 Task: Find connections with filter location Sept-Îles with filter topic #Ideaswith filter profile language Potuguese with filter current company O9 Solutions, Inc. with filter school Careers for Engineering Students with filter industry Fossil Fuel Electric Power Generation with filter service category Coaching & Mentoring with filter keywords title Front Desk Manager
Action: Mouse moved to (579, 110)
Screenshot: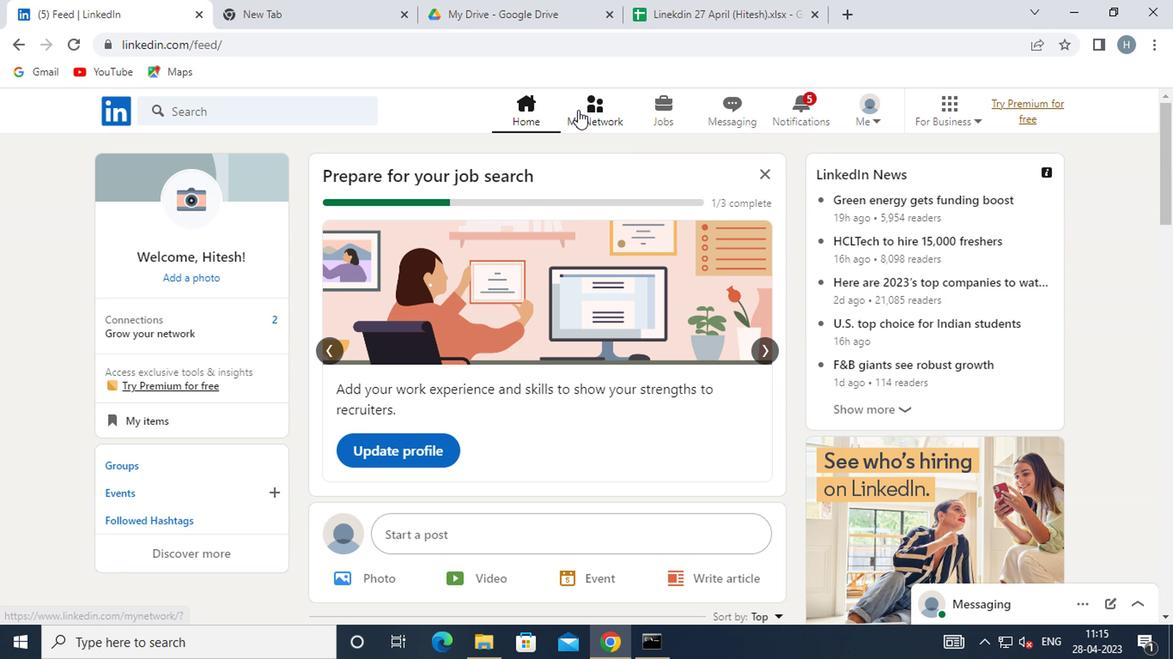 
Action: Mouse pressed left at (579, 110)
Screenshot: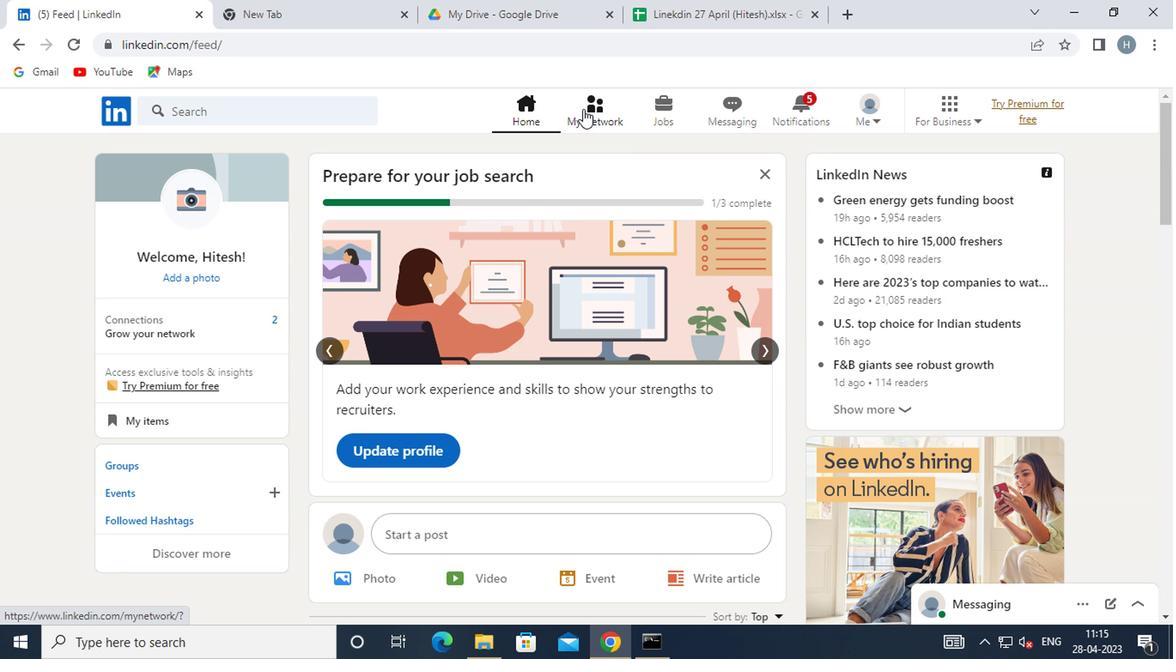 
Action: Mouse moved to (265, 203)
Screenshot: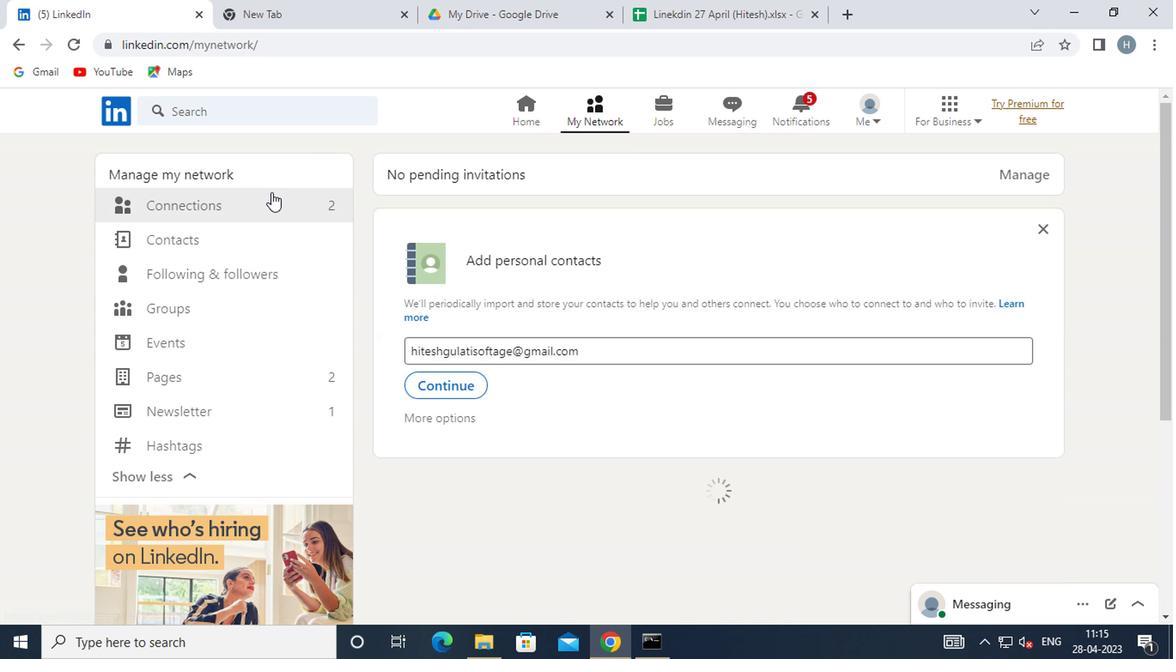 
Action: Mouse pressed left at (265, 203)
Screenshot: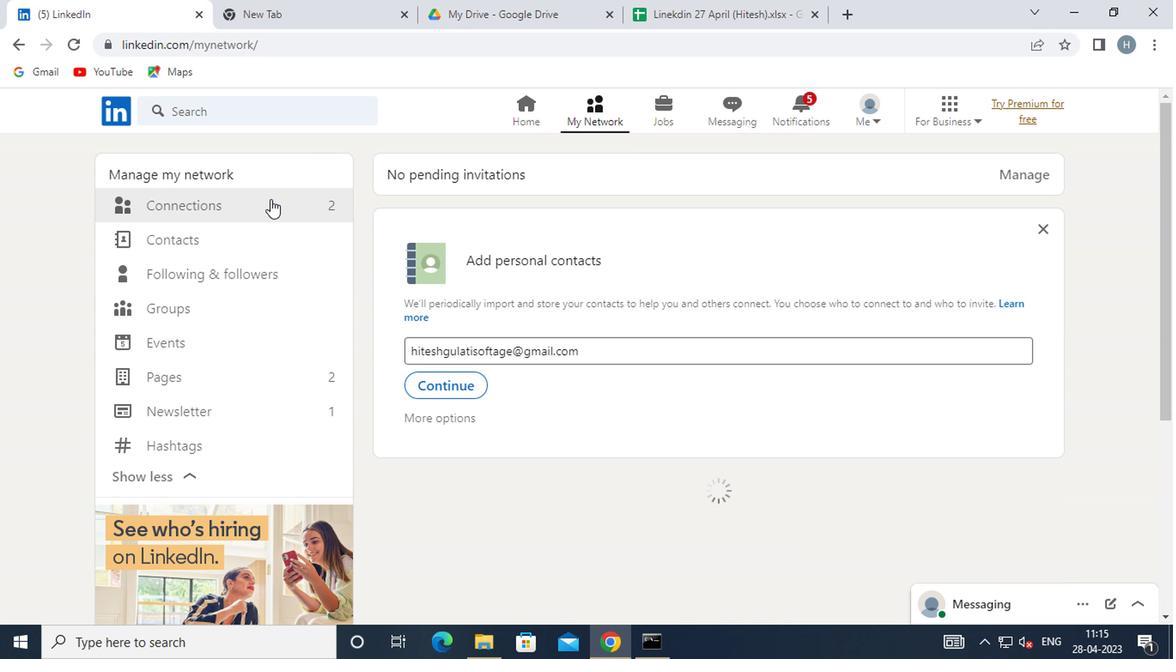
Action: Mouse moved to (687, 205)
Screenshot: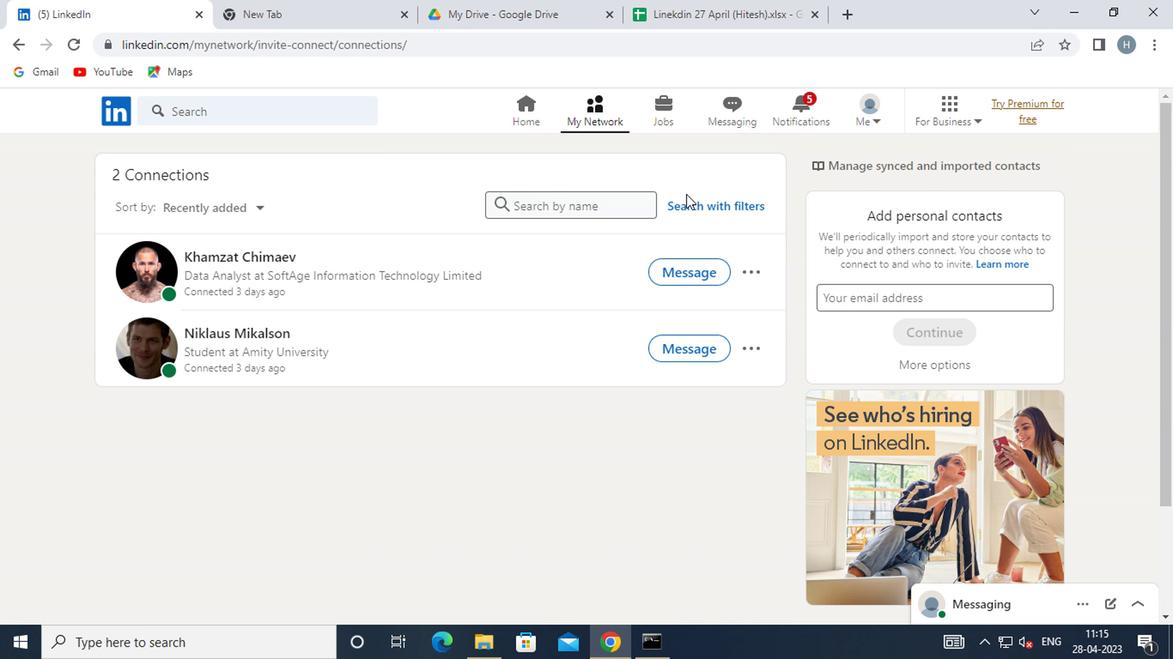 
Action: Mouse pressed left at (687, 205)
Screenshot: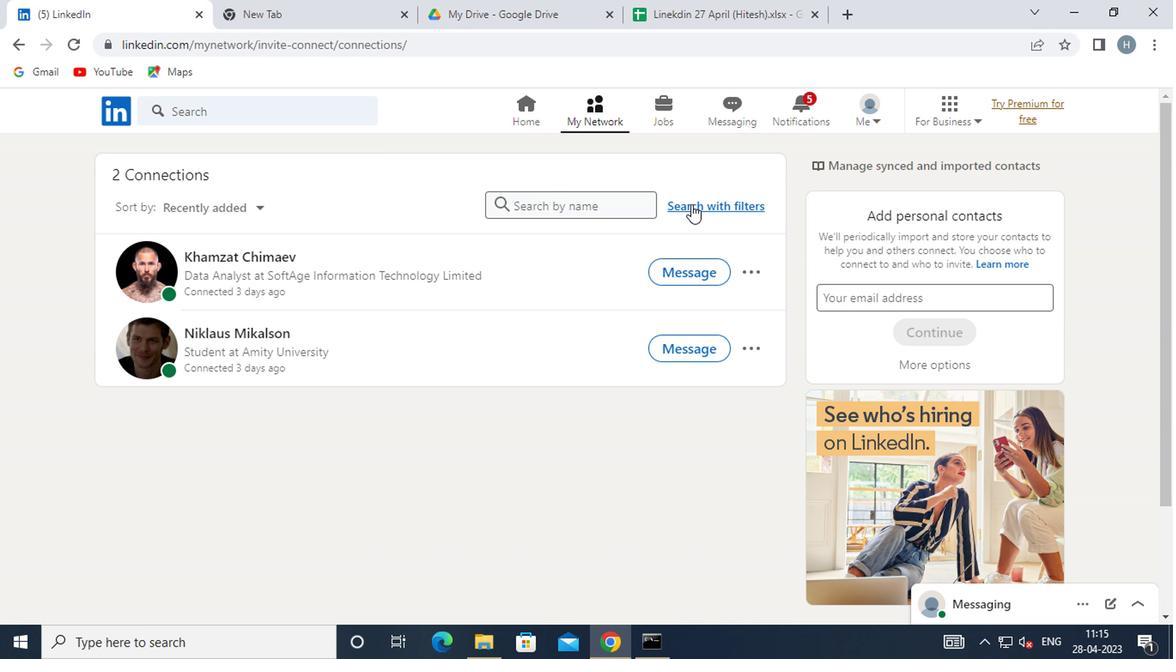 
Action: Mouse moved to (643, 164)
Screenshot: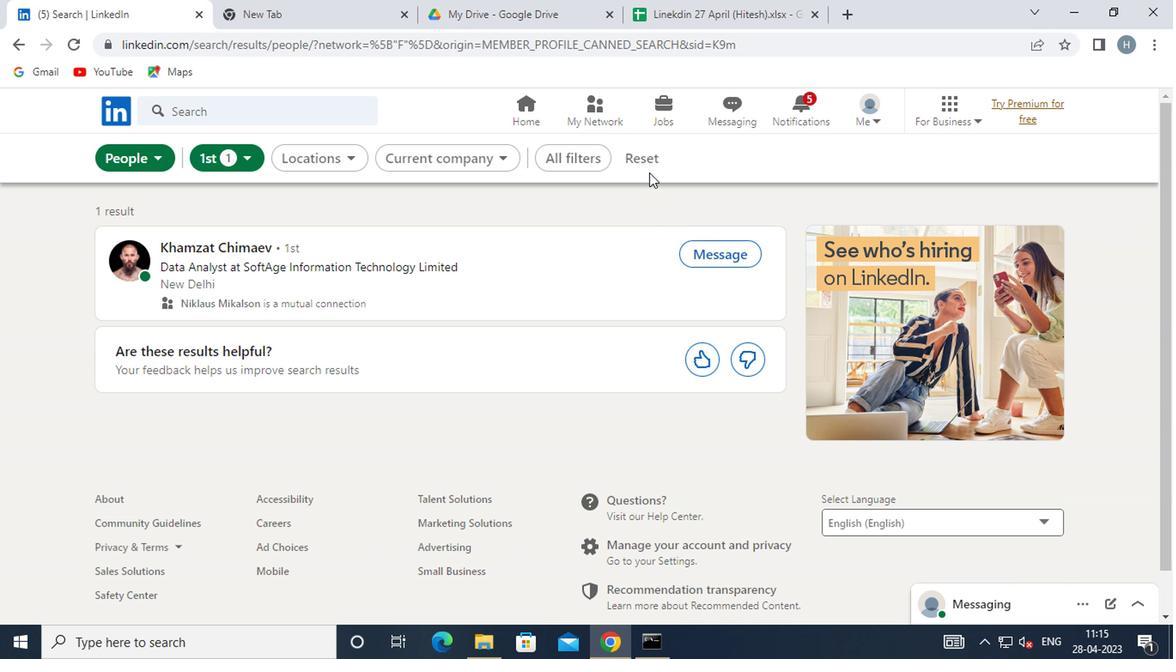 
Action: Mouse pressed left at (643, 164)
Screenshot: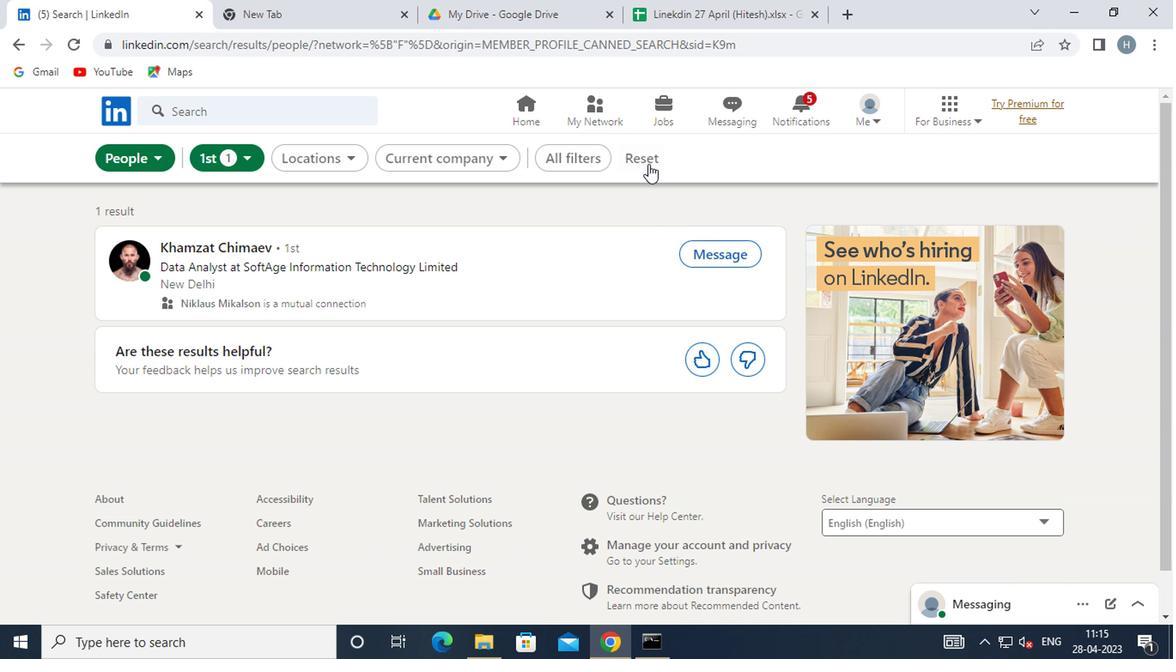 
Action: Mouse moved to (611, 161)
Screenshot: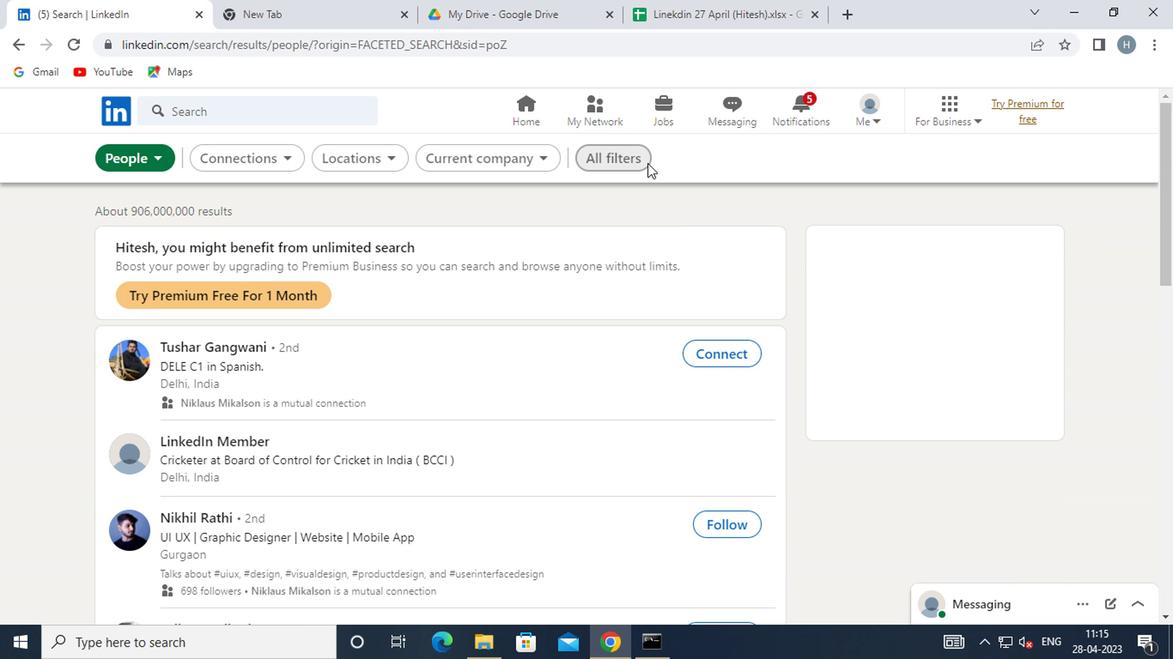 
Action: Mouse pressed left at (611, 161)
Screenshot: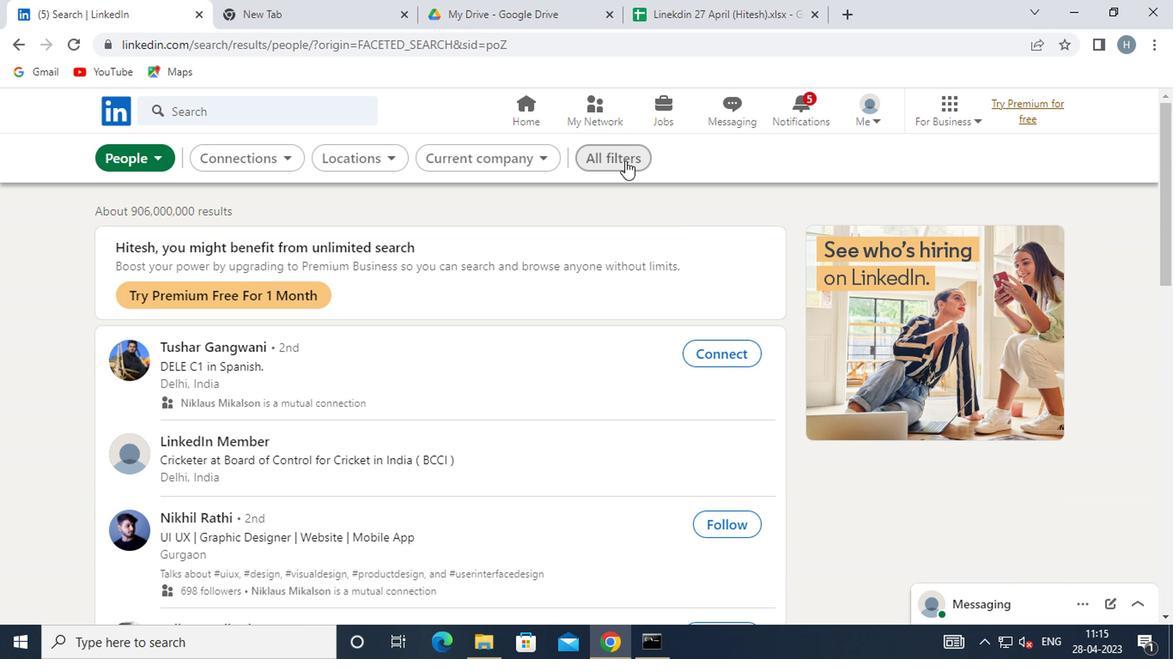 
Action: Mouse moved to (821, 281)
Screenshot: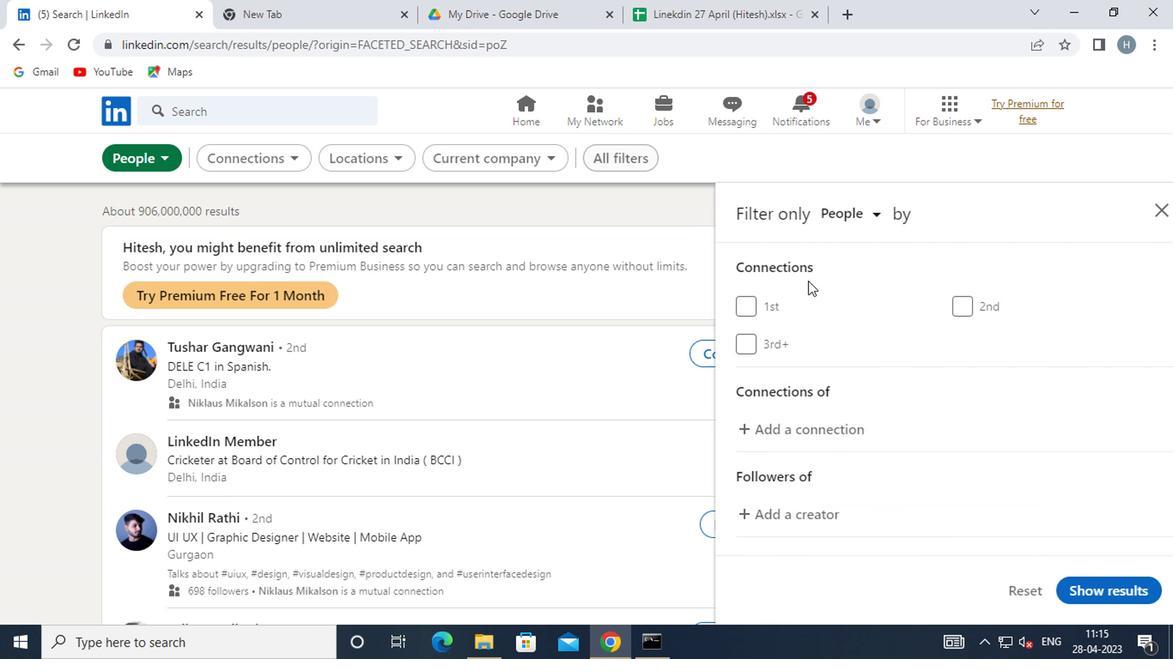 
Action: Mouse scrolled (821, 281) with delta (0, 0)
Screenshot: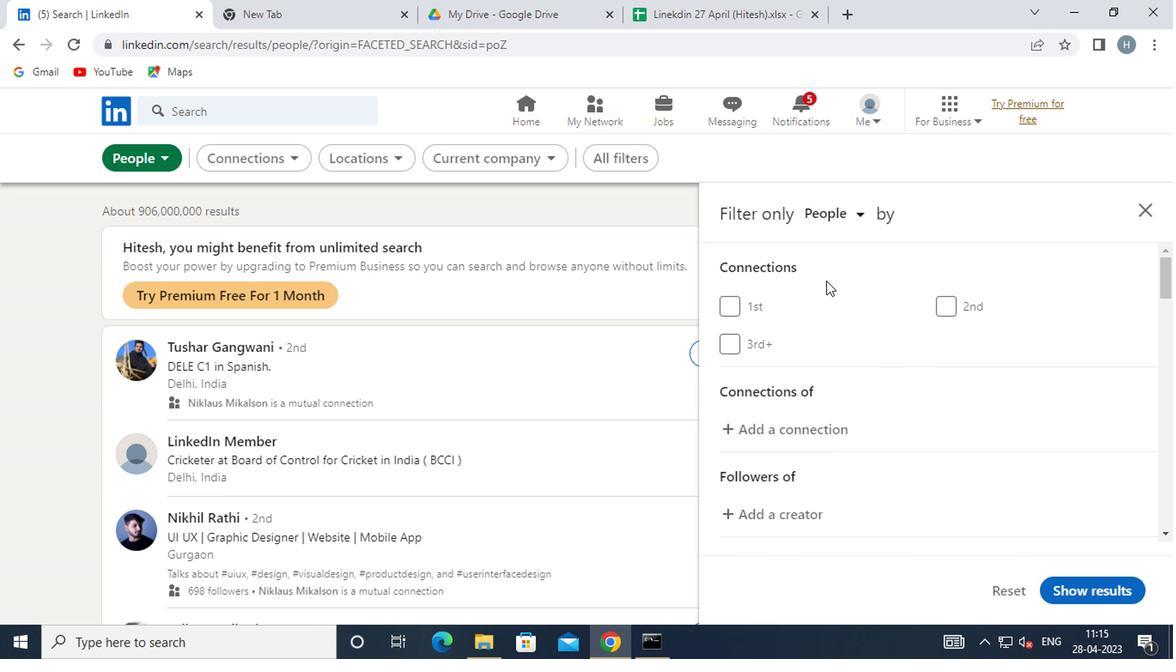 
Action: Mouse scrolled (821, 281) with delta (0, 0)
Screenshot: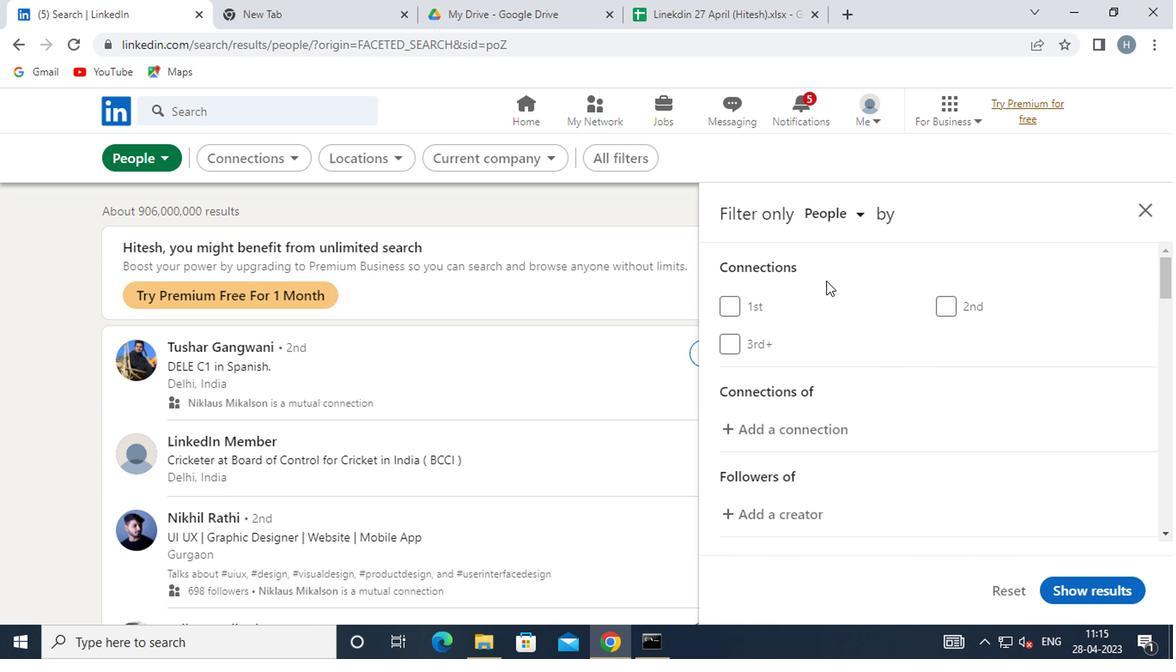 
Action: Mouse scrolled (821, 281) with delta (0, 0)
Screenshot: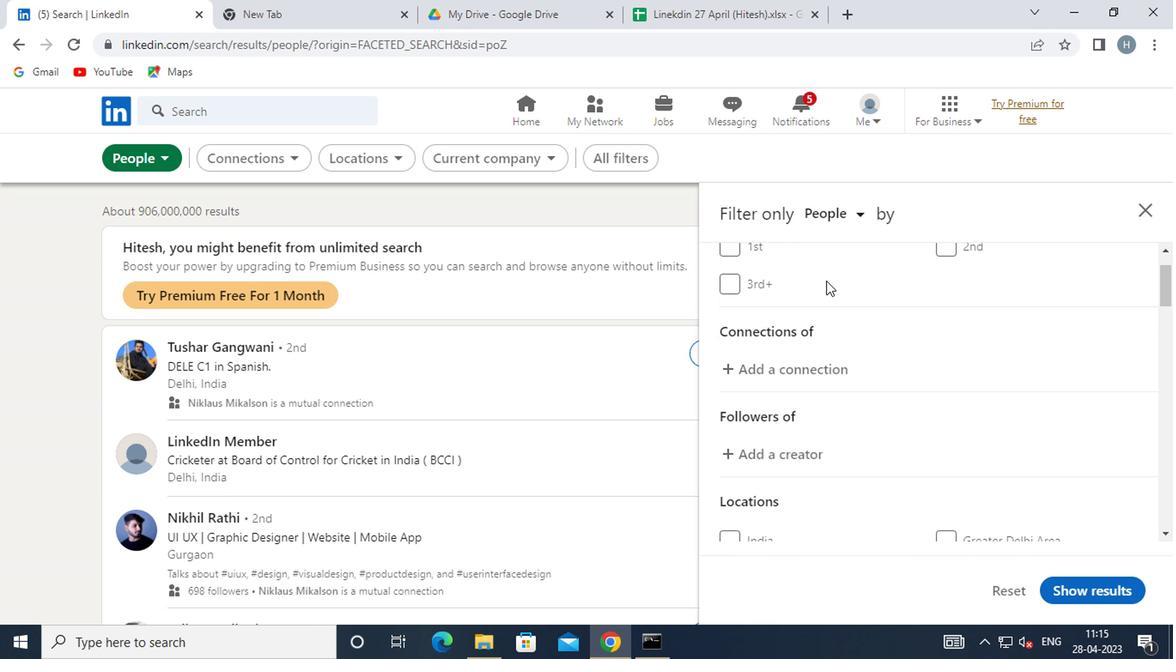 
Action: Mouse scrolled (821, 281) with delta (0, 0)
Screenshot: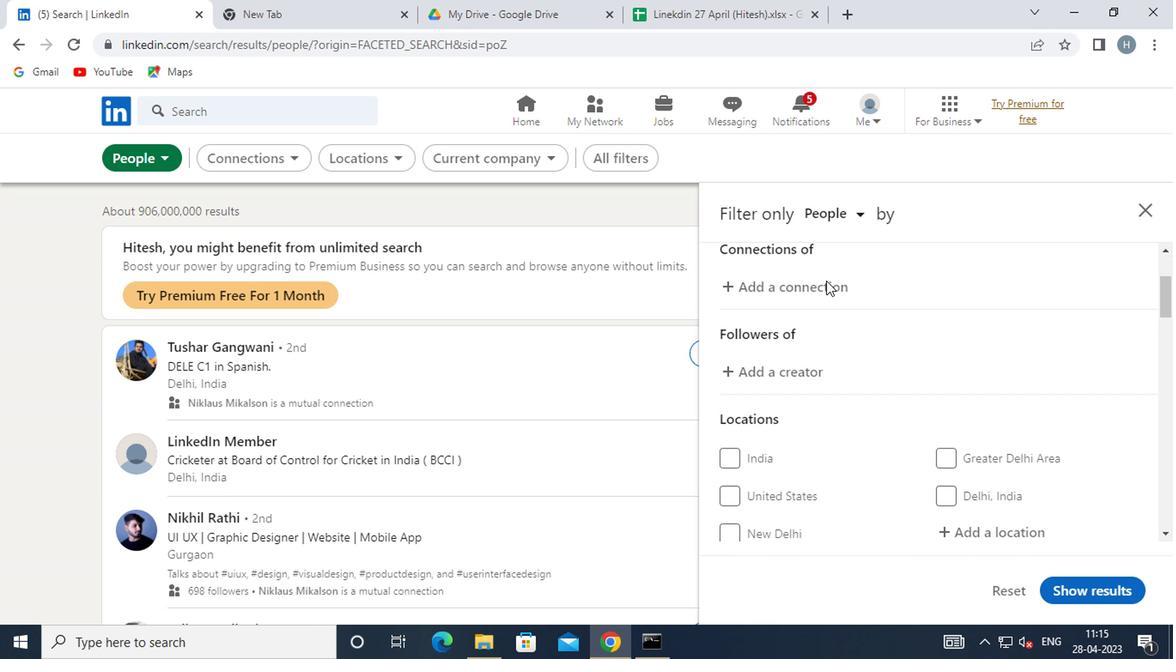 
Action: Mouse moved to (964, 325)
Screenshot: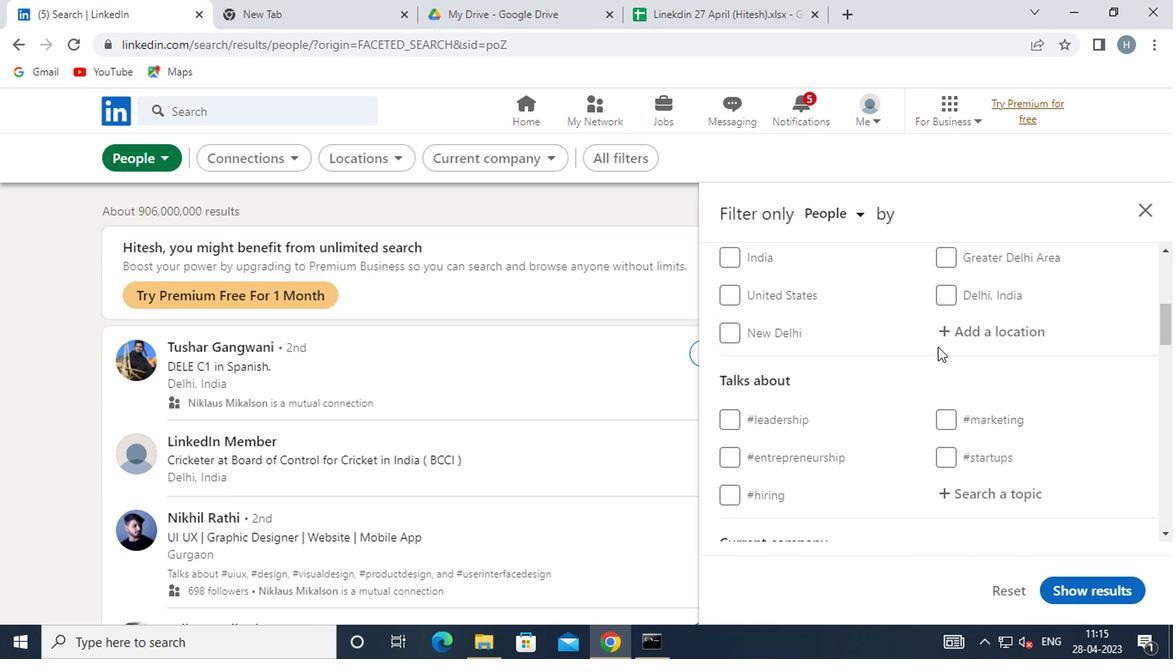 
Action: Mouse pressed left at (964, 325)
Screenshot: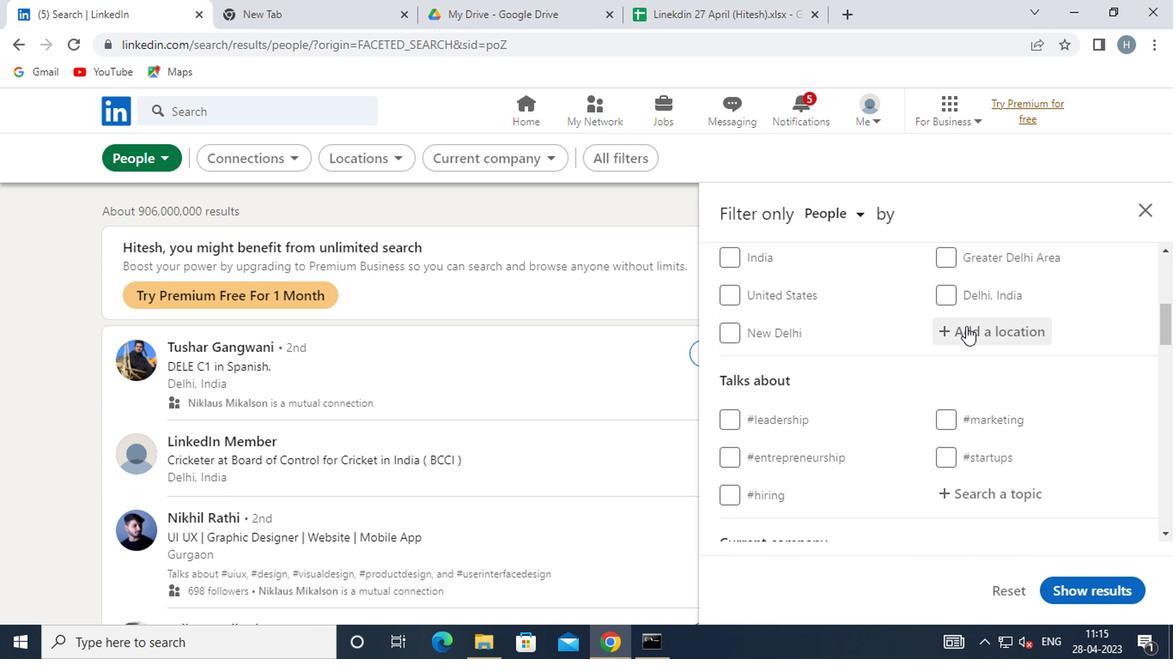 
Action: Key pressed <Key.shift>SEPT-<Key.shift><Key.shift><Key.shift><Key.shift><Key.shift>LL
Screenshot: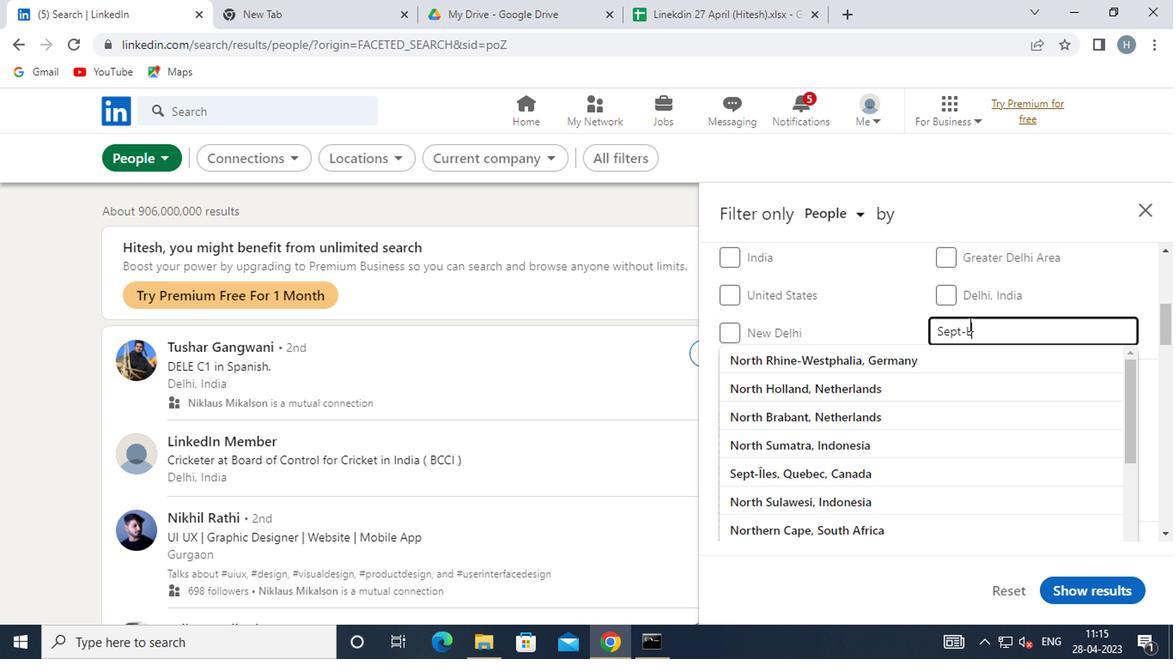 
Action: Mouse moved to (939, 344)
Screenshot: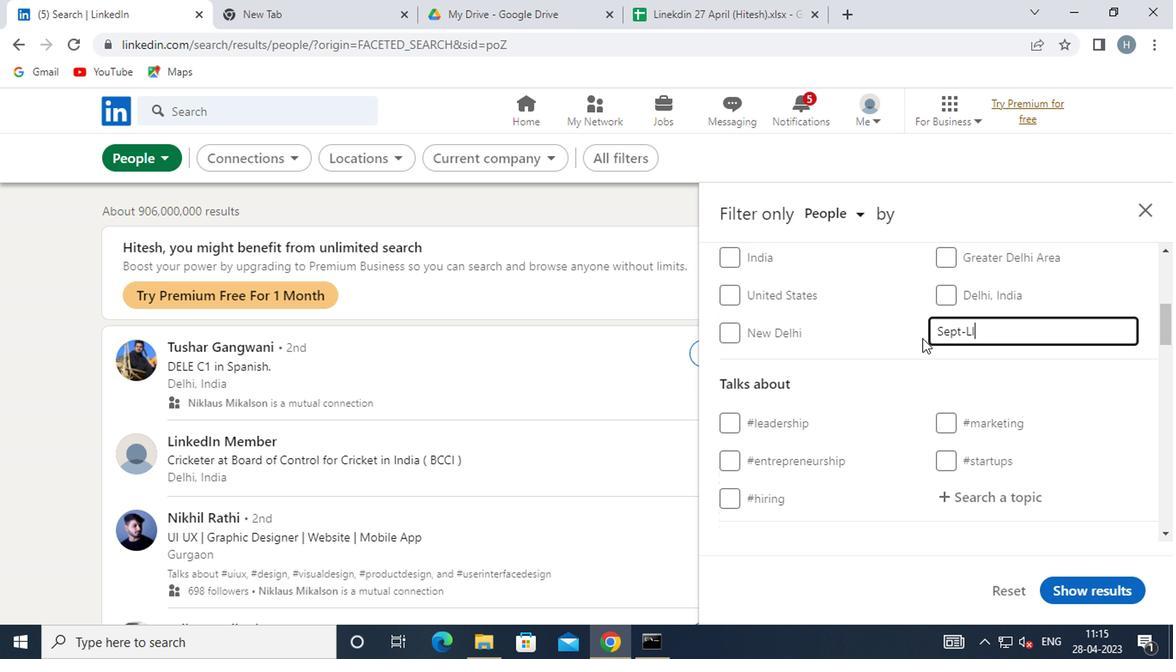
Action: Key pressed <Key.backspace>
Screenshot: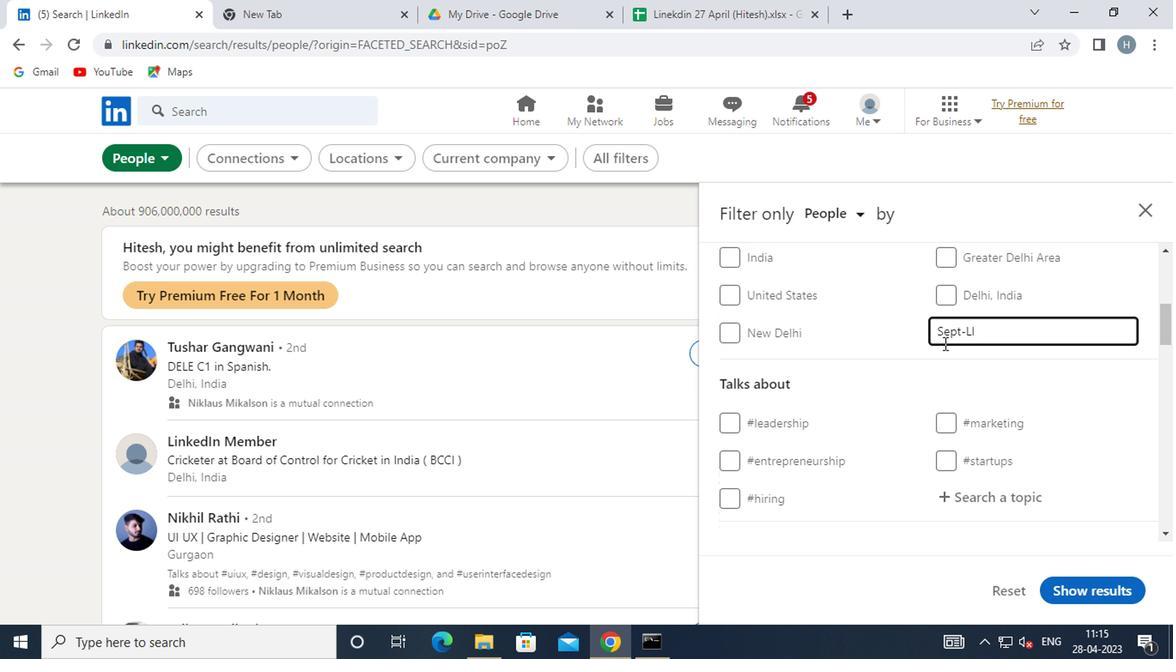 
Action: Mouse moved to (911, 356)
Screenshot: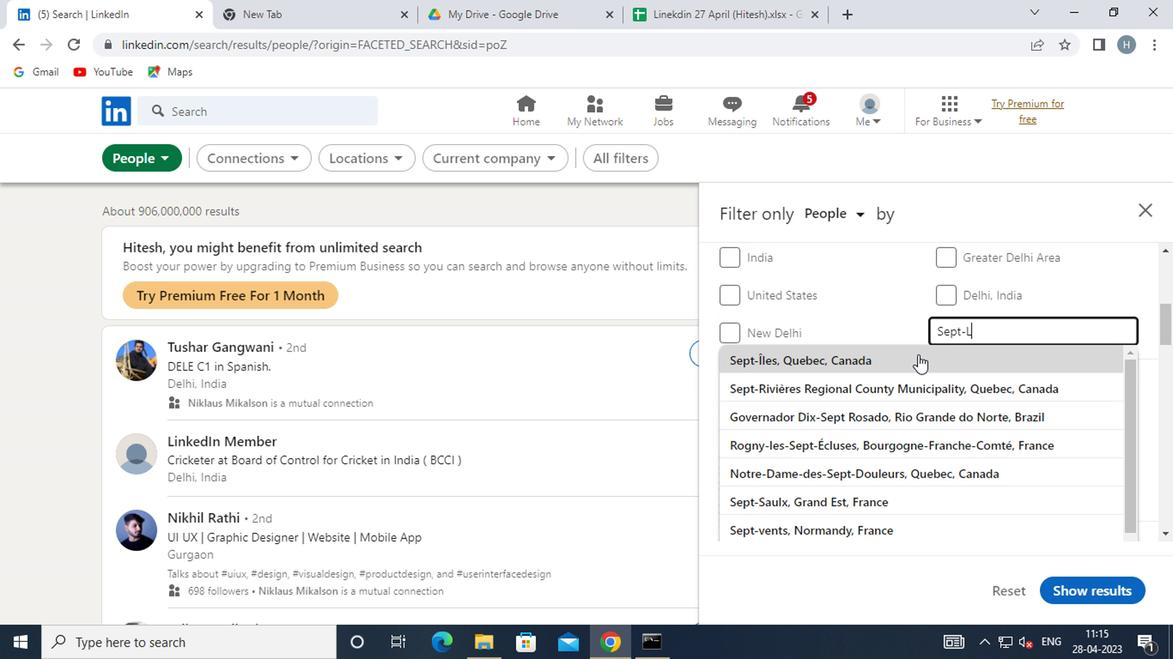 
Action: Mouse pressed left at (911, 356)
Screenshot: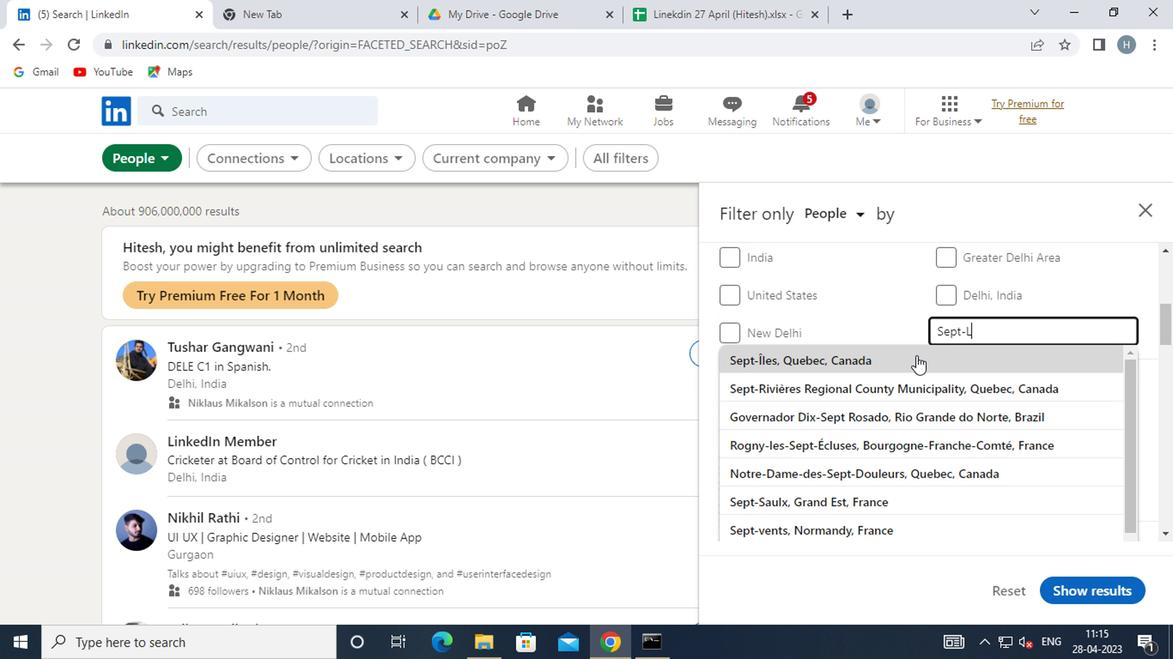 
Action: Mouse moved to (895, 345)
Screenshot: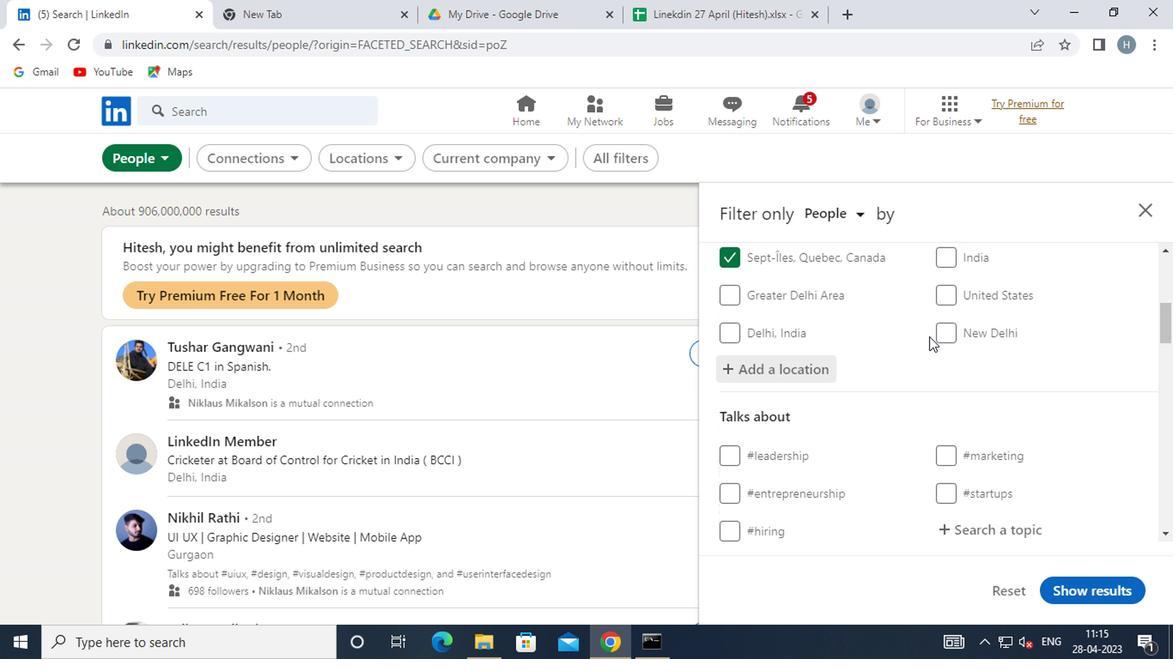 
Action: Mouse scrolled (895, 344) with delta (0, -1)
Screenshot: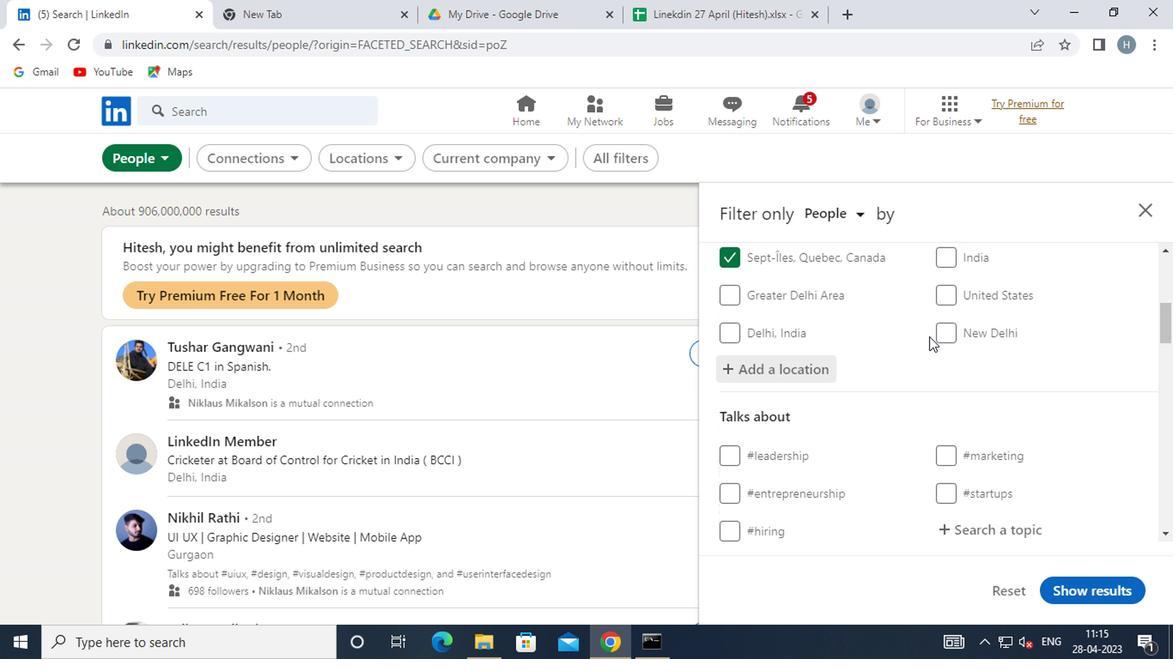 
Action: Mouse moved to (890, 351)
Screenshot: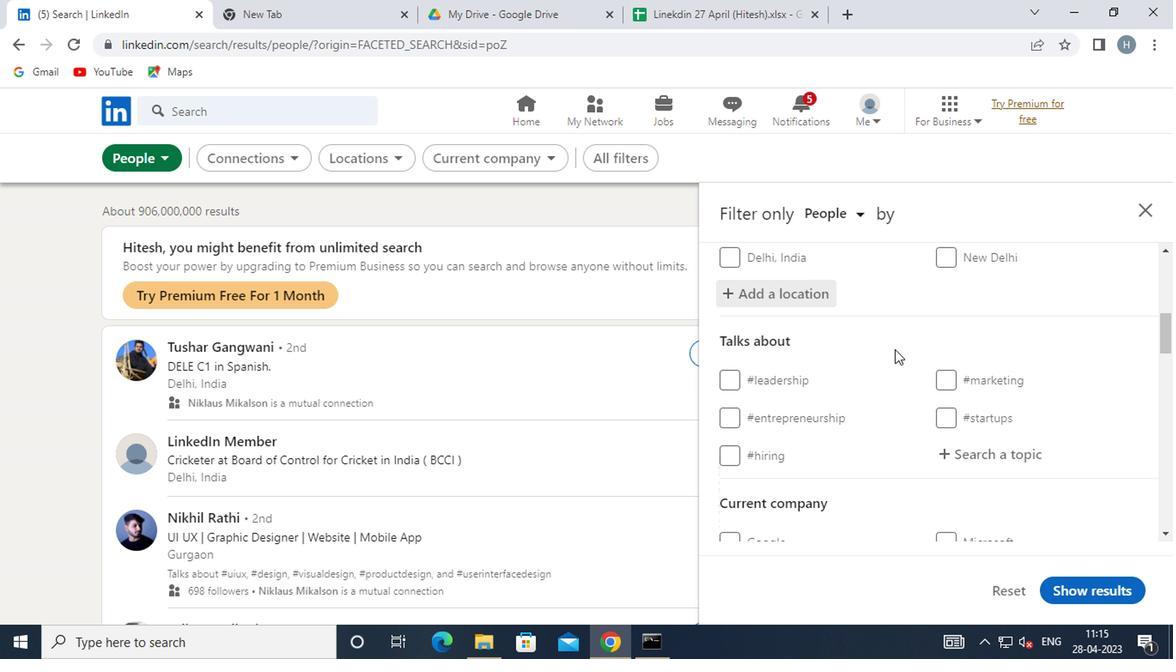 
Action: Mouse scrolled (890, 350) with delta (0, -1)
Screenshot: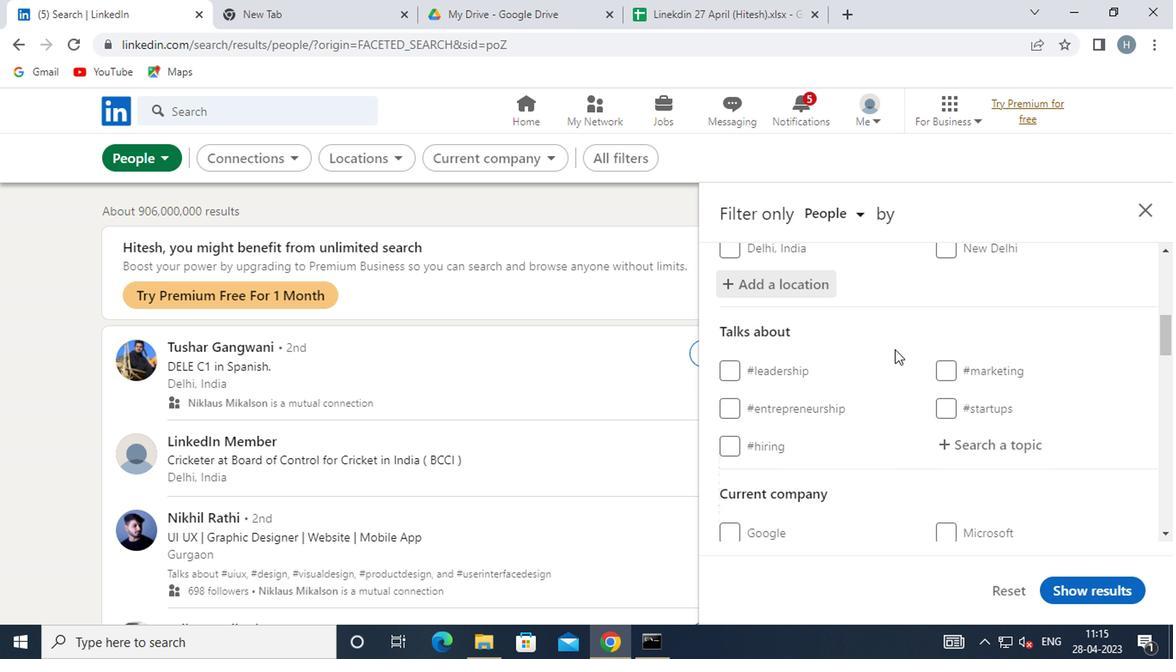 
Action: Mouse moved to (963, 352)
Screenshot: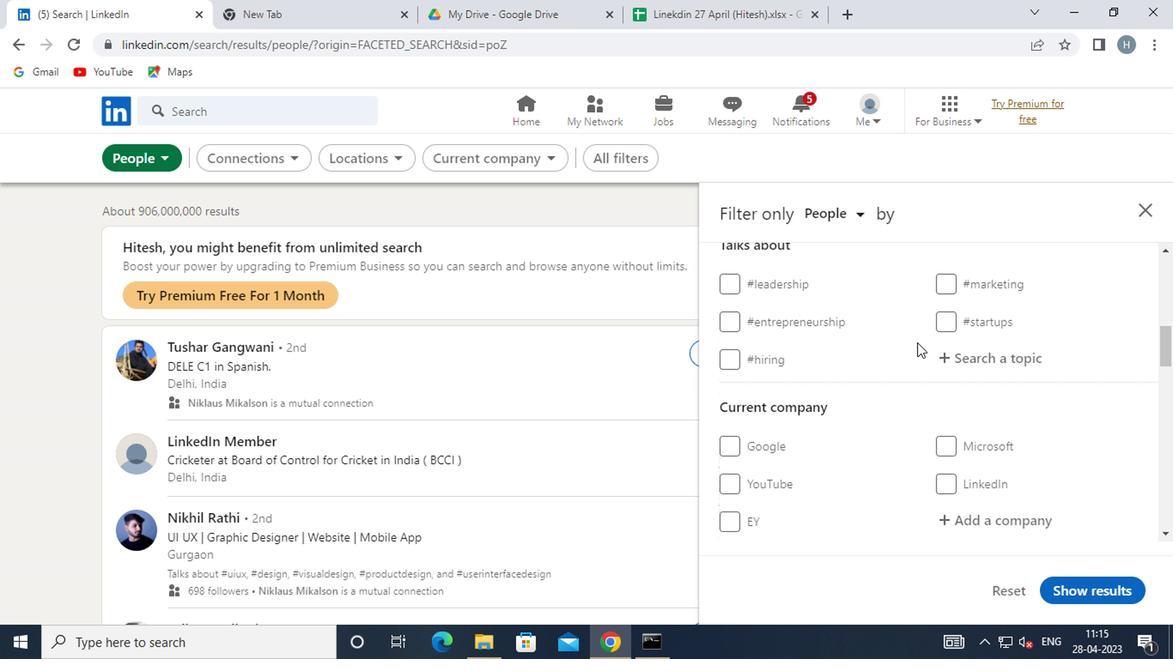 
Action: Mouse pressed left at (963, 352)
Screenshot: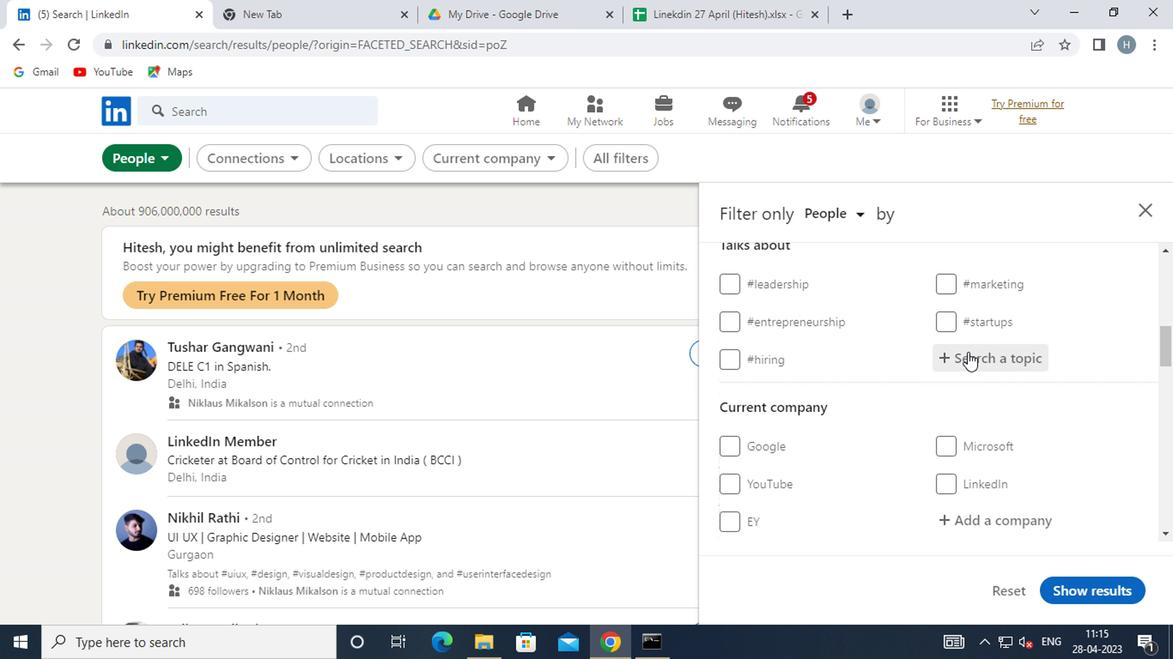 
Action: Key pressed <Key.shift><Key.shift><Key.shift><Key.shift><Key.shift><Key.shift><Key.shift><Key.shift><Key.shift><Key.shift><Key.shift><Key.shift><Key.shift><Key.shift><Key.shift><Key.shift><Key.shift><Key.shift><Key.shift><Key.shift><Key.shift>#<Key.shift>IS<Key.backspace>DEAS
Screenshot: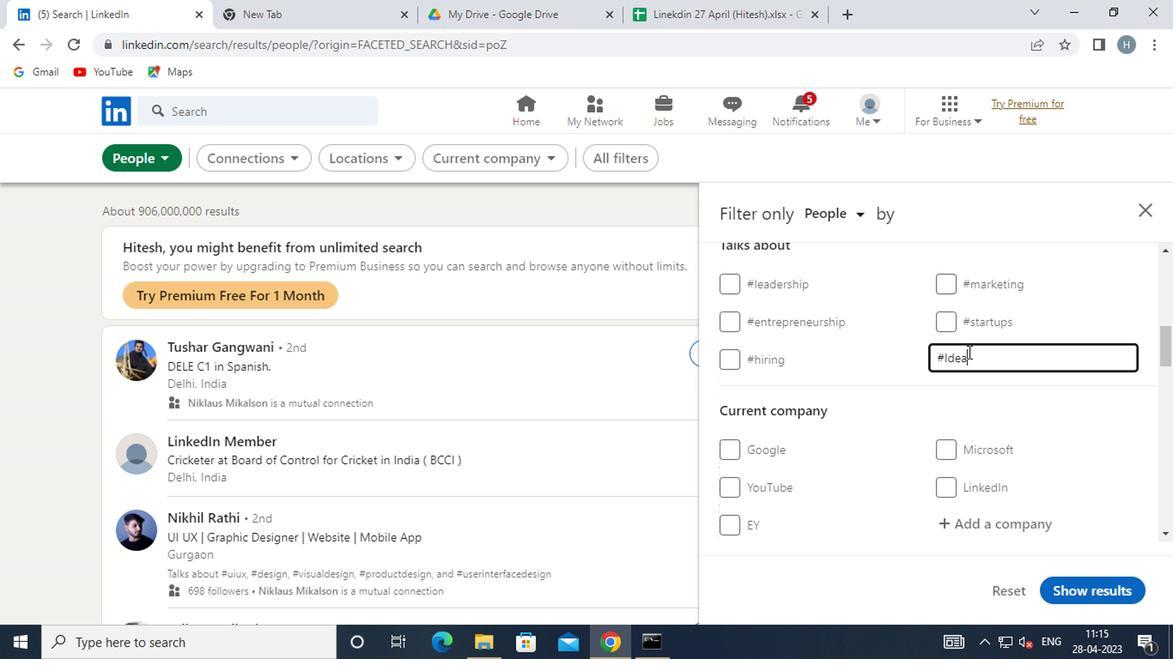 
Action: Mouse moved to (1004, 377)
Screenshot: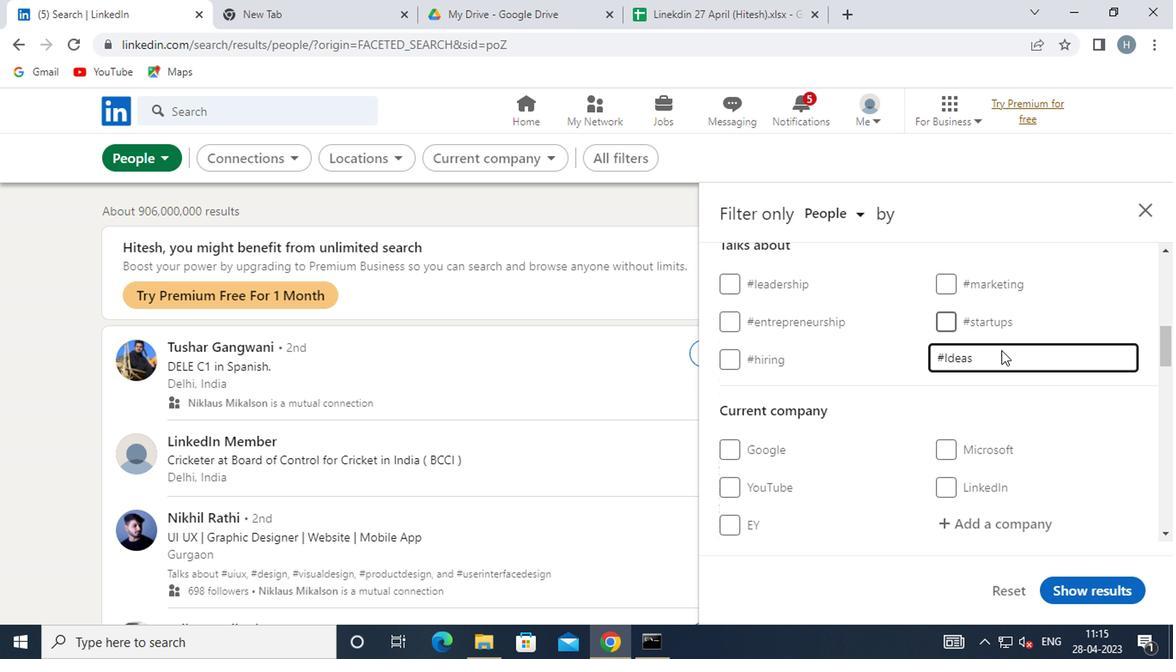 
Action: Mouse pressed left at (1004, 377)
Screenshot: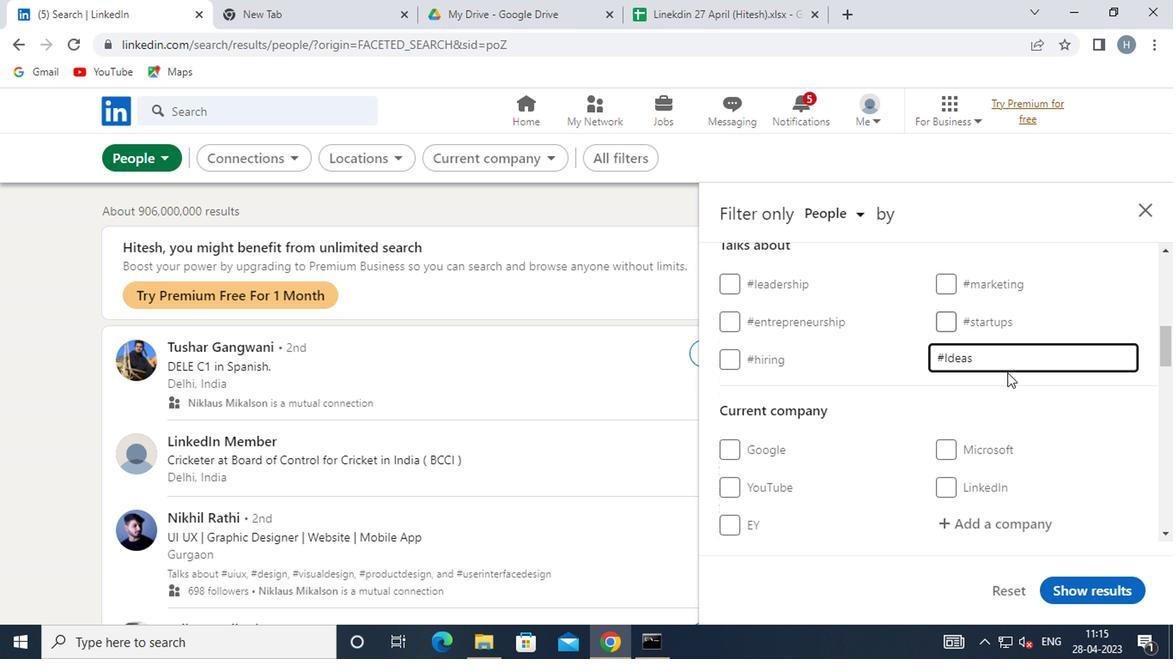 
Action: Mouse moved to (1004, 377)
Screenshot: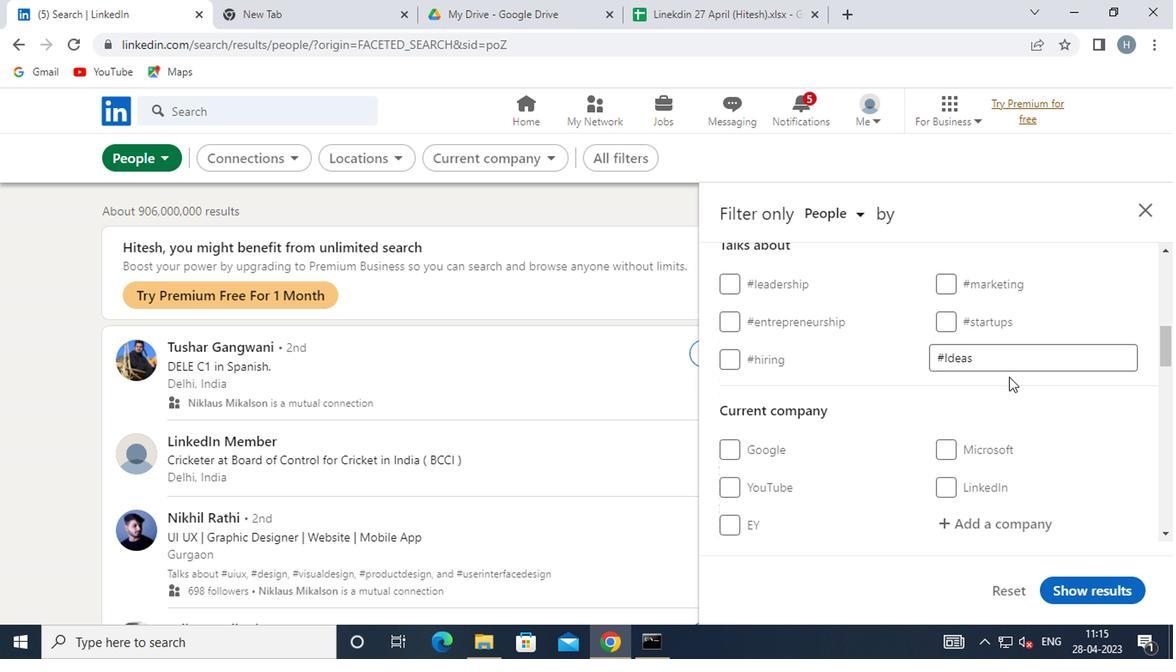 
Action: Mouse scrolled (1004, 377) with delta (0, 0)
Screenshot: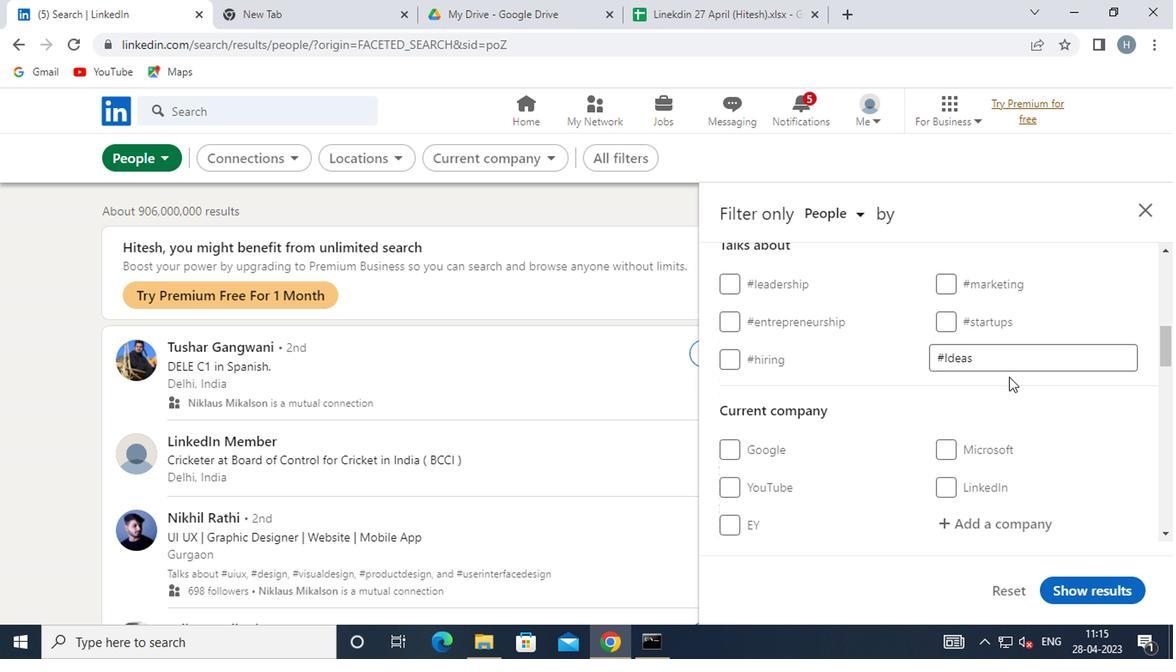 
Action: Mouse moved to (1004, 377)
Screenshot: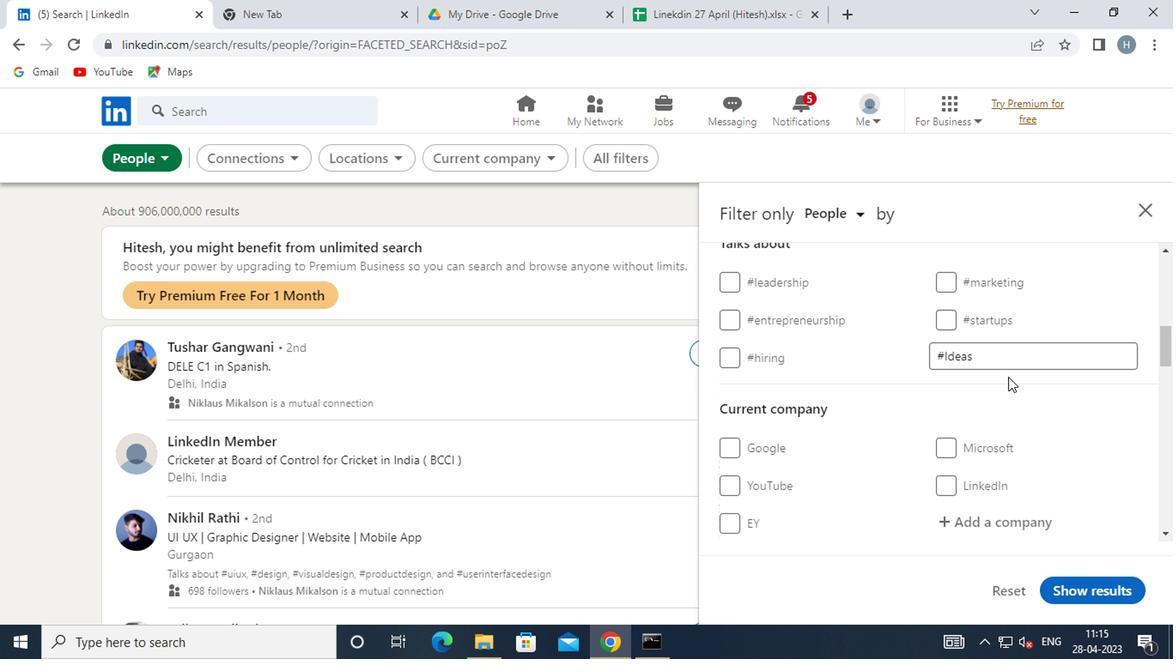 
Action: Mouse scrolled (1004, 377) with delta (0, 0)
Screenshot: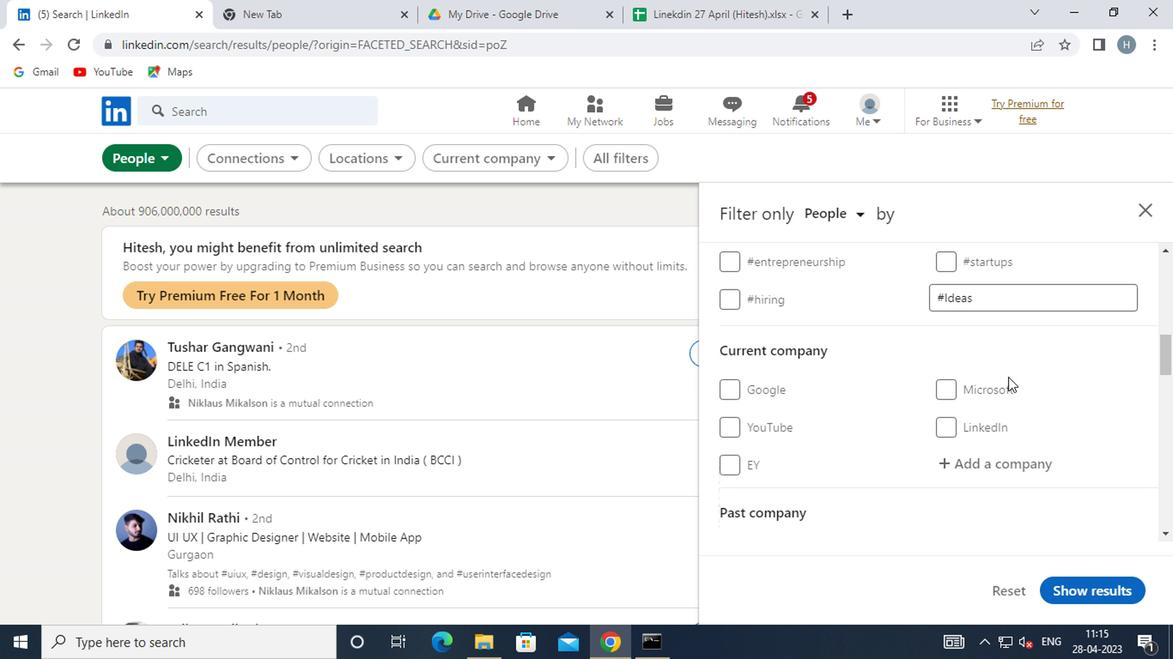 
Action: Mouse moved to (1001, 365)
Screenshot: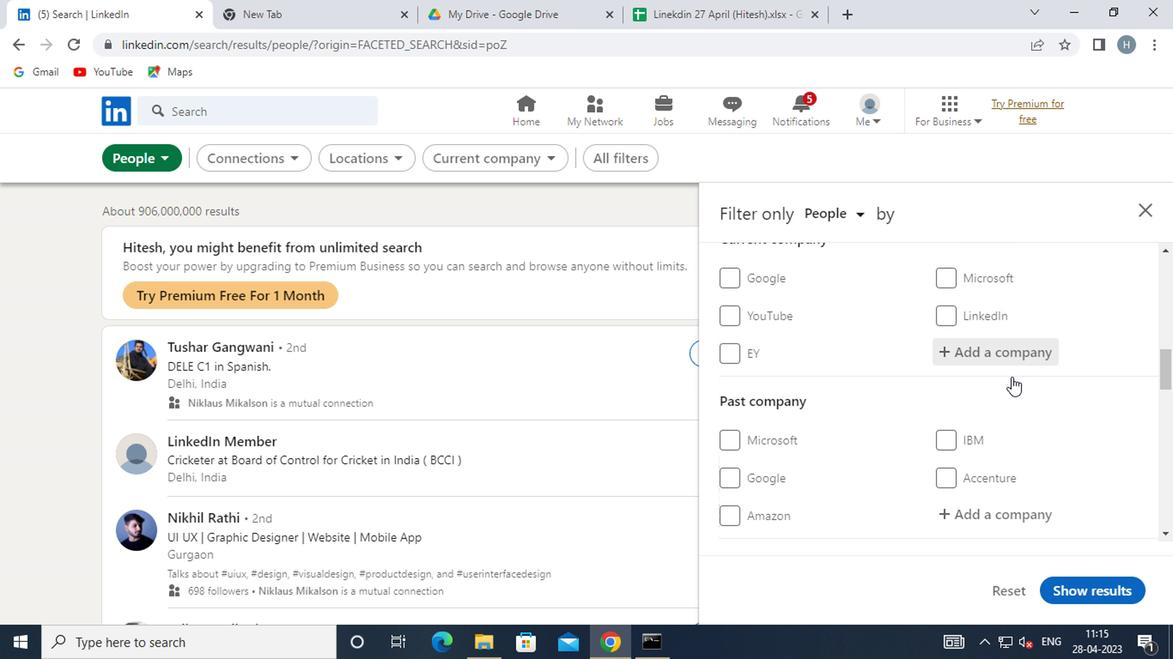 
Action: Mouse scrolled (1001, 364) with delta (0, 0)
Screenshot: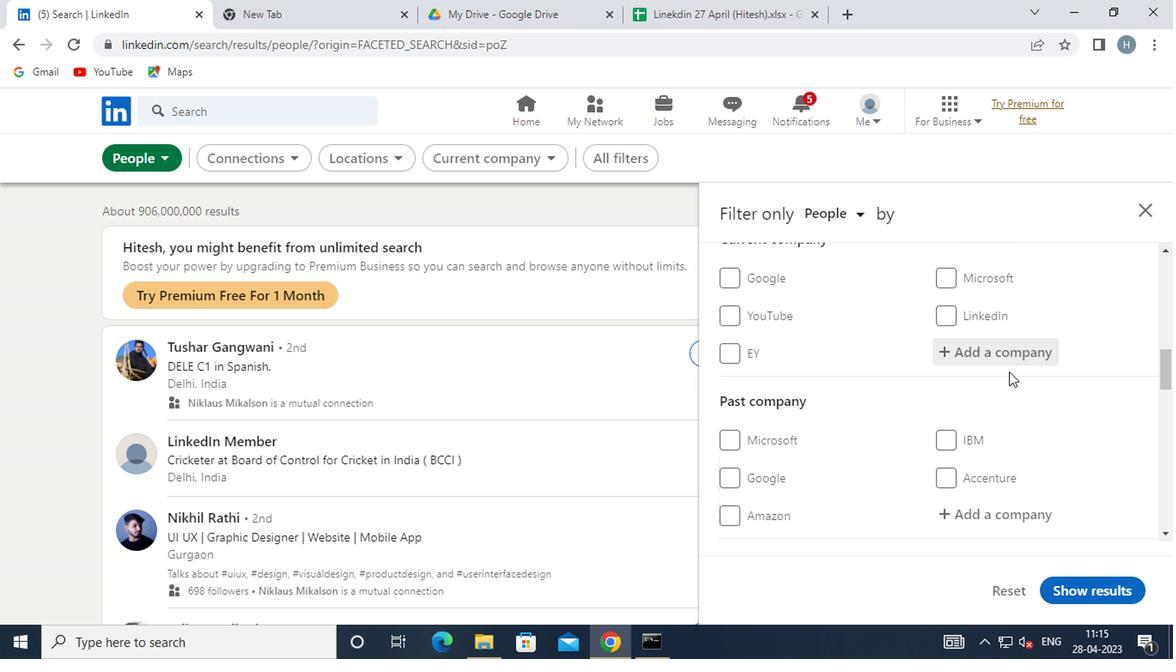 
Action: Mouse scrolled (1001, 364) with delta (0, 0)
Screenshot: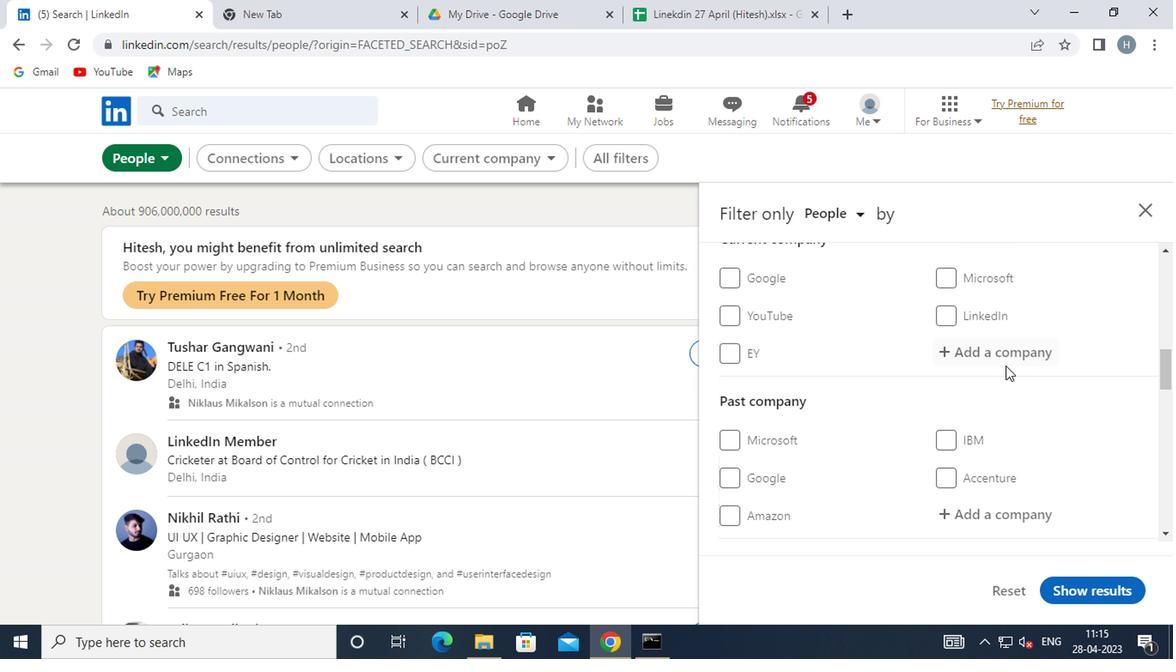 
Action: Mouse scrolled (1001, 364) with delta (0, 0)
Screenshot: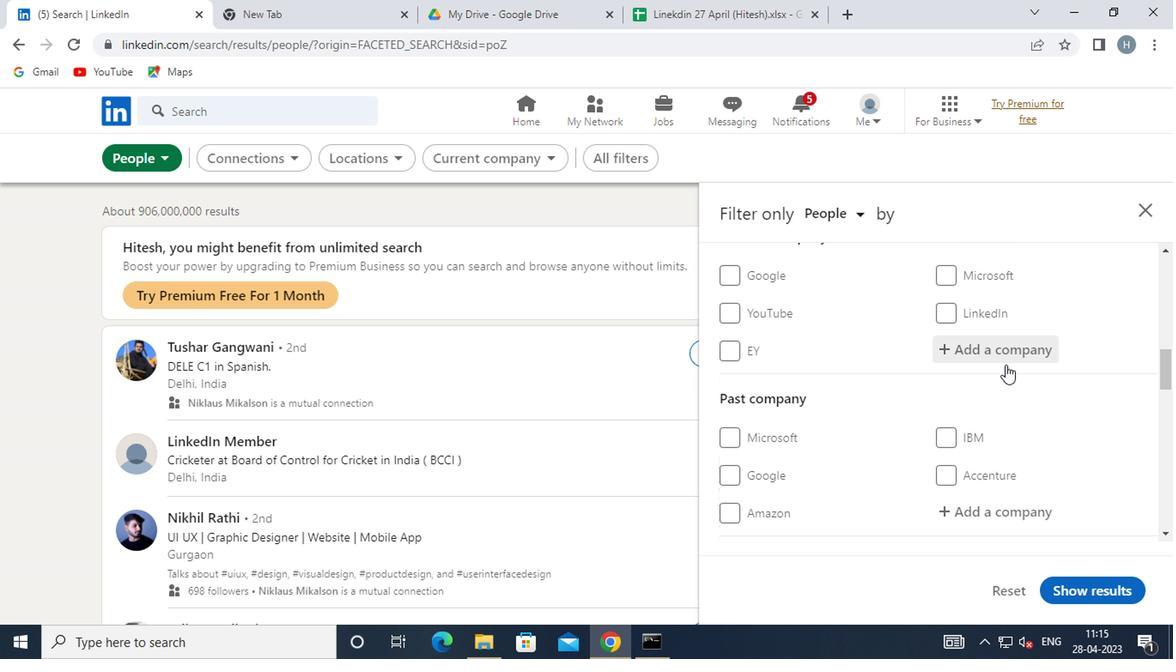 
Action: Mouse scrolled (1001, 364) with delta (0, 0)
Screenshot: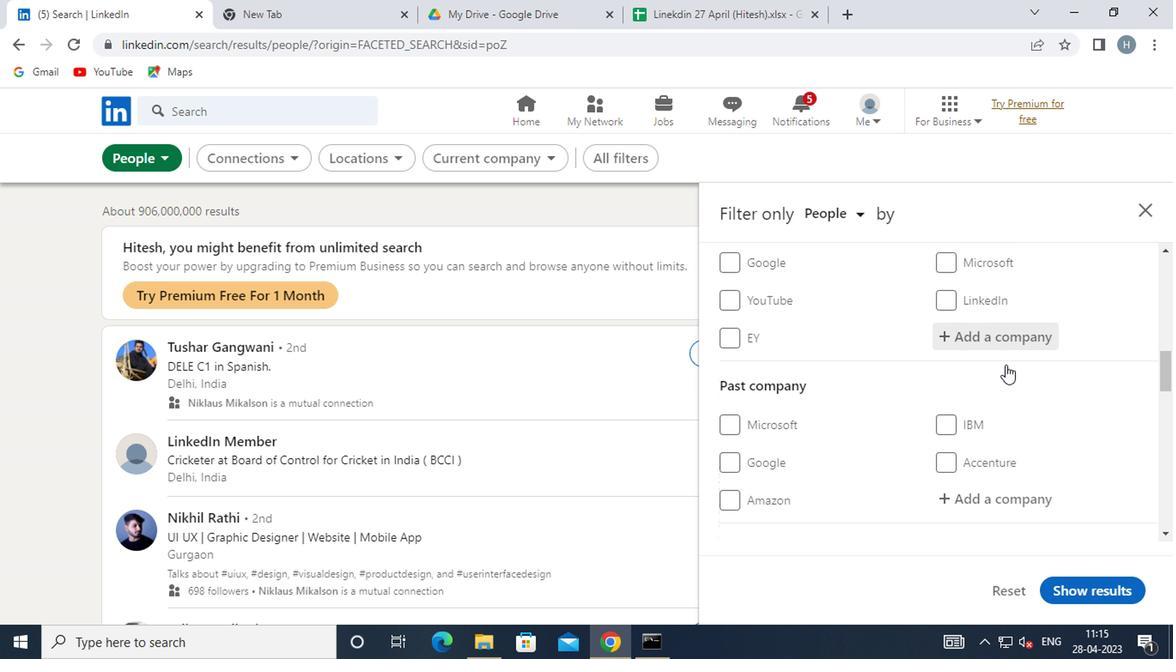 
Action: Mouse moved to (999, 364)
Screenshot: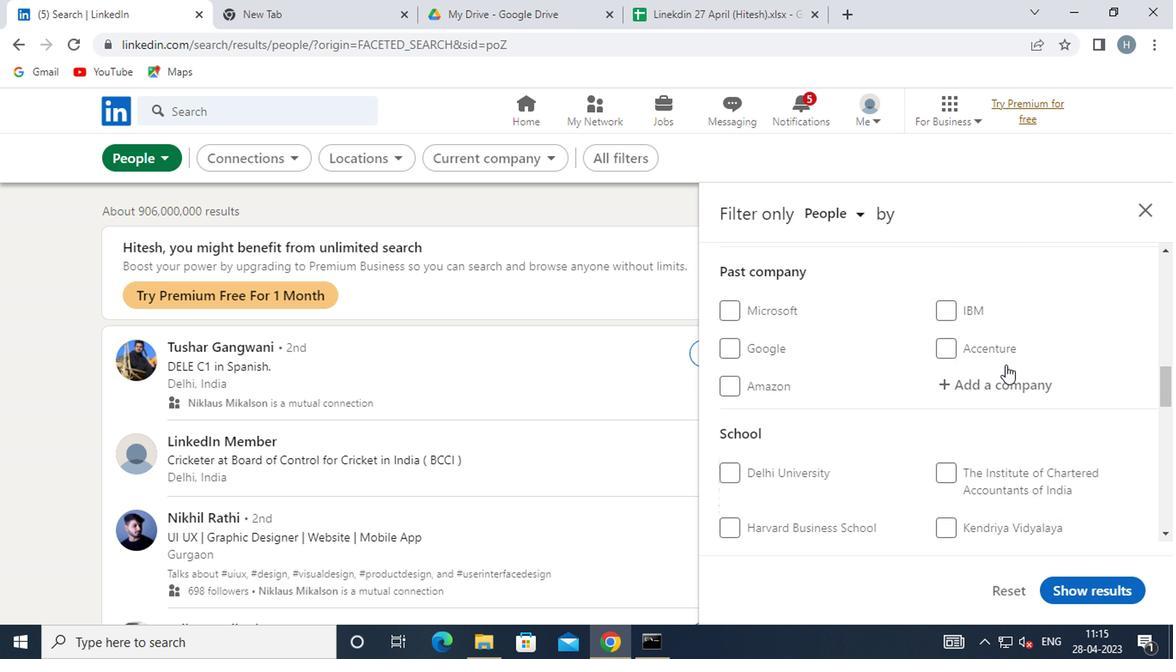 
Action: Mouse scrolled (999, 364) with delta (0, 0)
Screenshot: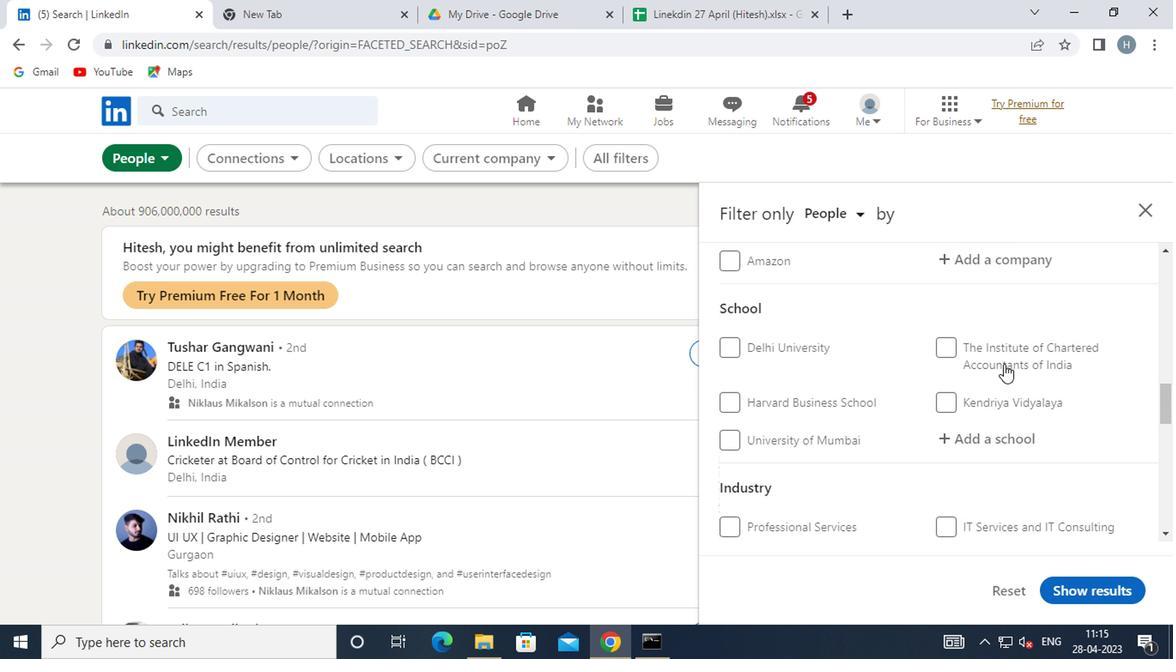 
Action: Mouse moved to (994, 354)
Screenshot: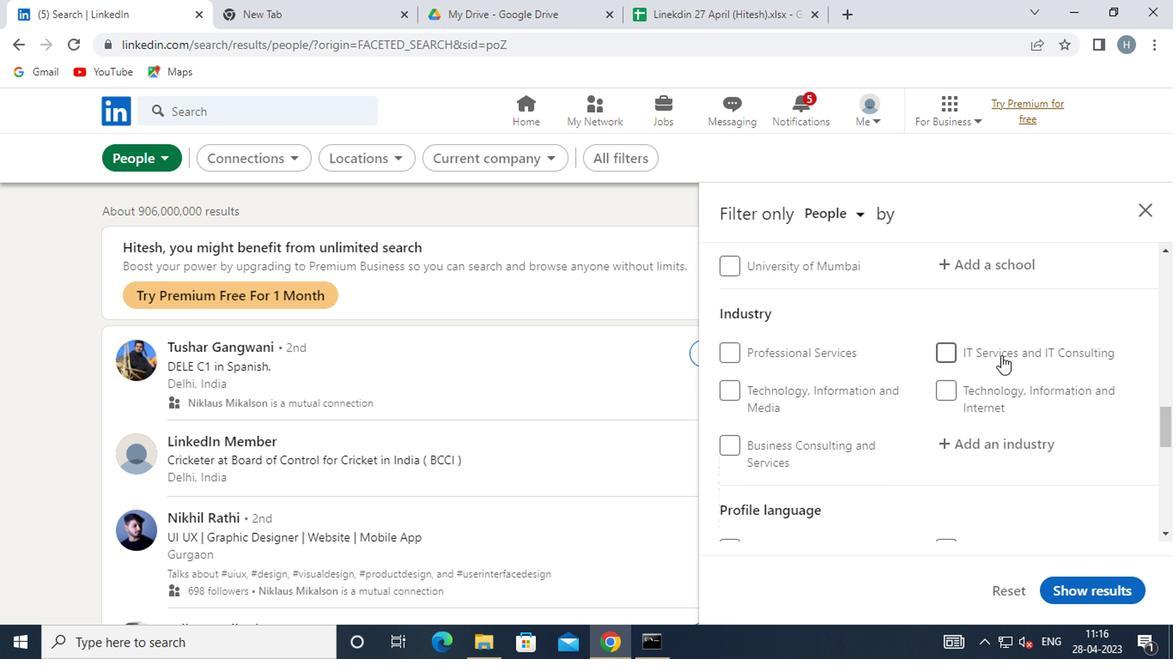 
Action: Mouse scrolled (994, 353) with delta (0, 0)
Screenshot: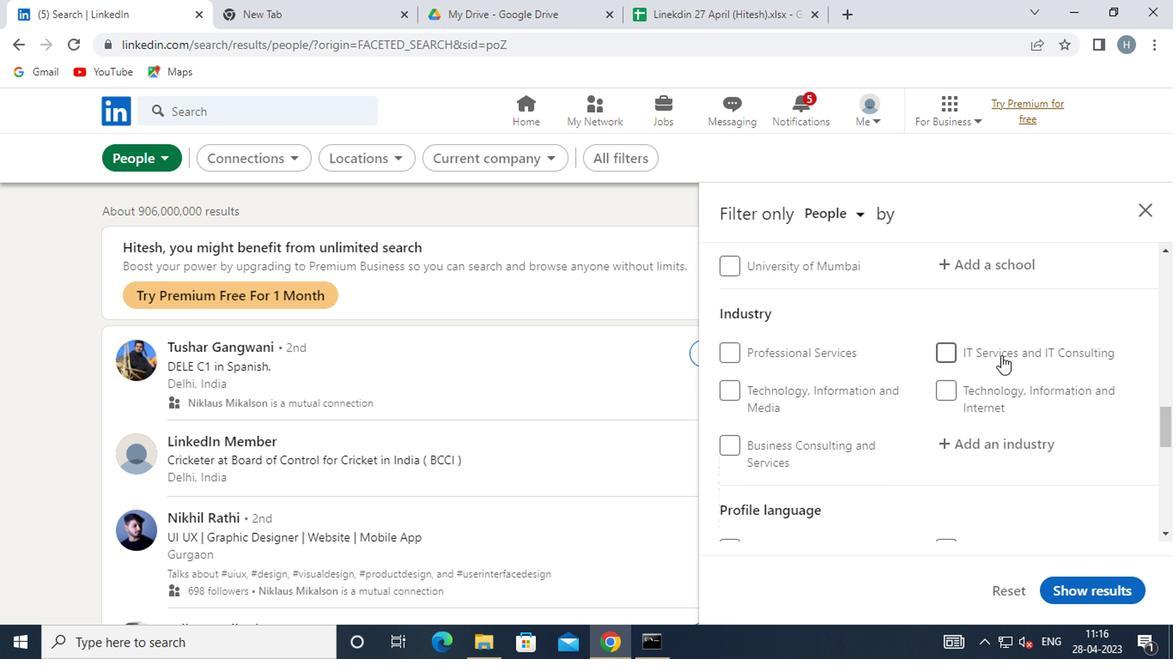 
Action: Mouse moved to (993, 354)
Screenshot: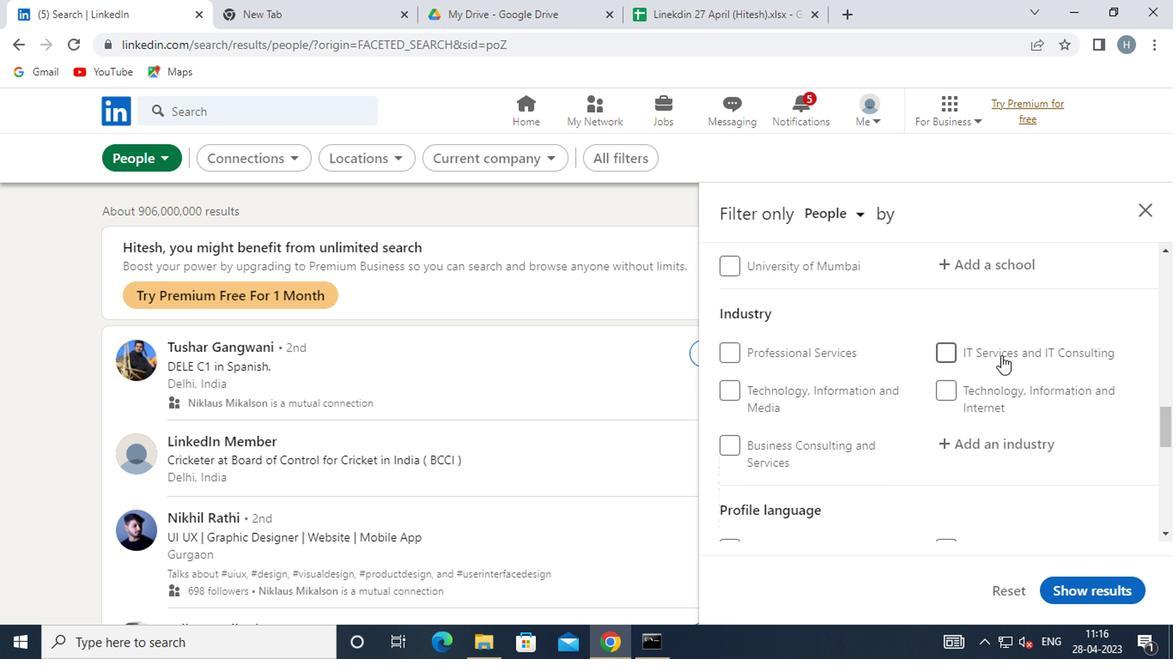
Action: Mouse scrolled (993, 353) with delta (0, 0)
Screenshot: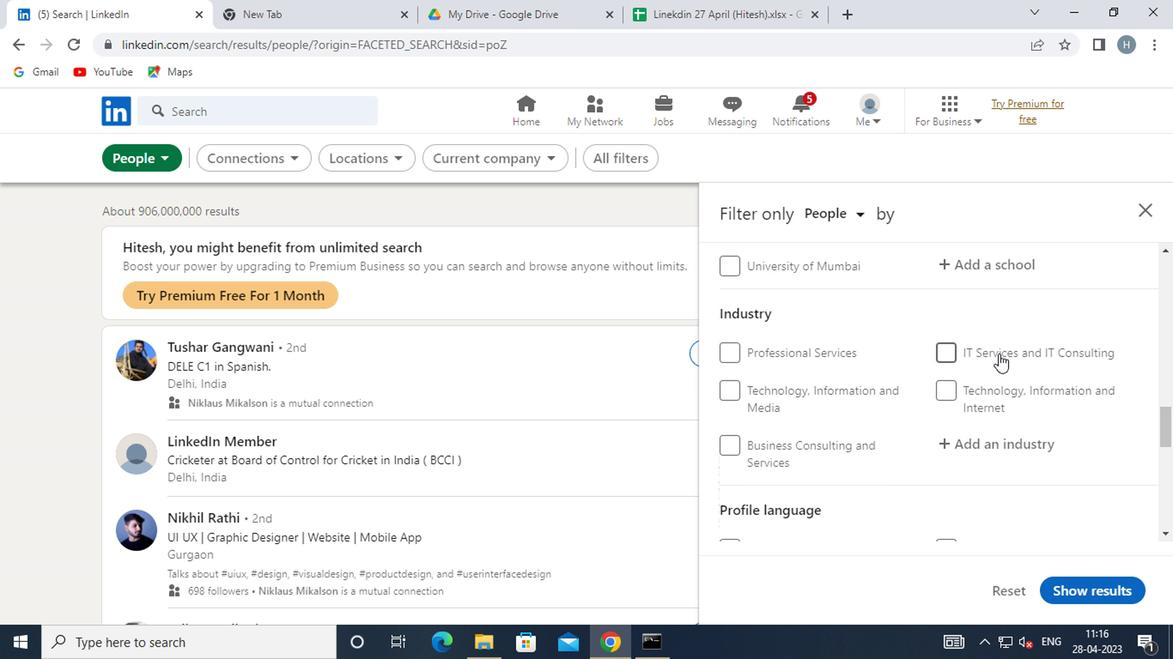 
Action: Mouse scrolled (993, 353) with delta (0, 0)
Screenshot: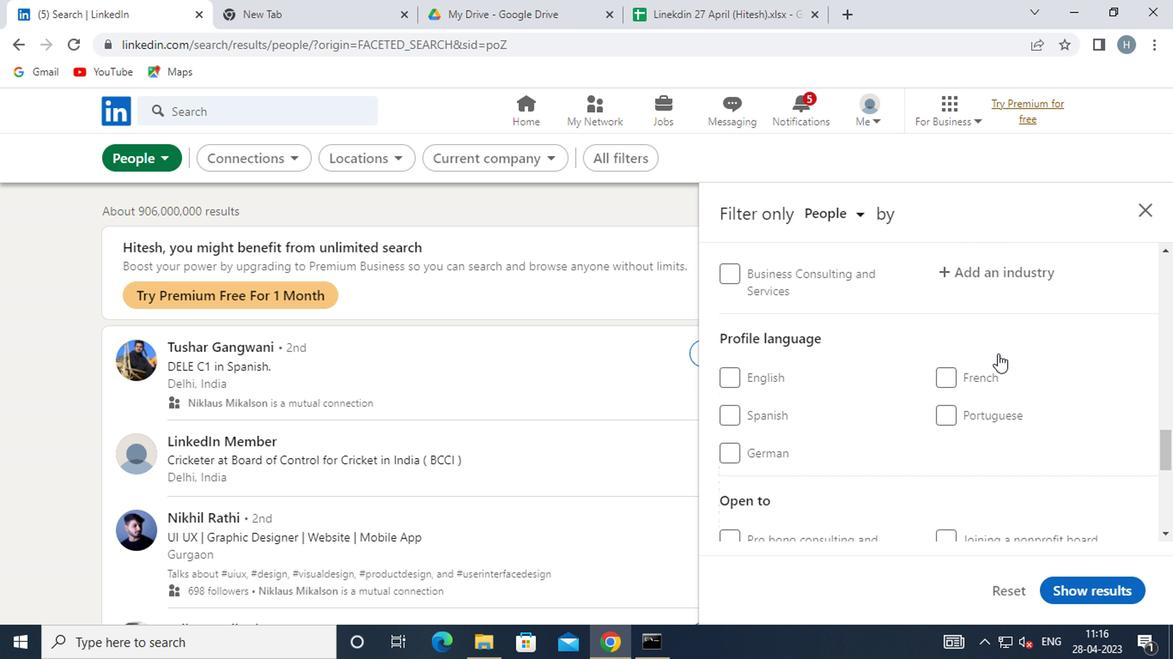 
Action: Mouse moved to (977, 325)
Screenshot: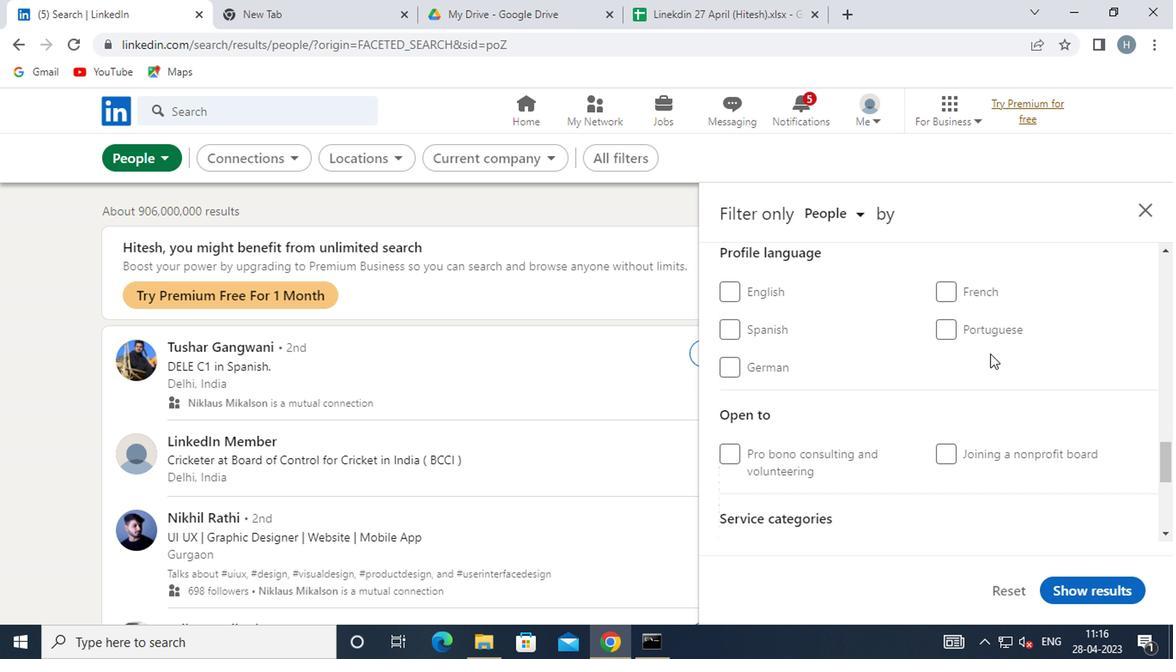 
Action: Mouse pressed left at (977, 325)
Screenshot: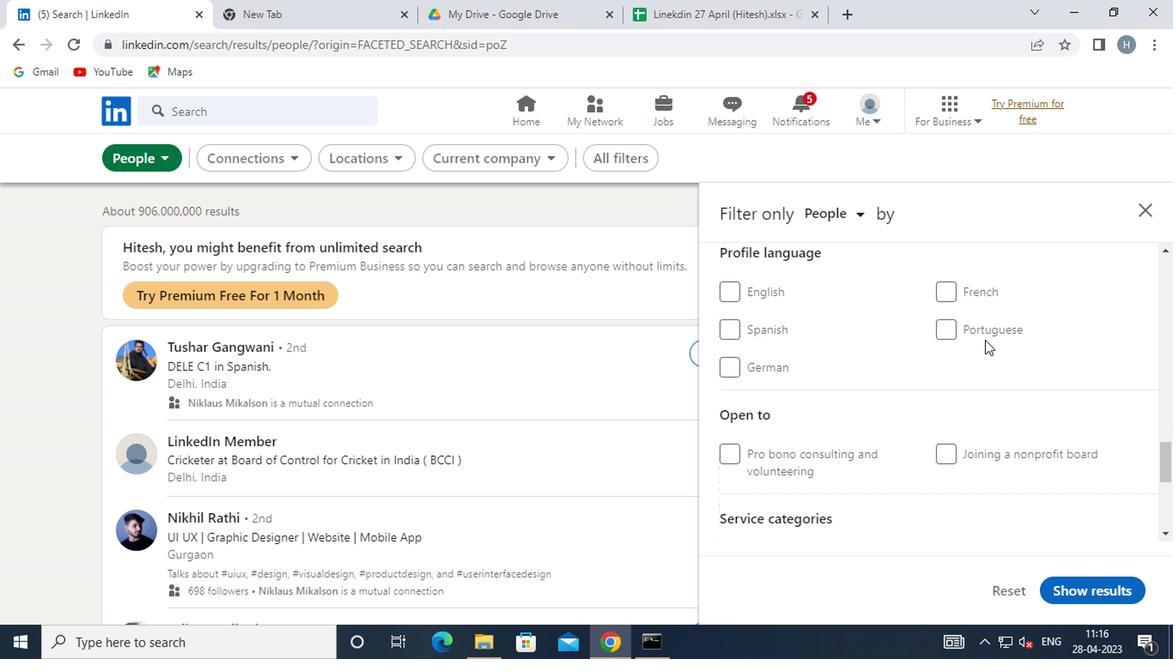 
Action: Mouse moved to (980, 338)
Screenshot: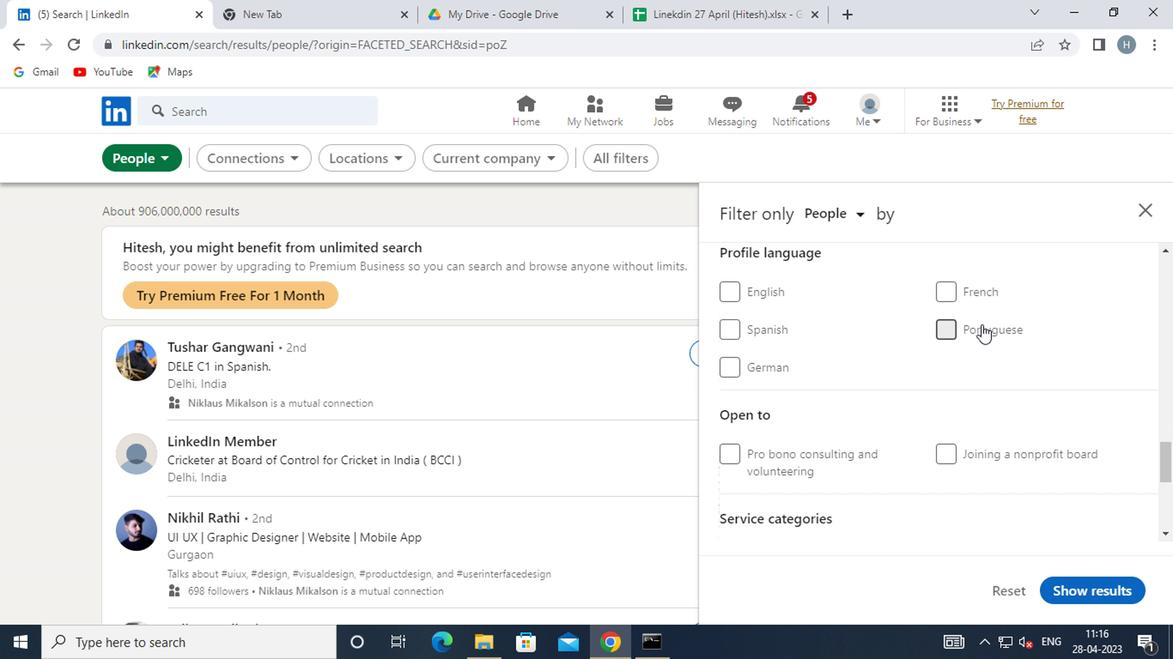 
Action: Mouse scrolled (980, 339) with delta (0, 0)
Screenshot: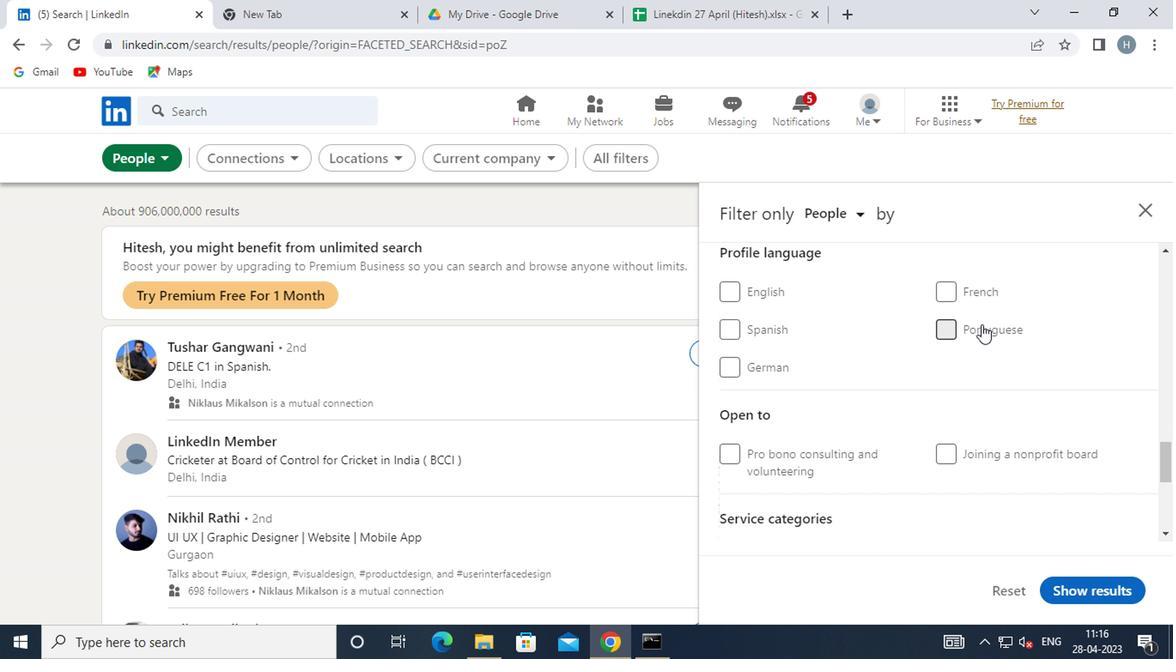 
Action: Mouse scrolled (980, 339) with delta (0, 0)
Screenshot: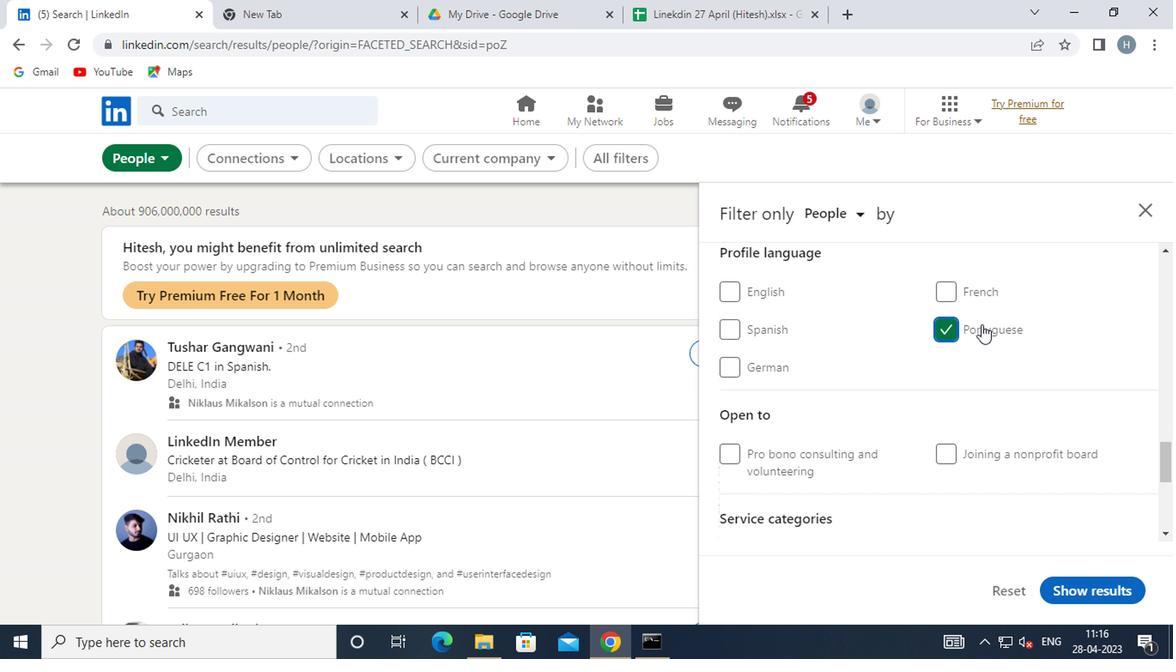 
Action: Mouse scrolled (980, 339) with delta (0, 0)
Screenshot: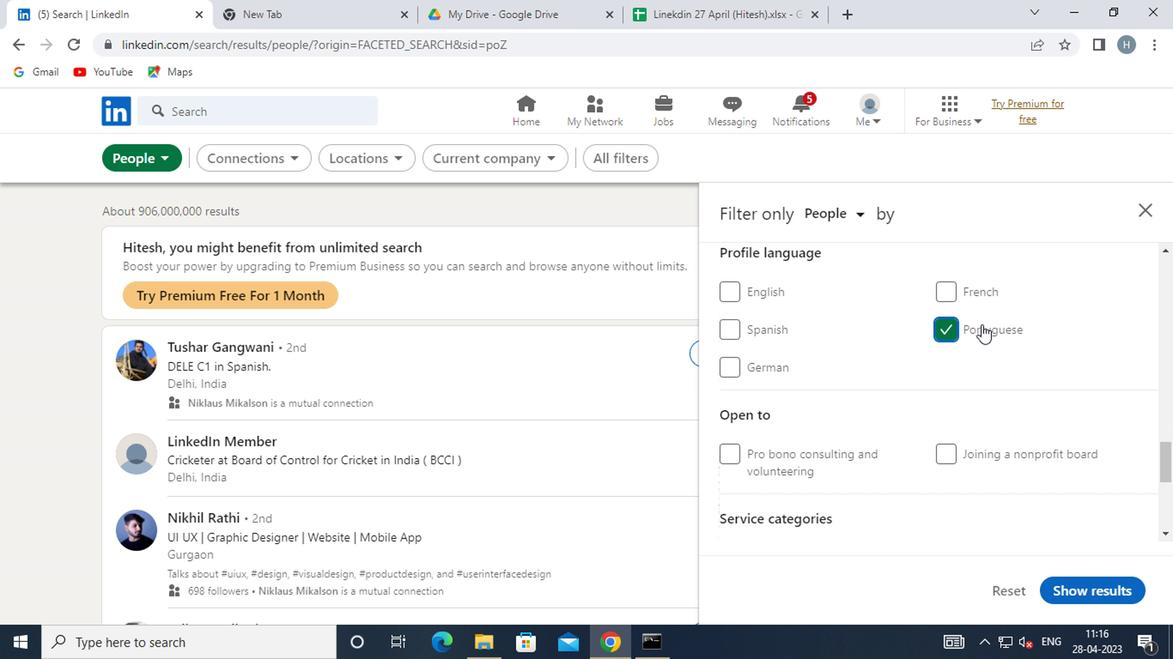 
Action: Mouse scrolled (980, 339) with delta (0, 0)
Screenshot: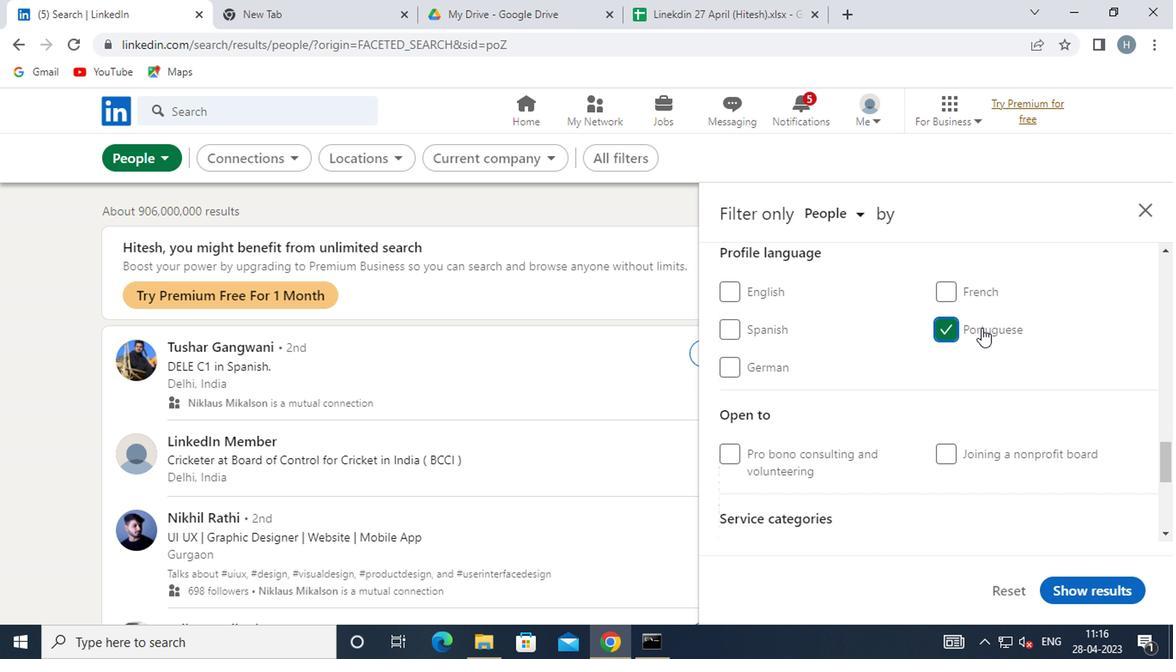 
Action: Mouse scrolled (980, 339) with delta (0, 0)
Screenshot: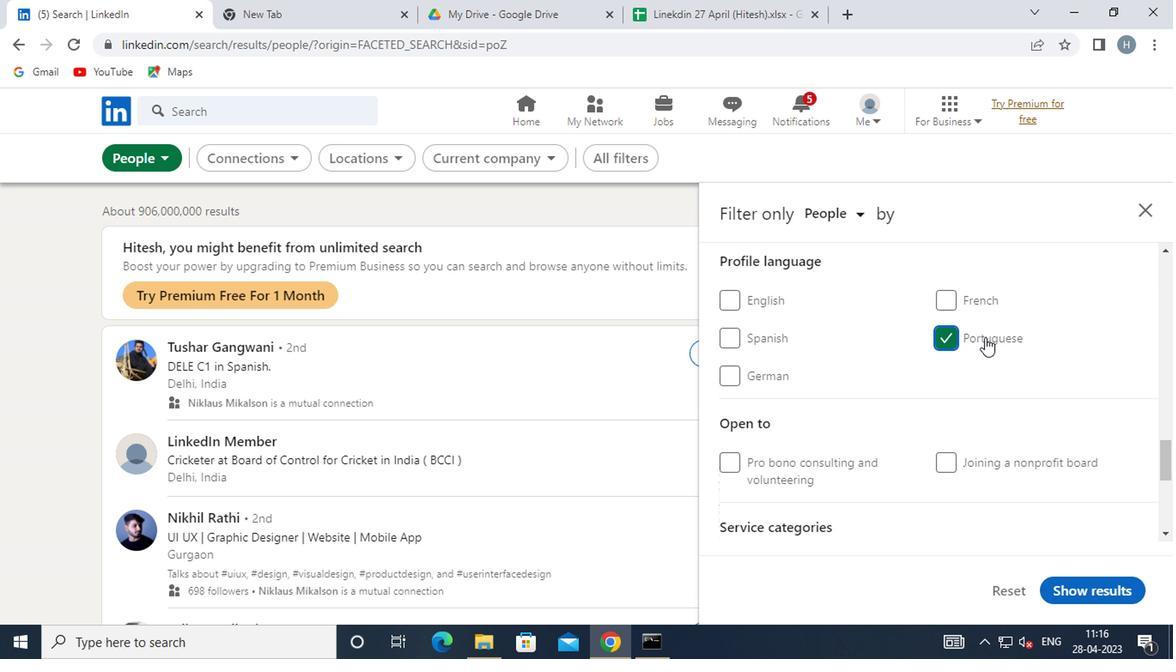 
Action: Mouse scrolled (980, 339) with delta (0, 0)
Screenshot: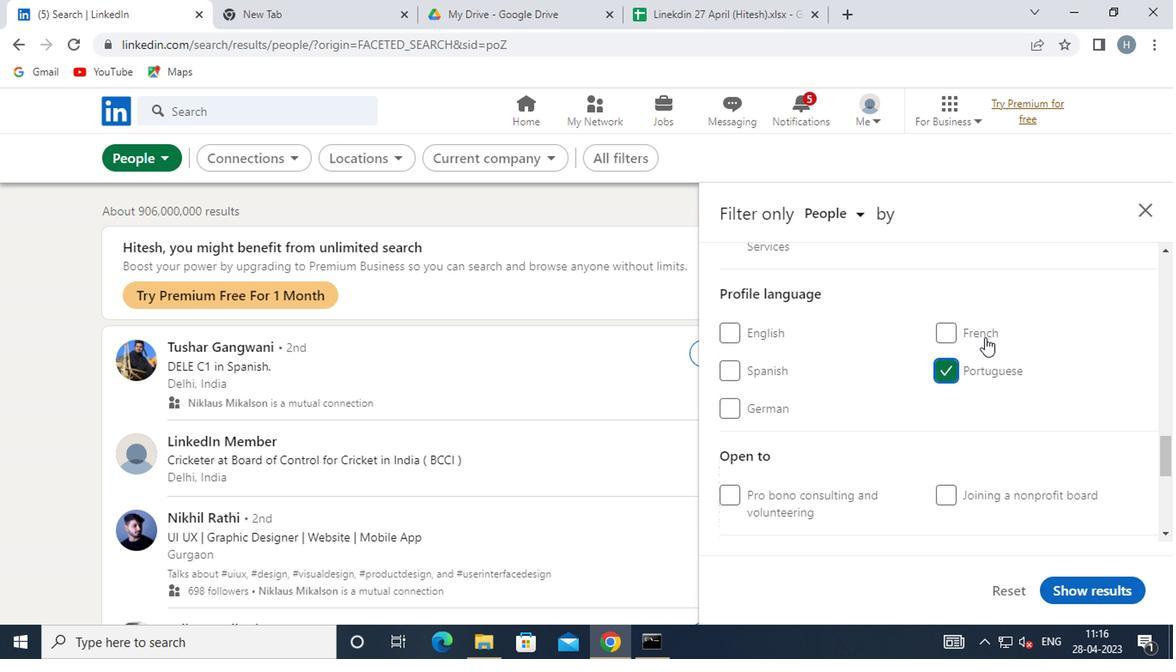 
Action: Mouse scrolled (980, 339) with delta (0, 0)
Screenshot: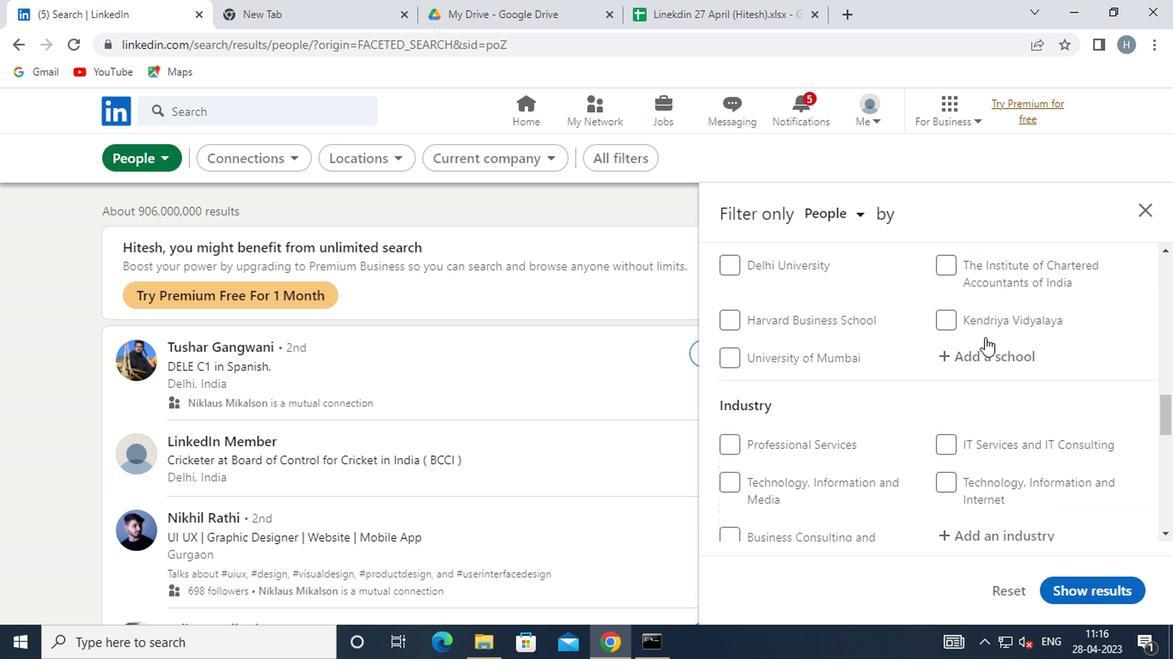 
Action: Mouse moved to (982, 338)
Screenshot: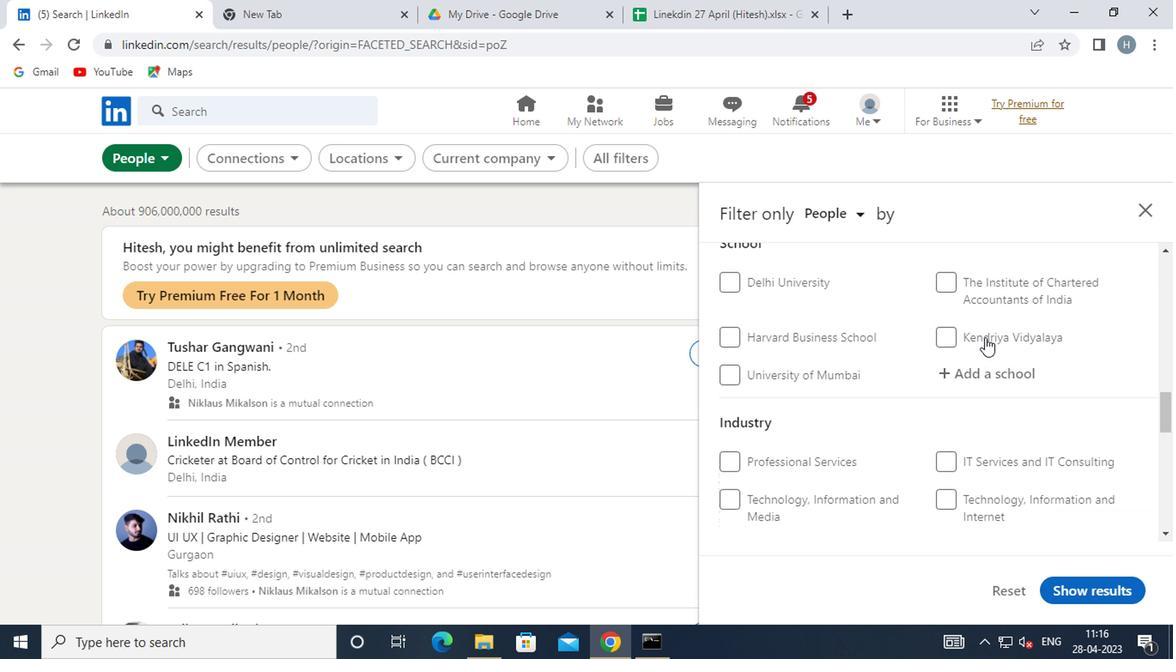 
Action: Mouse scrolled (982, 339) with delta (0, 0)
Screenshot: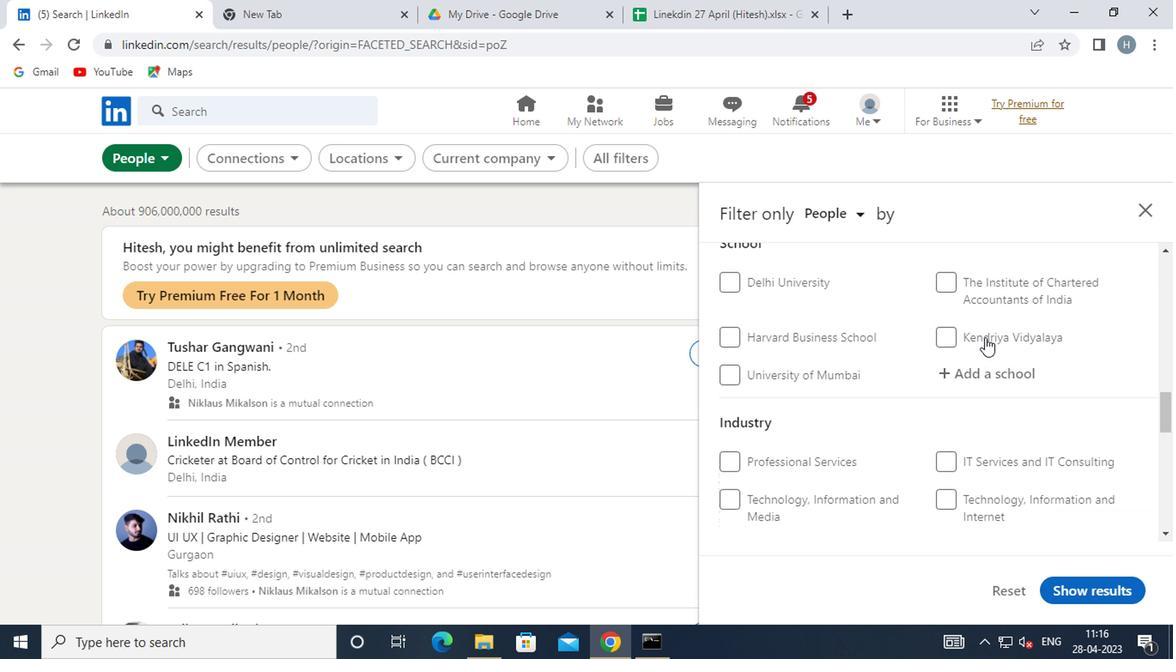 
Action: Mouse moved to (985, 336)
Screenshot: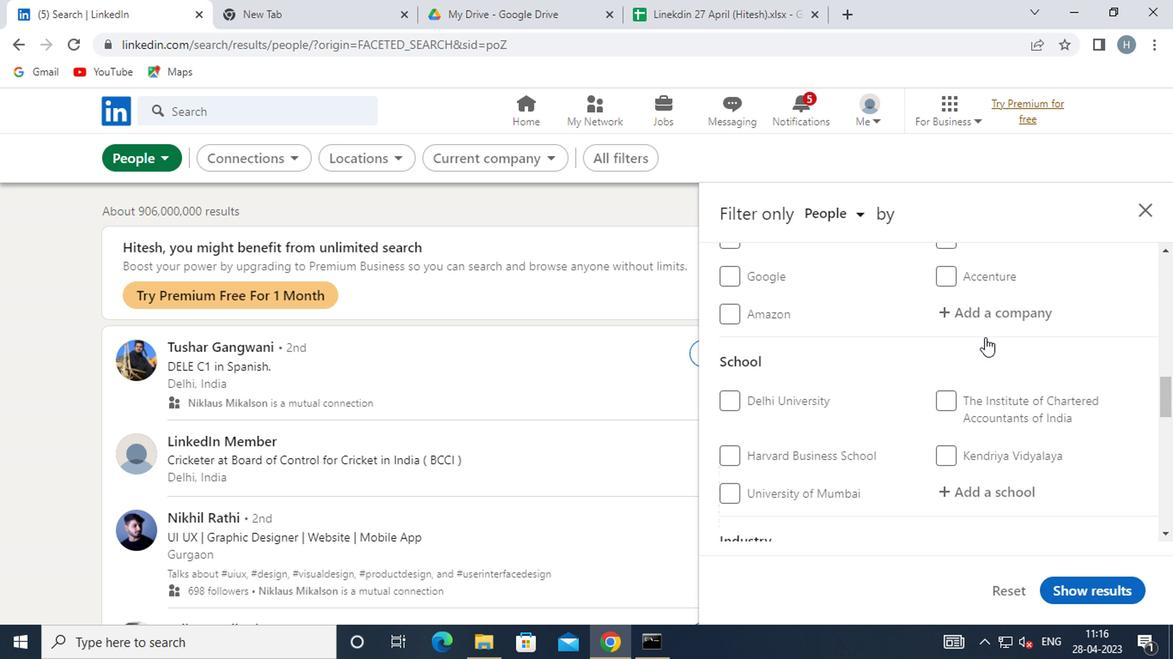 
Action: Mouse scrolled (985, 336) with delta (0, 0)
Screenshot: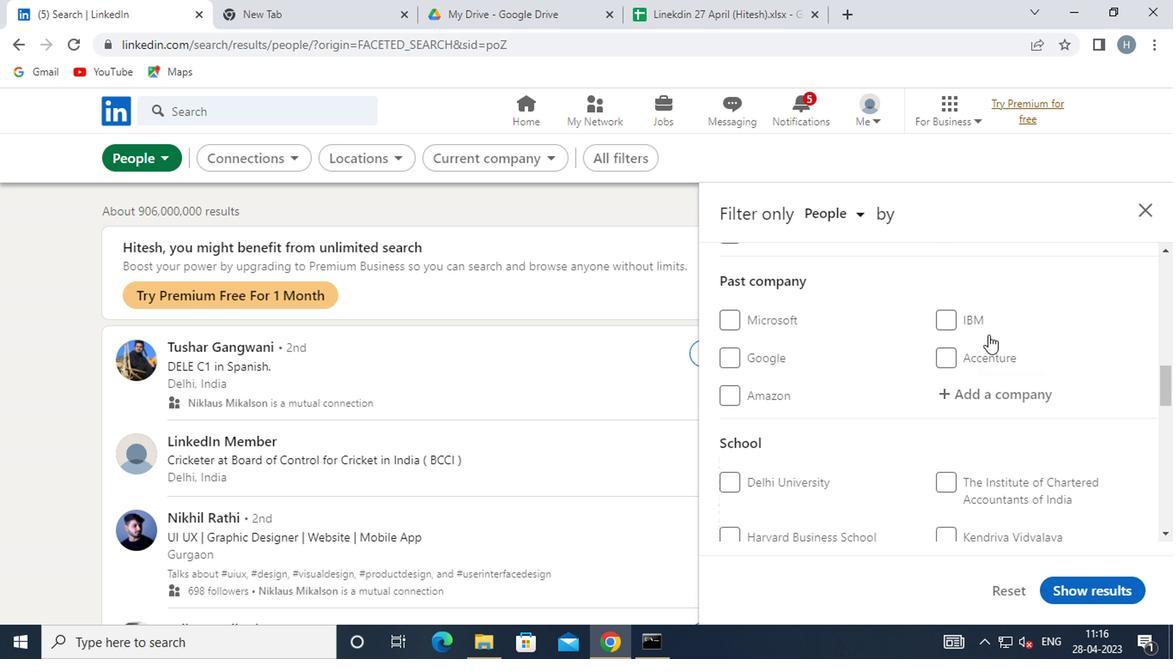 
Action: Mouse moved to (988, 429)
Screenshot: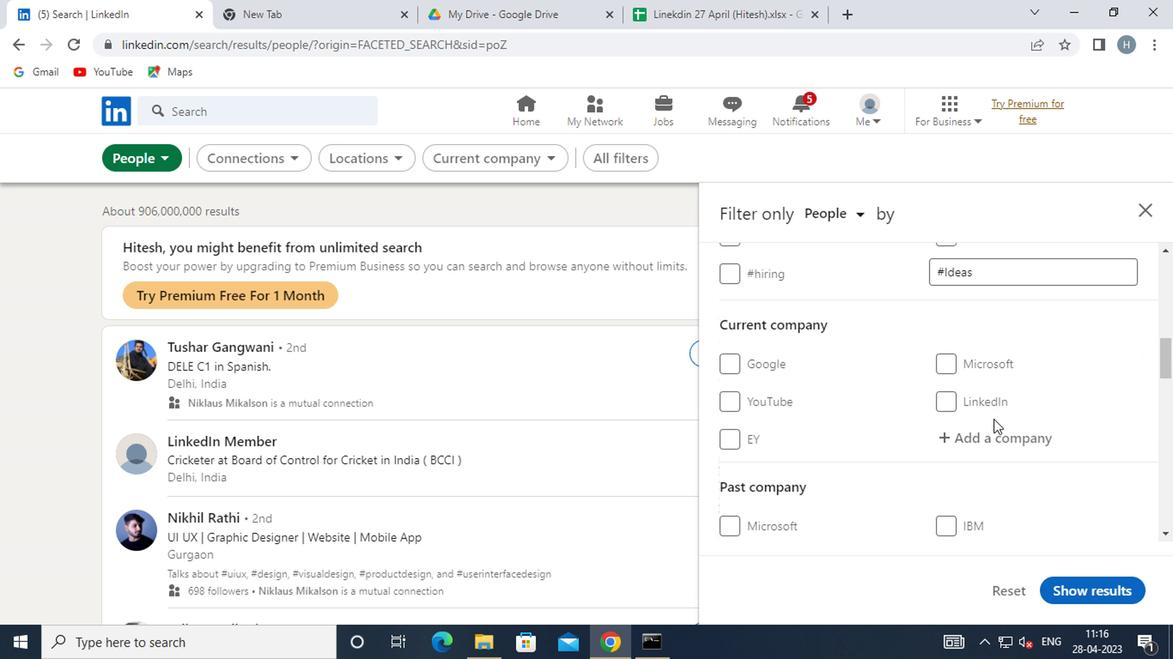 
Action: Mouse pressed left at (988, 429)
Screenshot: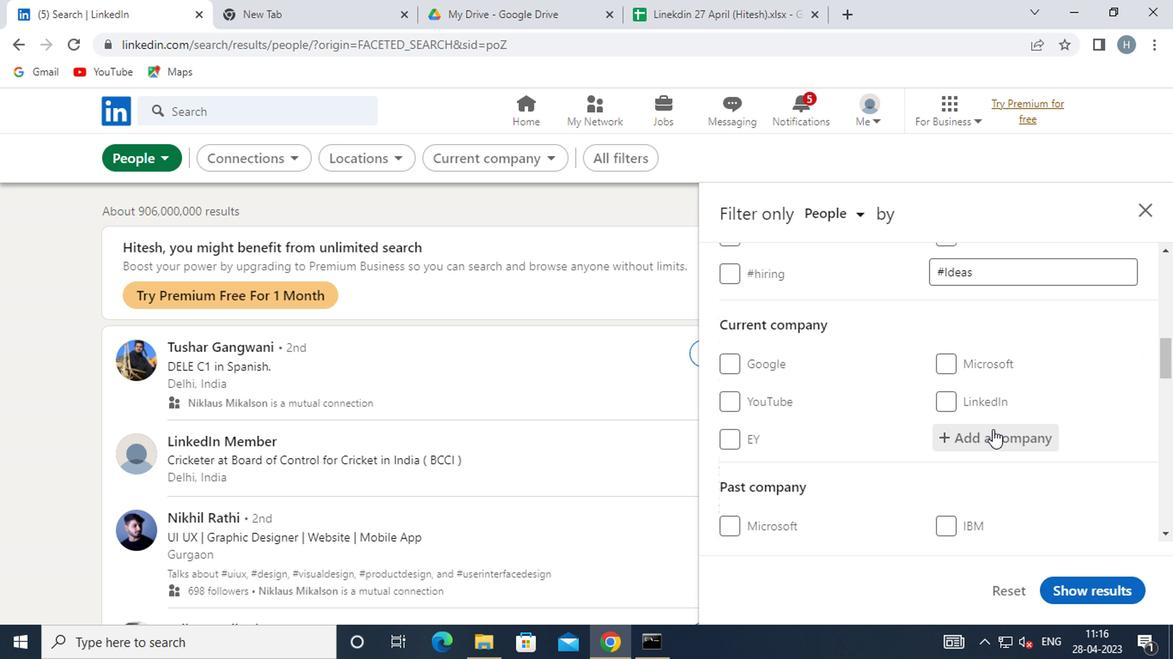 
Action: Mouse moved to (982, 429)
Screenshot: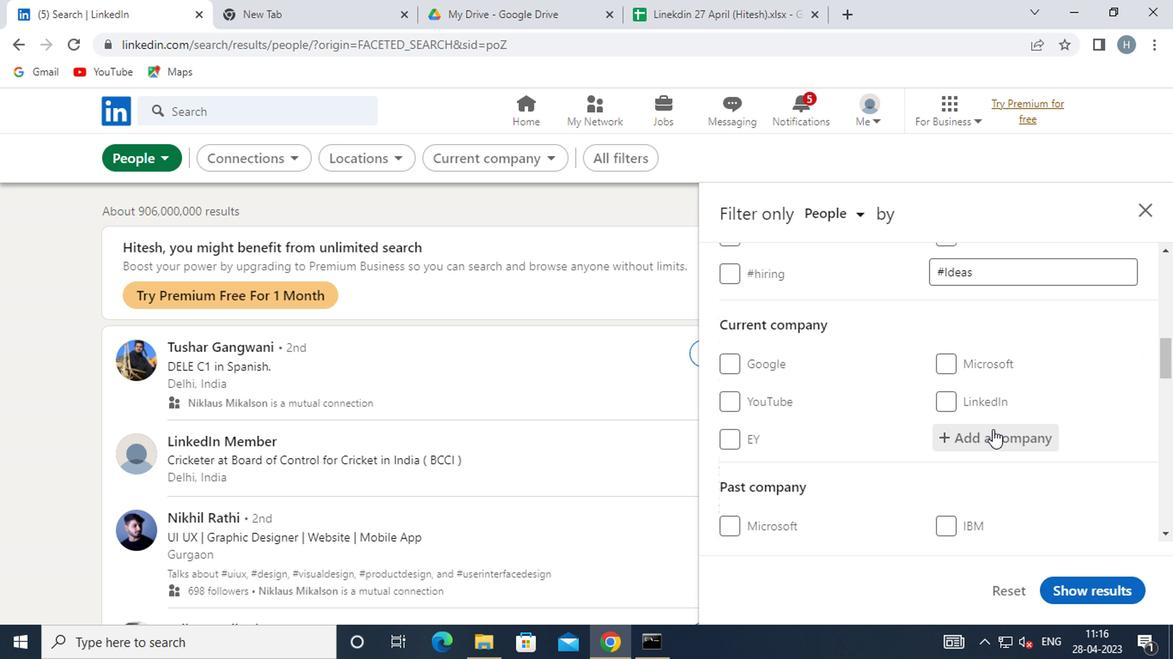 
Action: Key pressed 09<Key.space><Key.shift>SOLUTIONS,<Key.space><Key.shift>IN
Screenshot: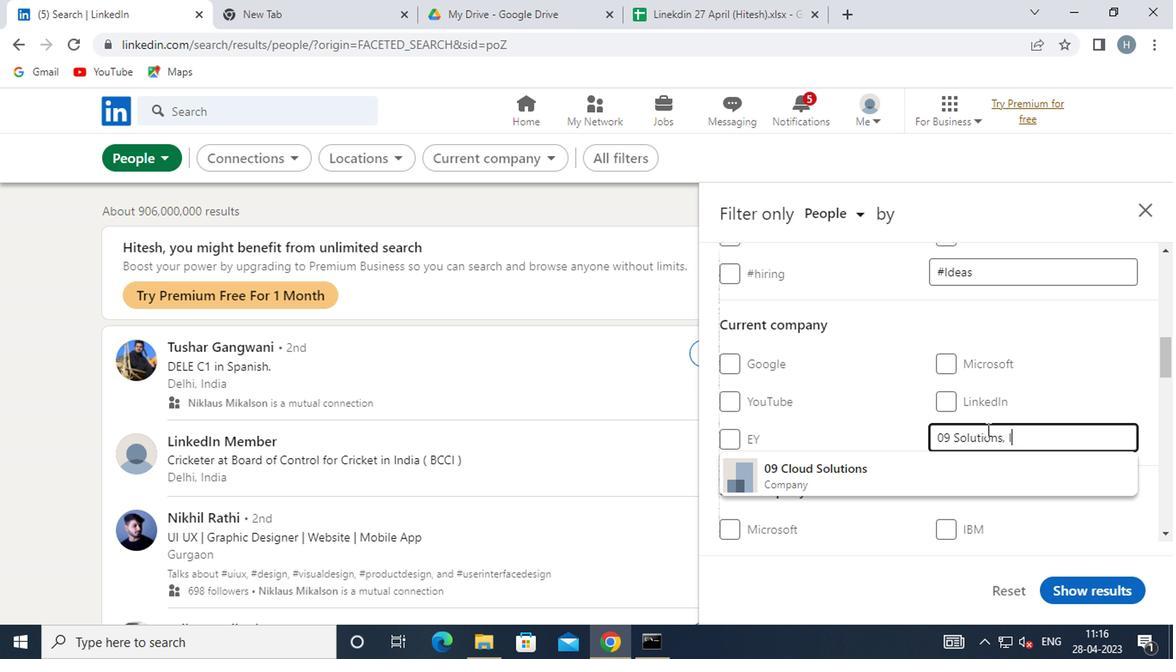 
Action: Mouse moved to (982, 428)
Screenshot: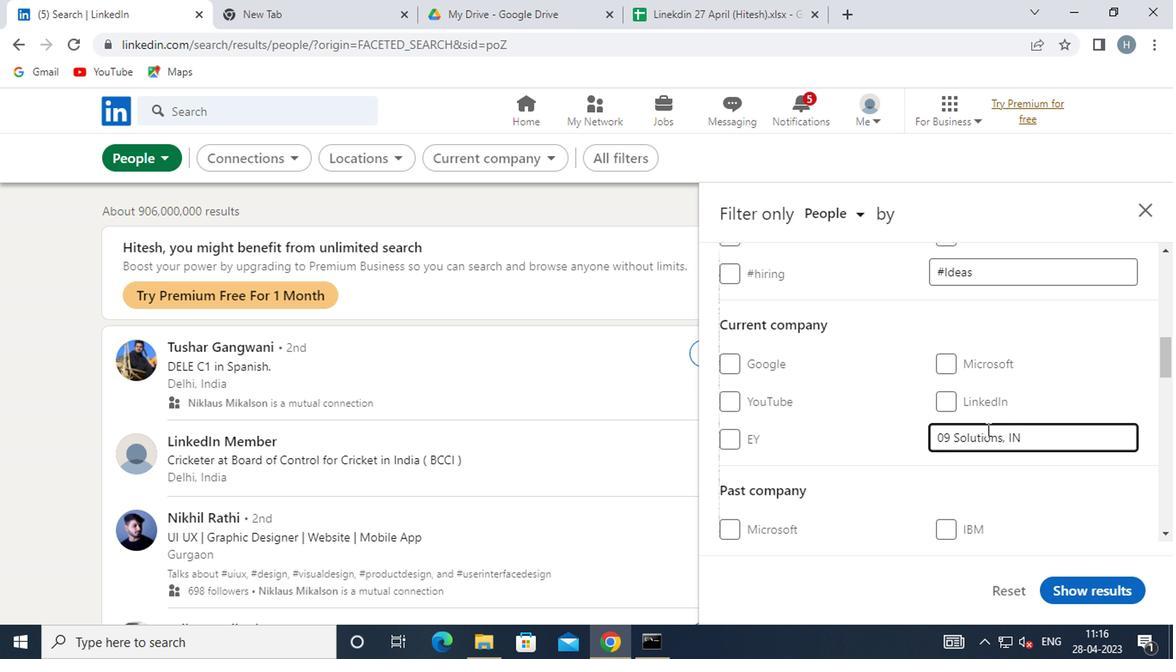
Action: Key pressed <Key.backspace>N
Screenshot: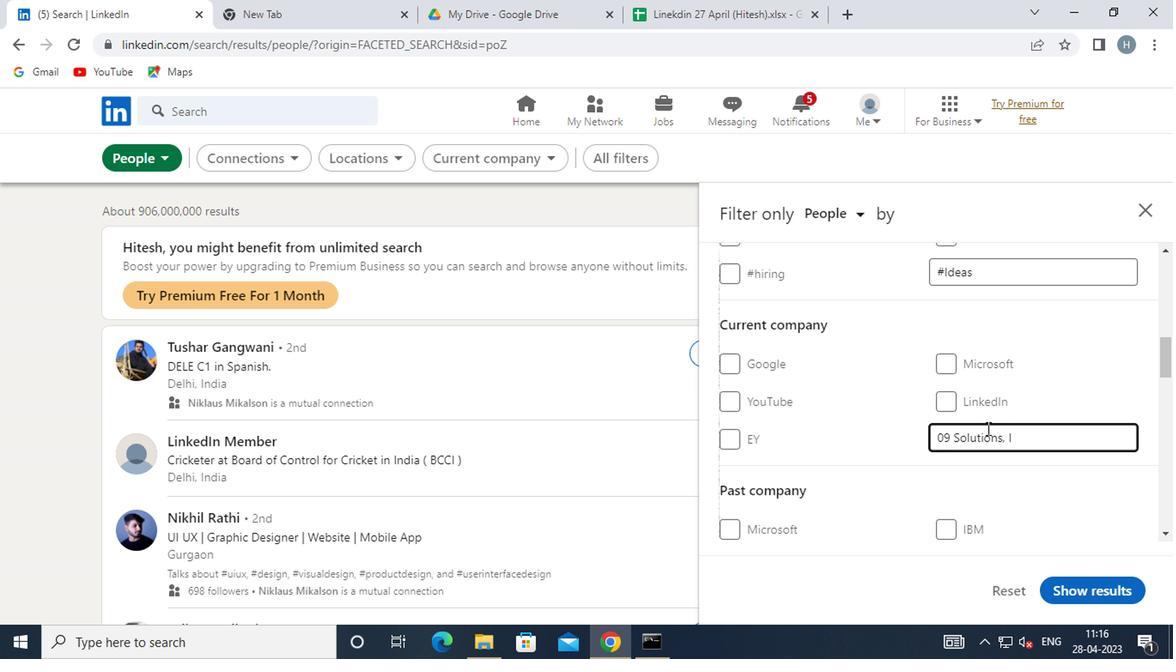 
Action: Mouse moved to (960, 416)
Screenshot: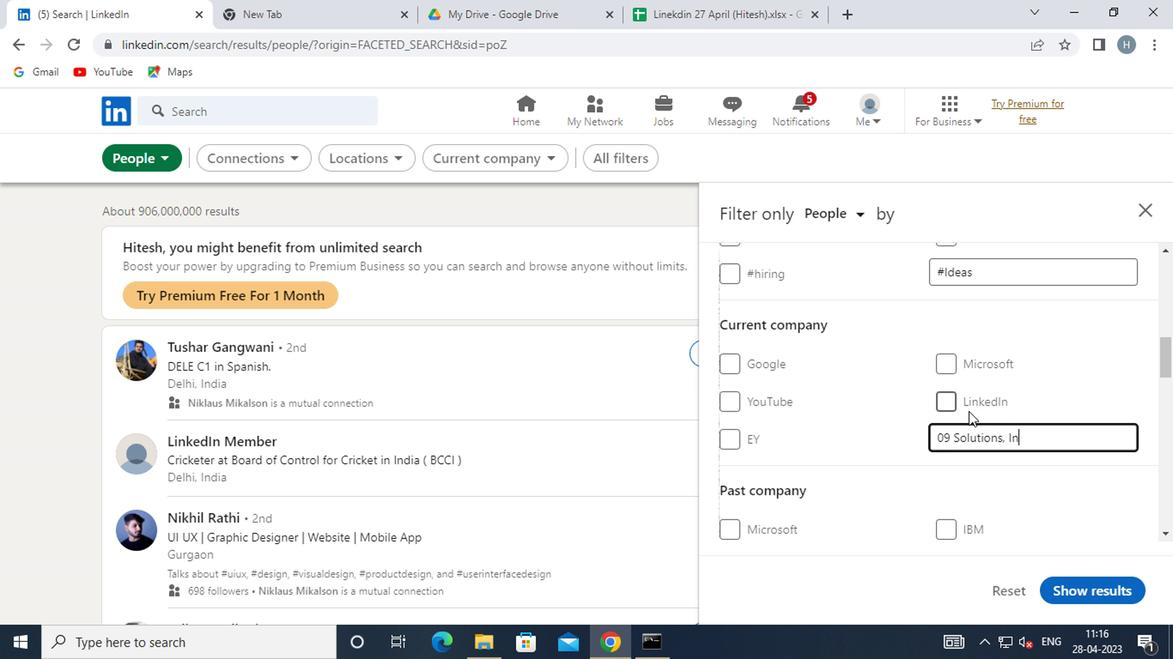 
Action: Key pressed C
Screenshot: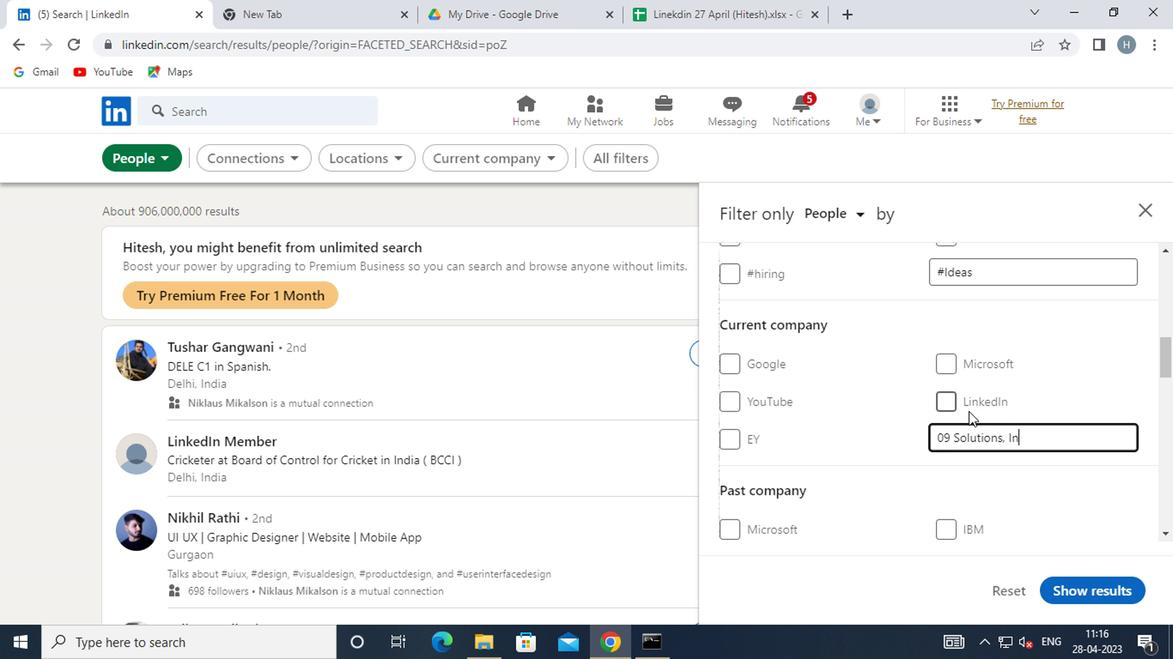 
Action: Mouse moved to (1078, 380)
Screenshot: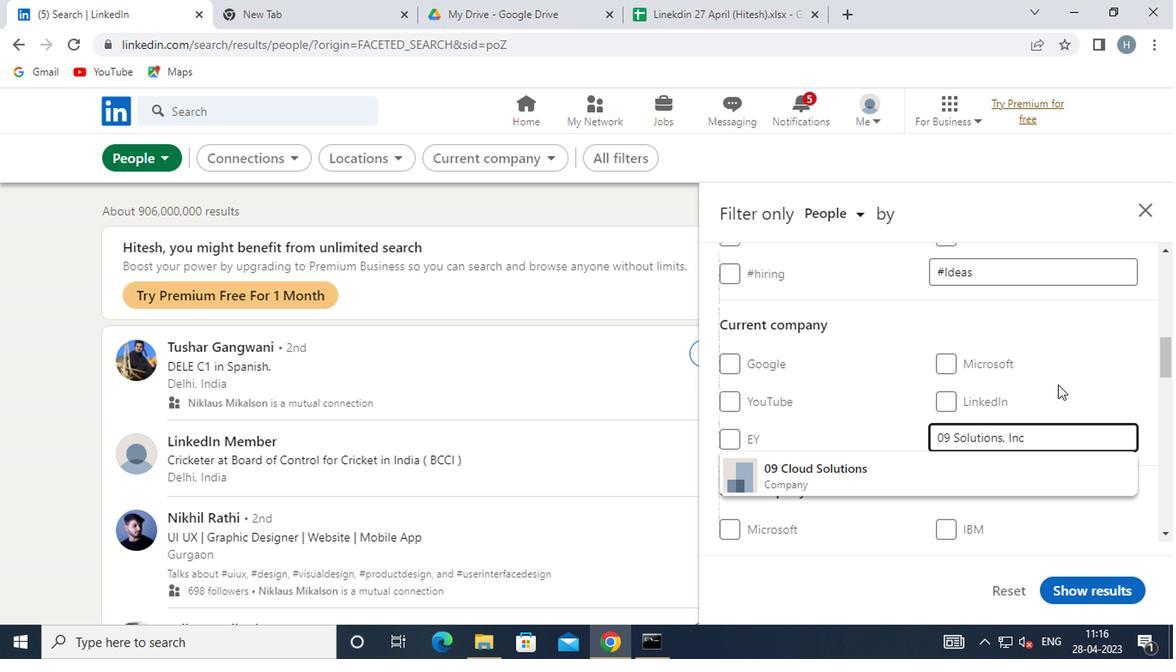 
Action: Mouse pressed left at (1078, 380)
Screenshot: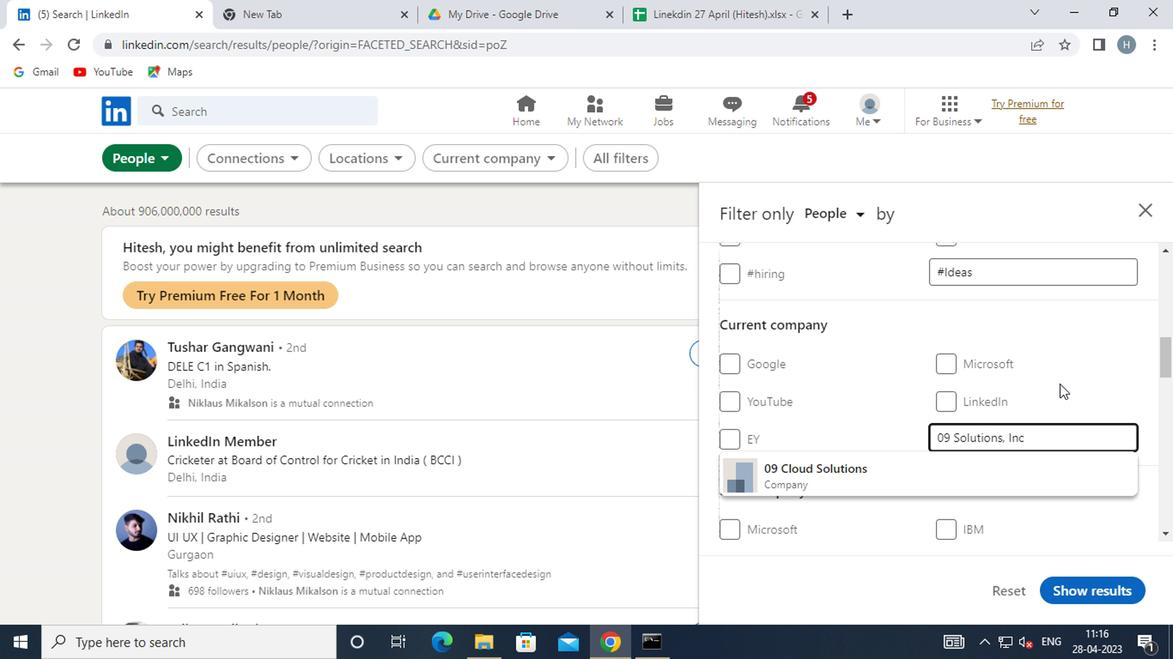 
Action: Mouse scrolled (1078, 379) with delta (0, 0)
Screenshot: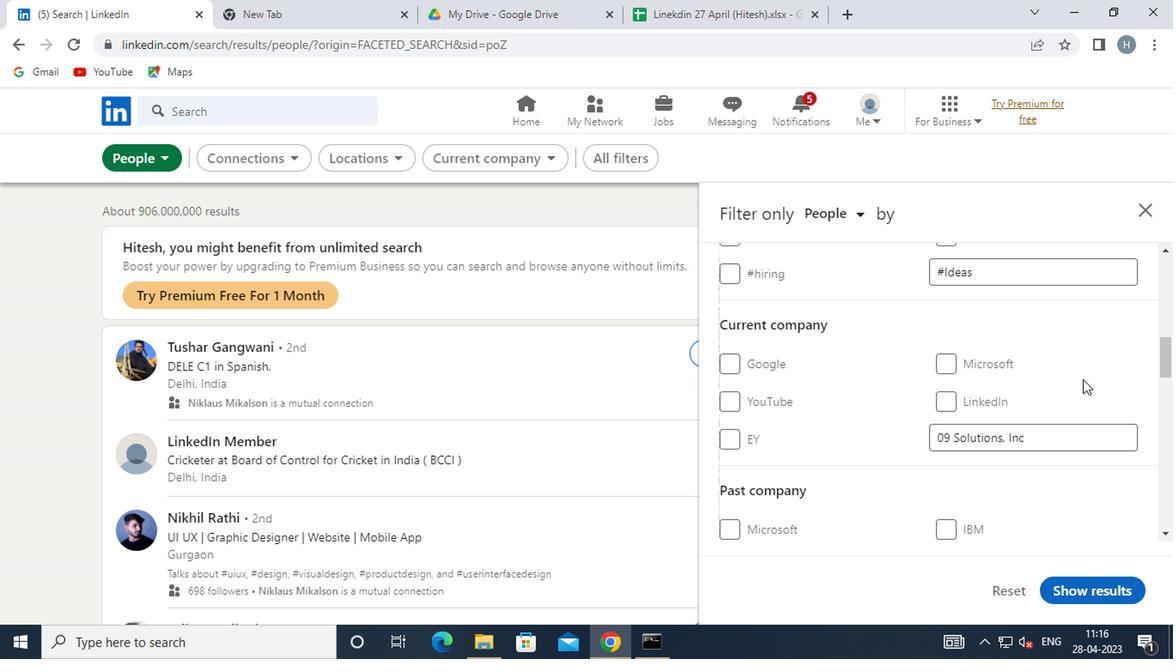 
Action: Mouse moved to (1059, 368)
Screenshot: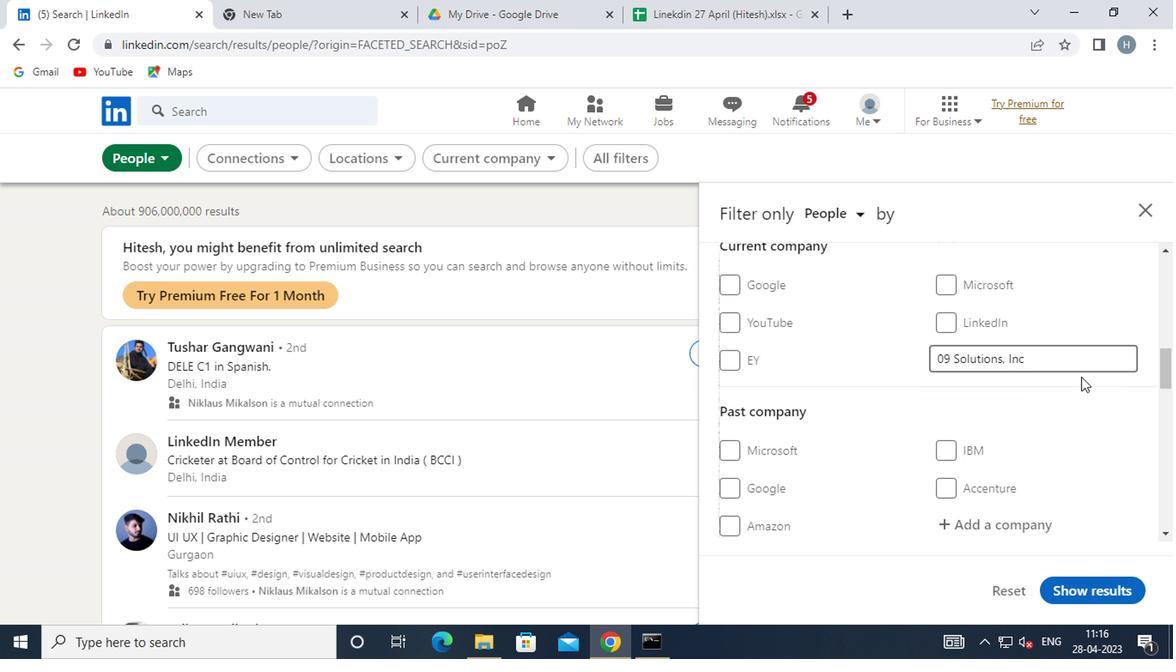 
Action: Mouse scrolled (1059, 367) with delta (0, -1)
Screenshot: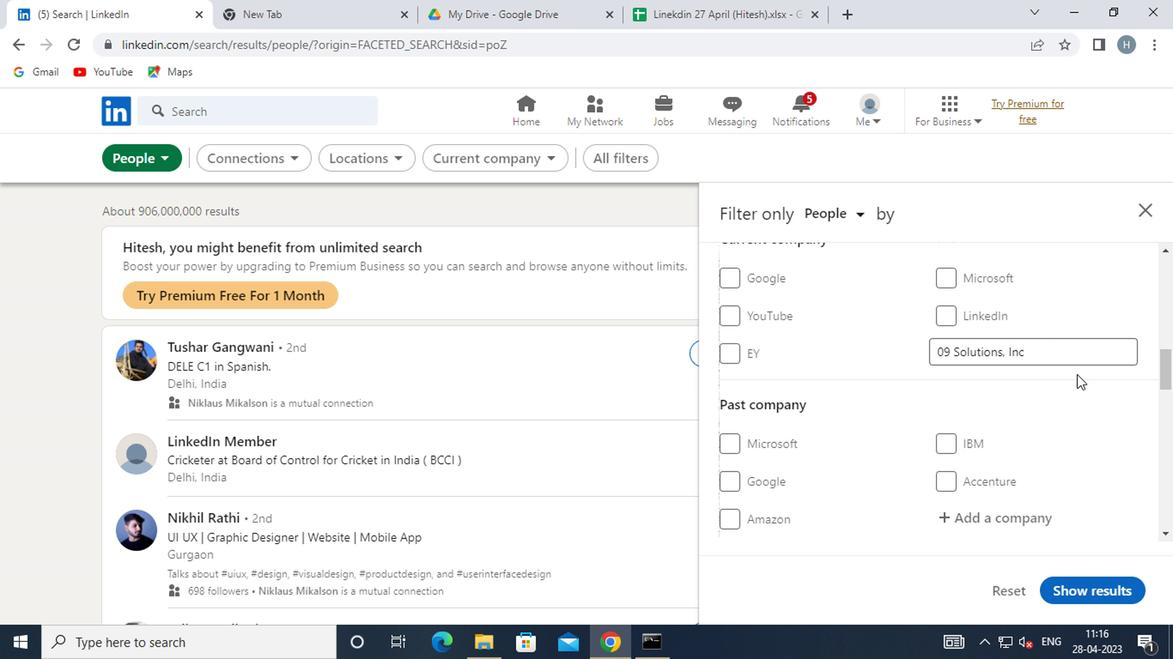 
Action: Mouse moved to (1024, 362)
Screenshot: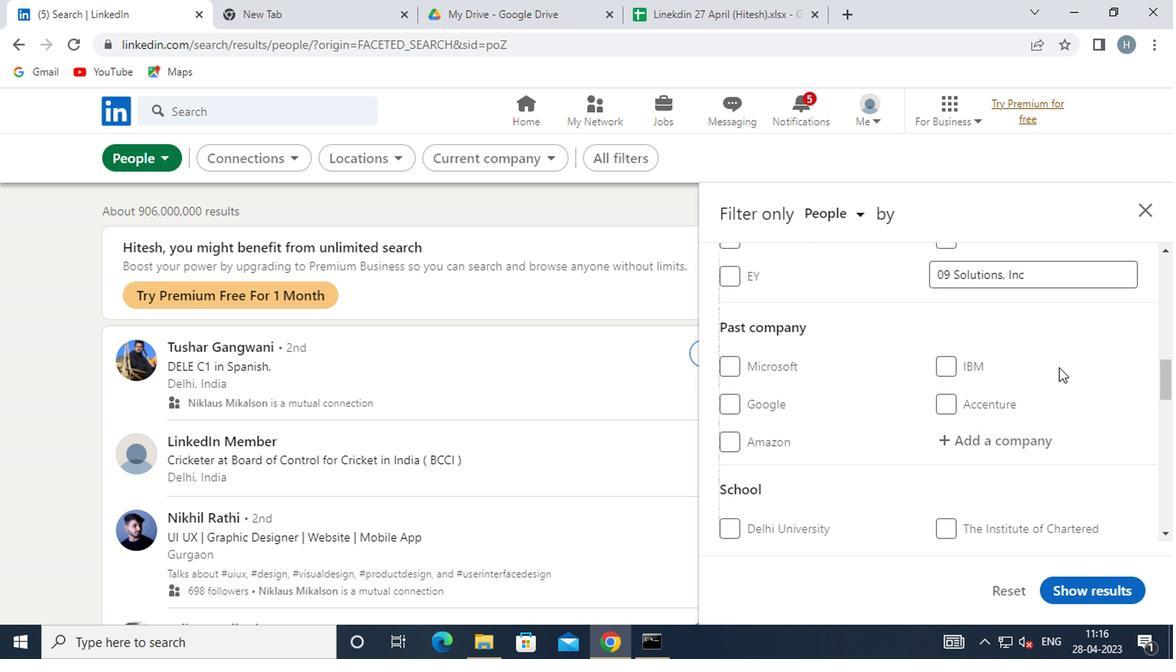 
Action: Mouse scrolled (1024, 362) with delta (0, 0)
Screenshot: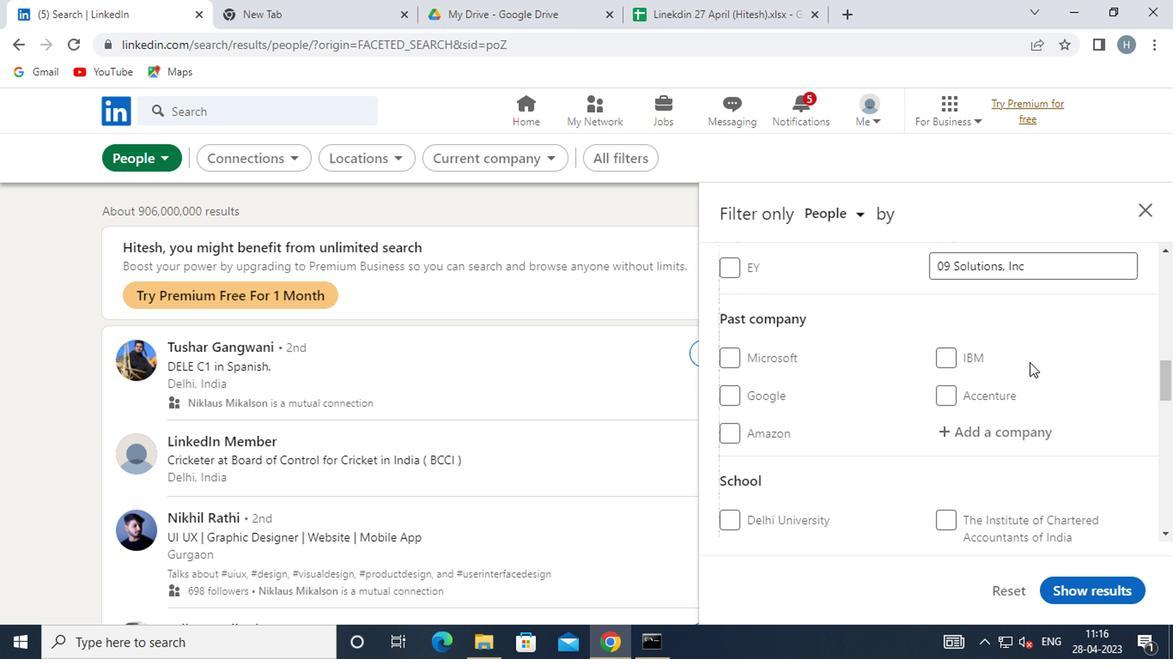 
Action: Mouse scrolled (1024, 362) with delta (0, 0)
Screenshot: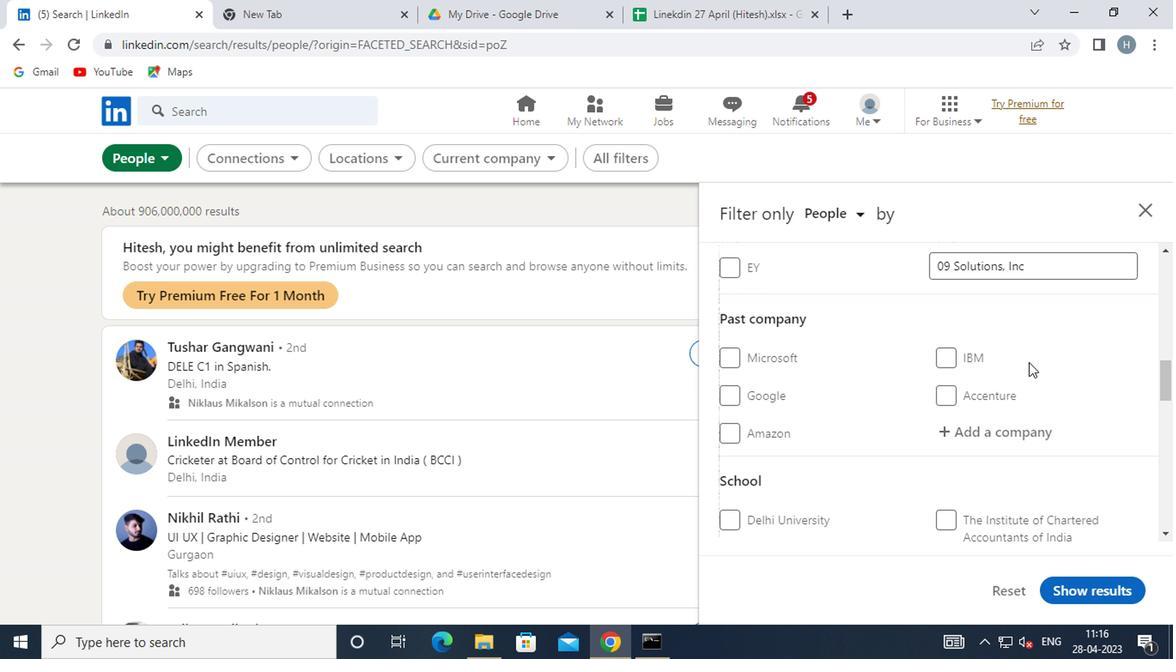 
Action: Mouse scrolled (1024, 364) with delta (0, 1)
Screenshot: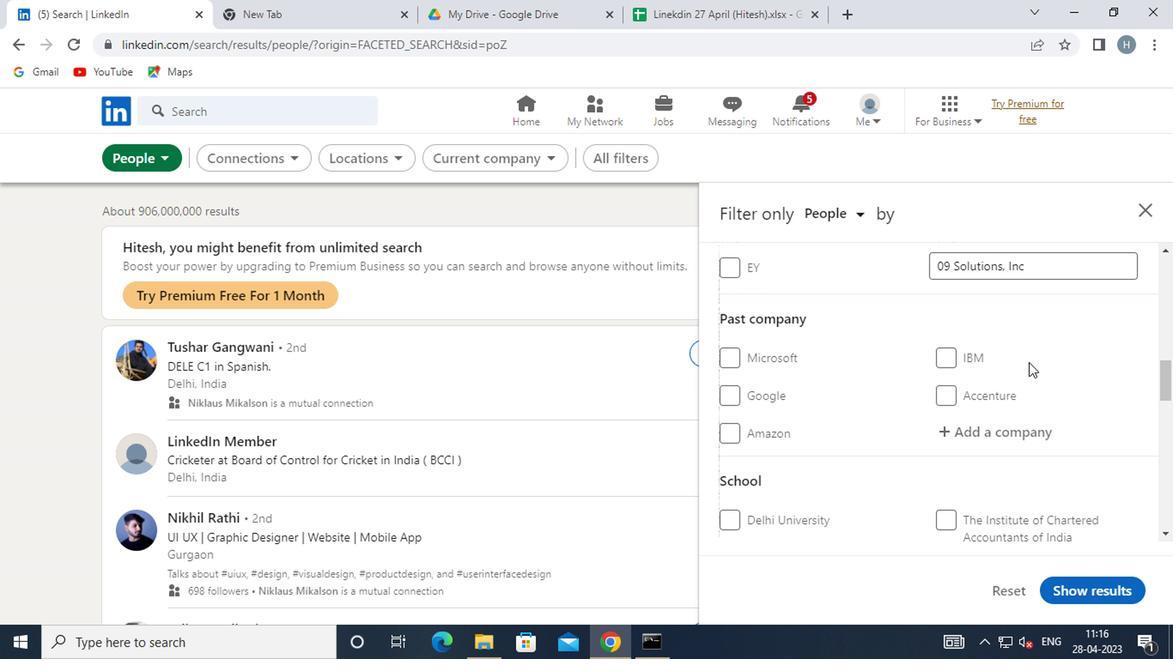 
Action: Mouse scrolled (1024, 362) with delta (0, 0)
Screenshot: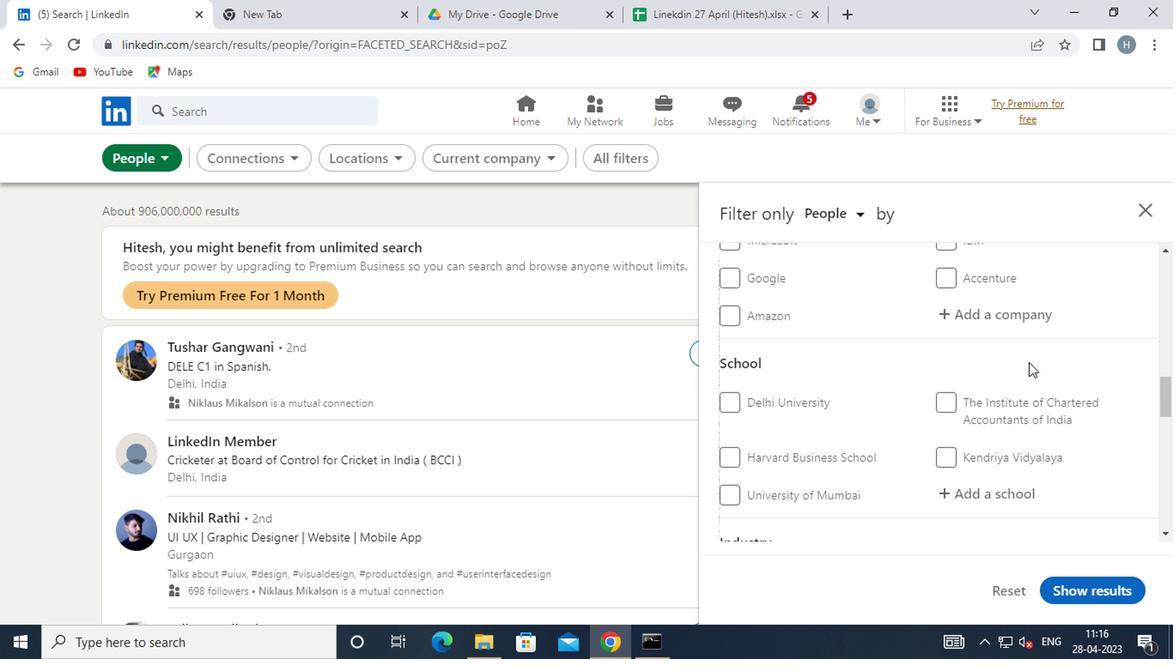 
Action: Mouse moved to (1024, 364)
Screenshot: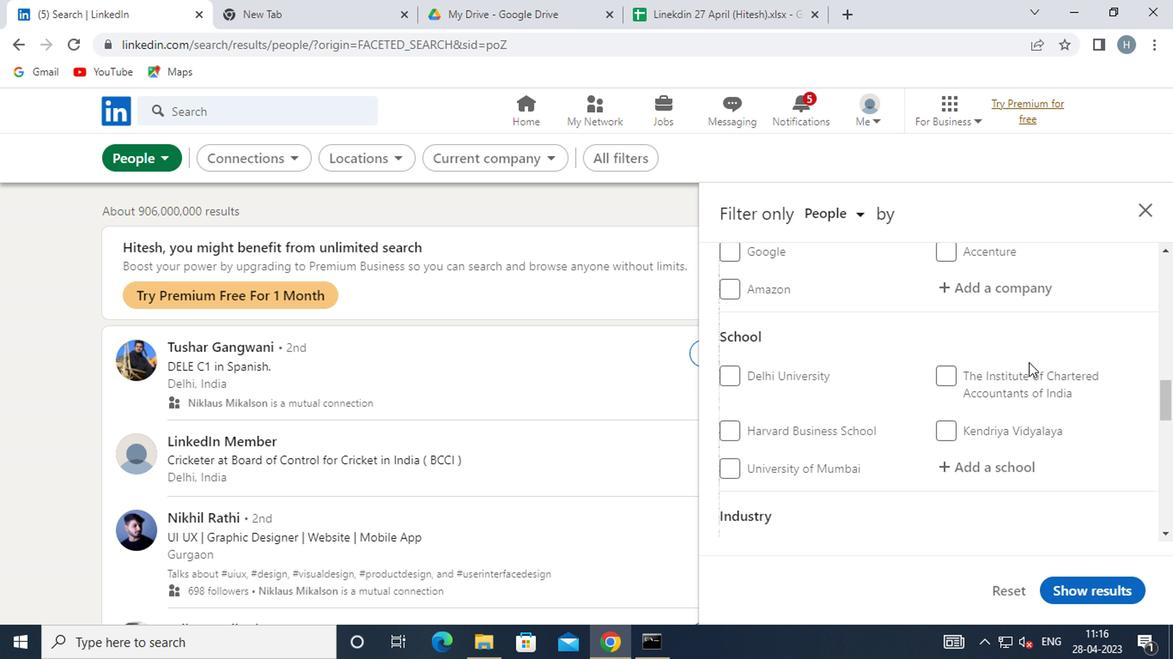 
Action: Mouse scrolled (1024, 362) with delta (0, -1)
Screenshot: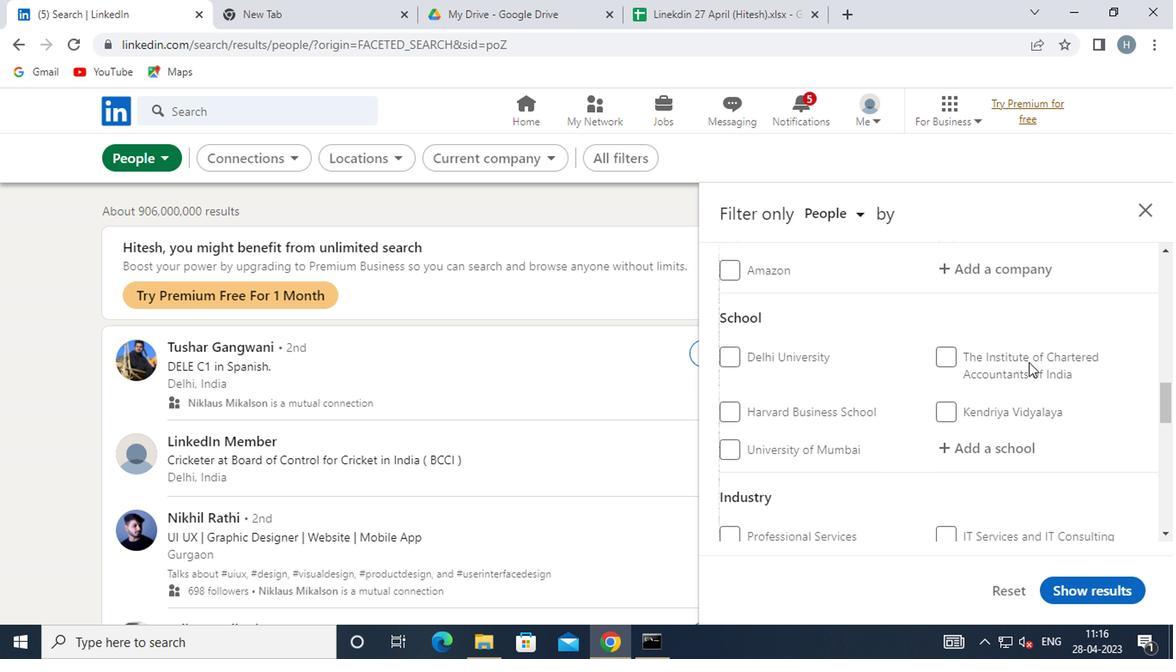 
Action: Mouse moved to (1015, 356)
Screenshot: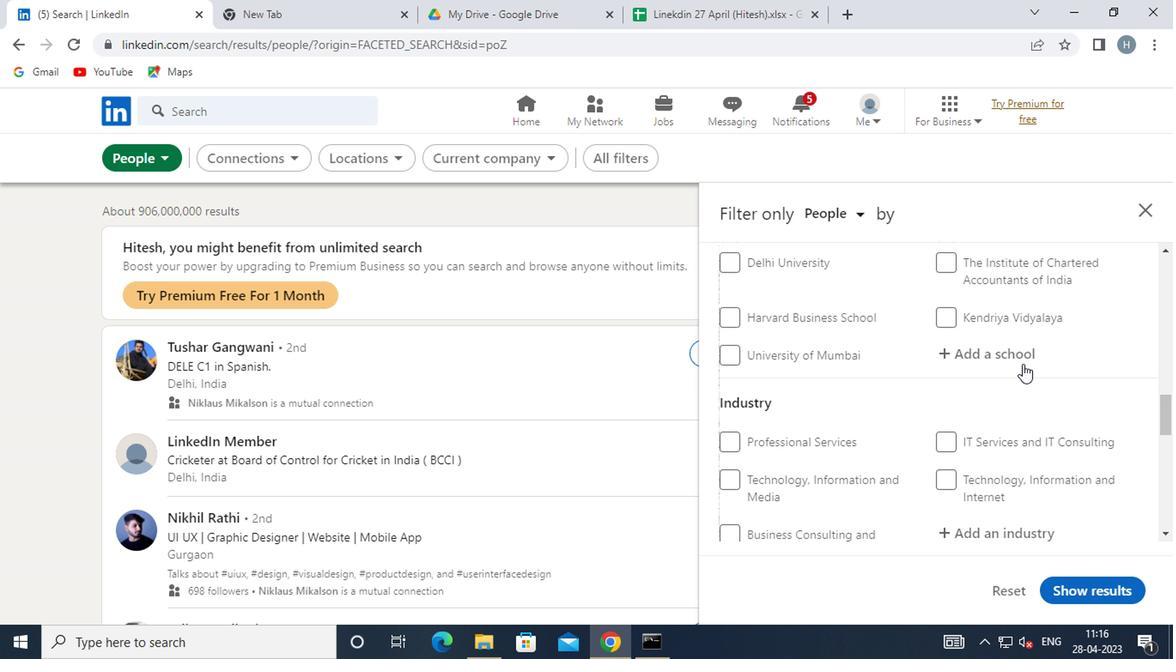 
Action: Mouse pressed left at (1015, 356)
Screenshot: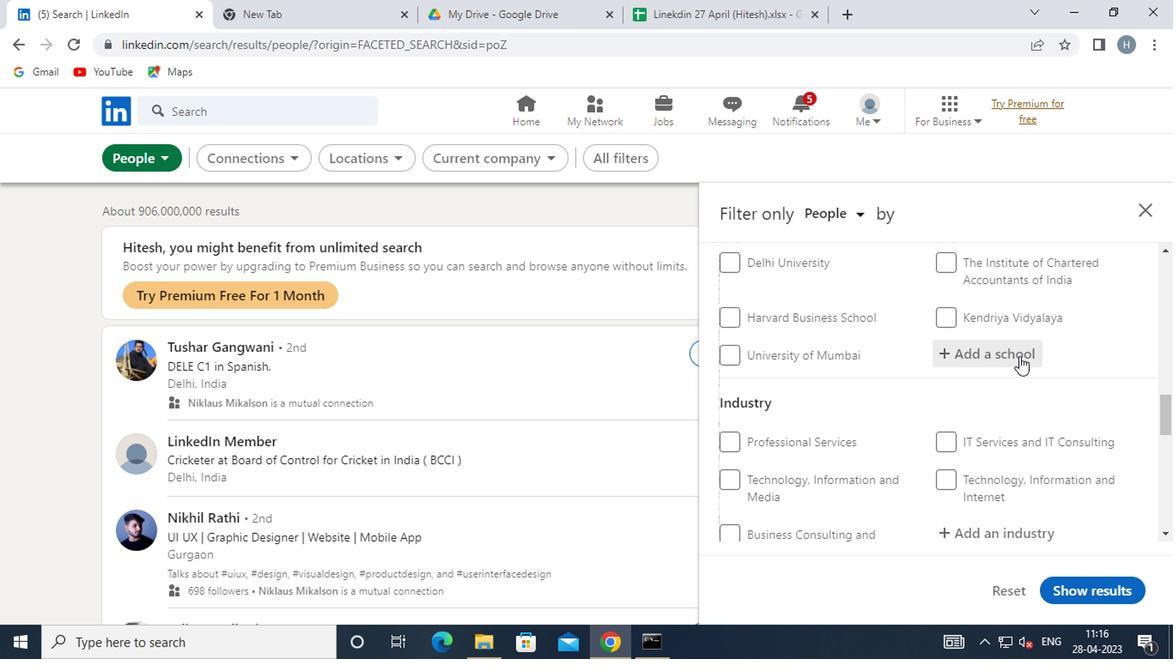 
Action: Key pressed <Key.shift>CAREERS
Screenshot: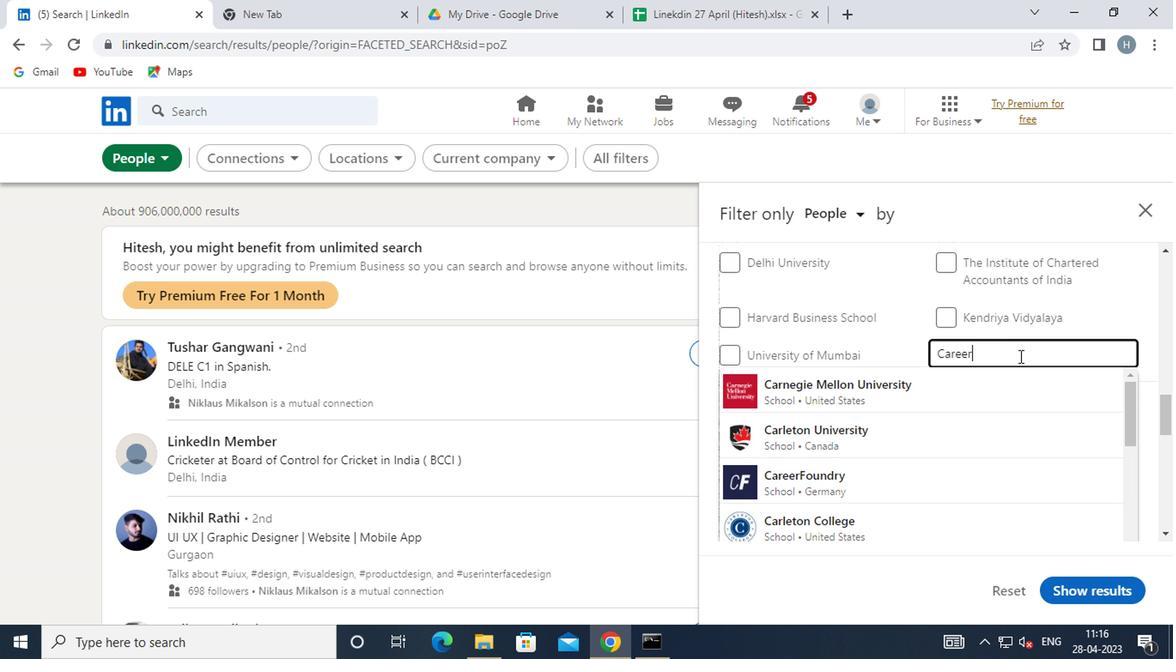 
Action: Mouse moved to (893, 356)
Screenshot: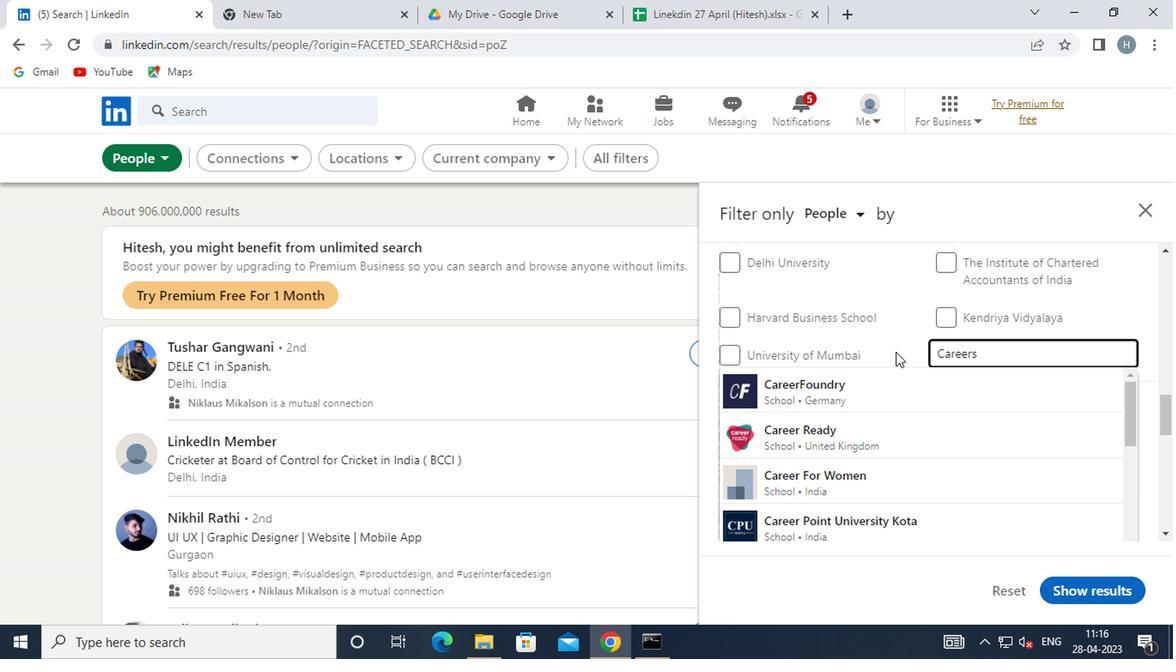 
Action: Key pressed <Key.space>FOR<Key.space><Key.shift>EN
Screenshot: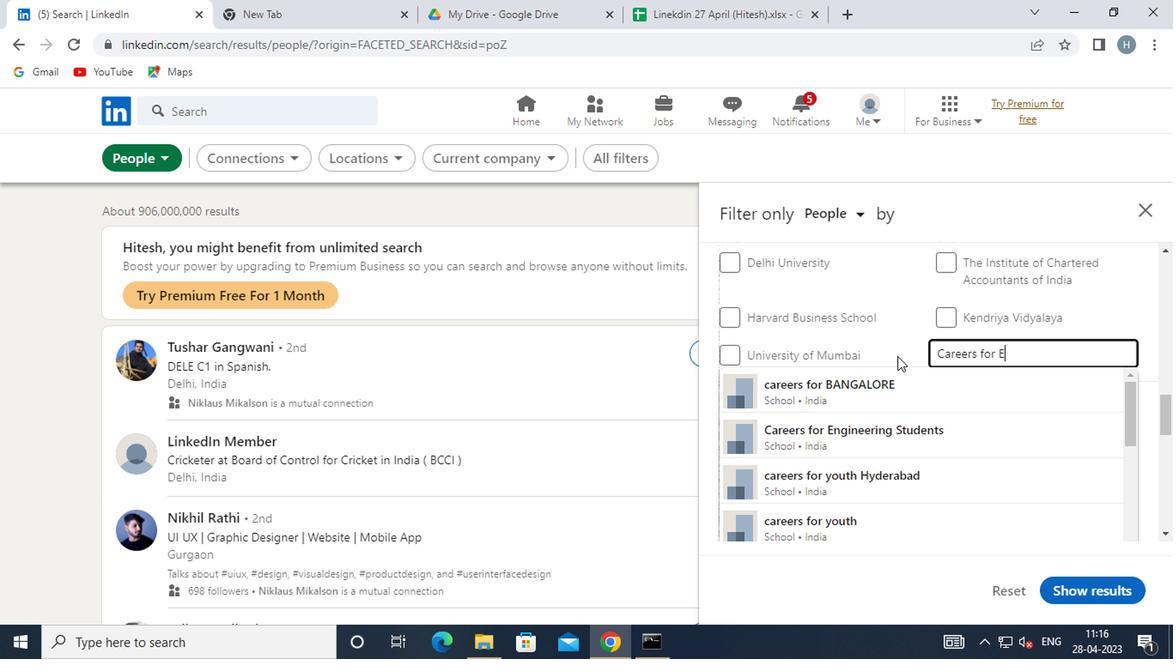 
Action: Mouse moved to (906, 388)
Screenshot: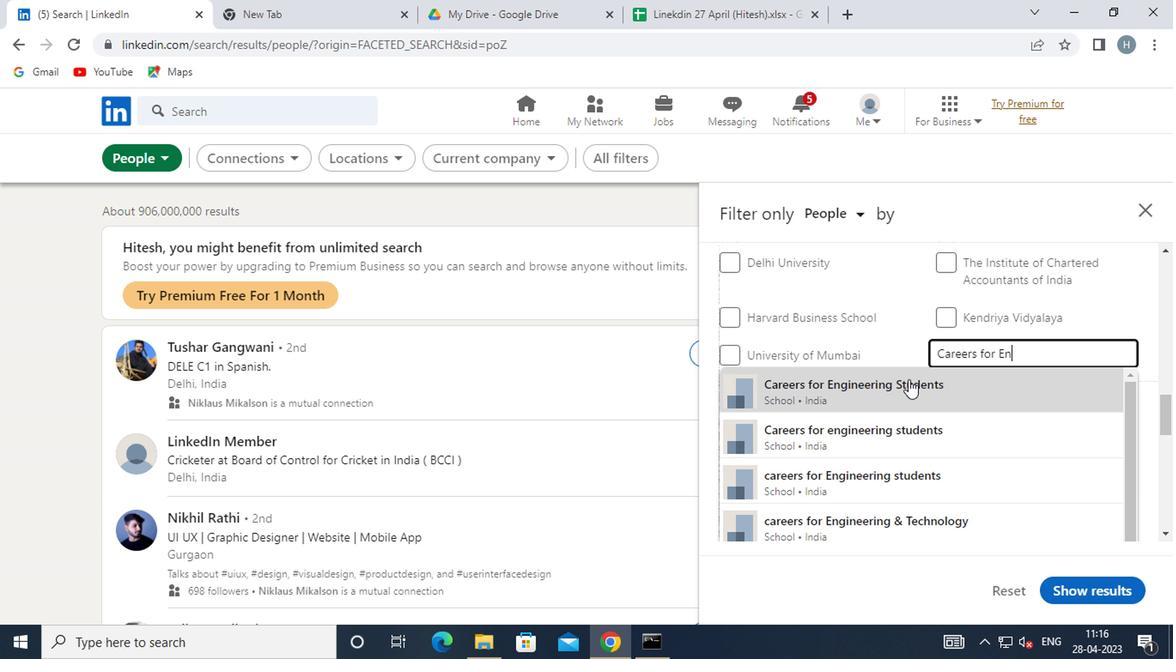 
Action: Mouse pressed left at (906, 388)
Screenshot: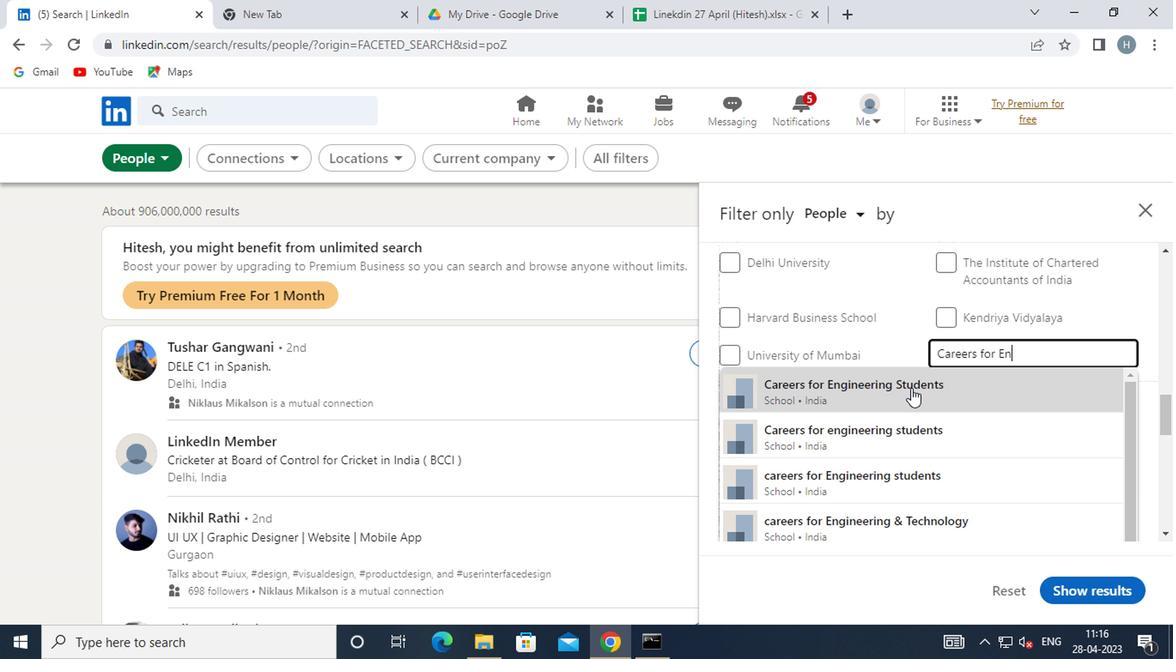 
Action: Mouse moved to (883, 384)
Screenshot: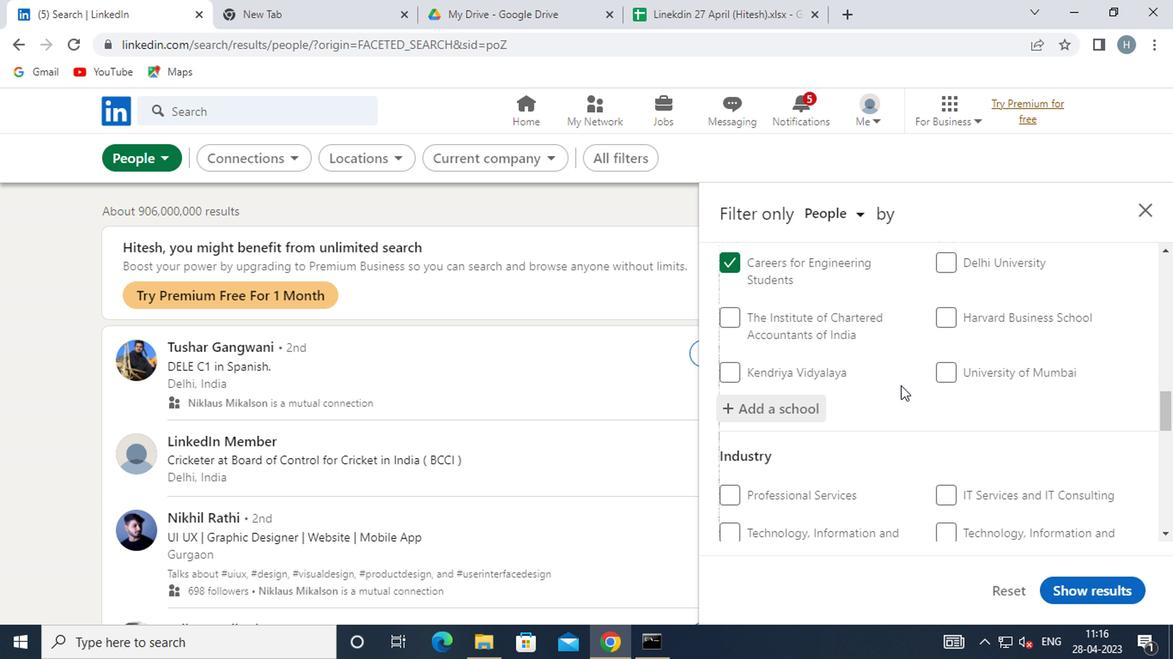 
Action: Mouse scrolled (883, 383) with delta (0, 0)
Screenshot: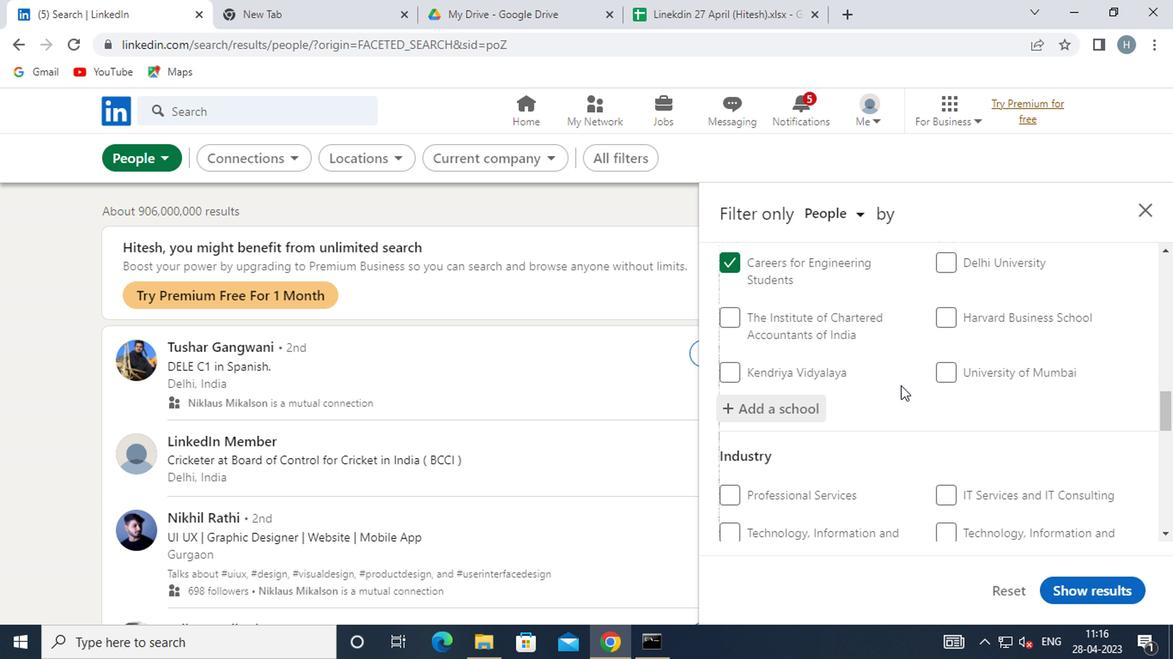 
Action: Mouse moved to (879, 384)
Screenshot: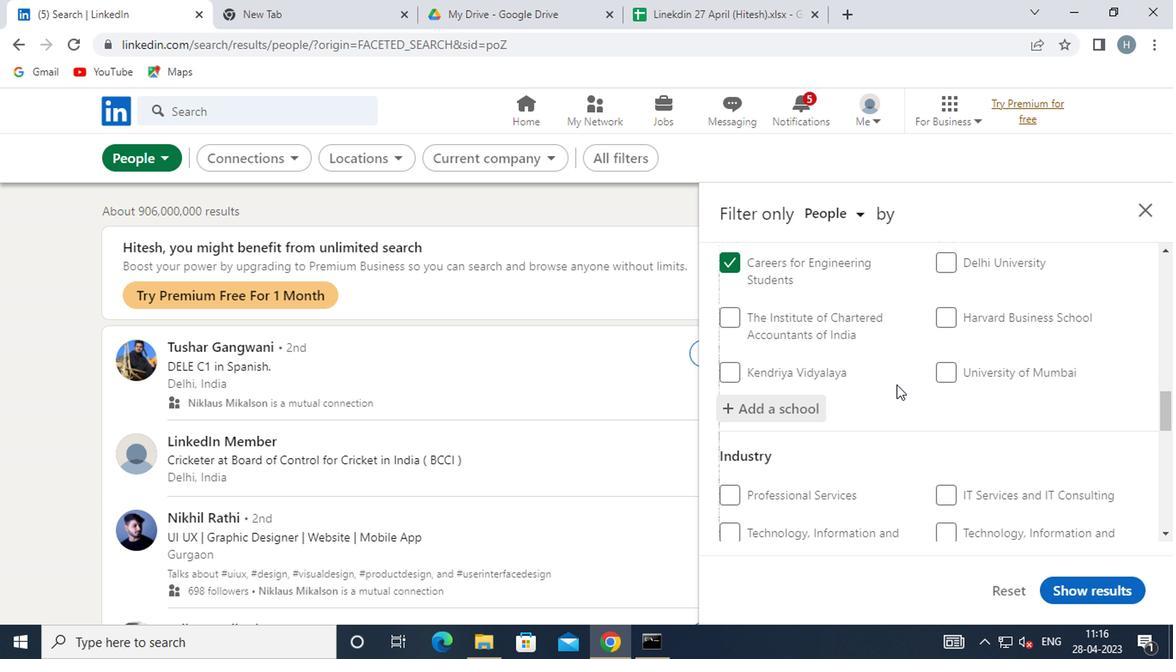 
Action: Mouse scrolled (879, 383) with delta (0, 0)
Screenshot: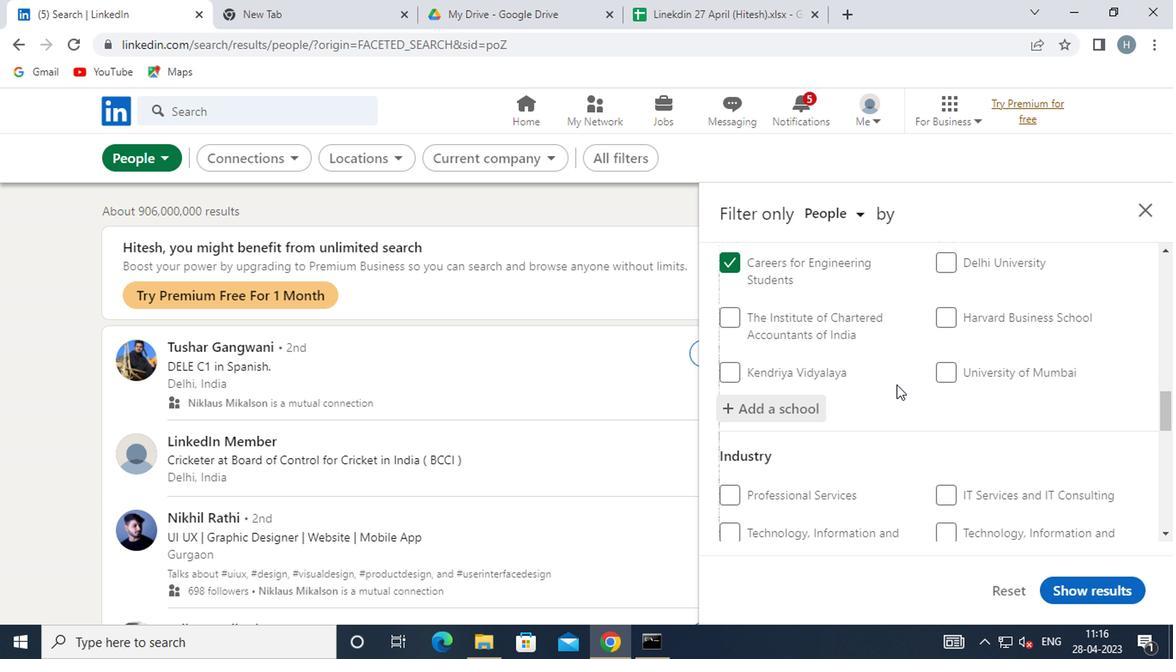 
Action: Mouse moved to (872, 384)
Screenshot: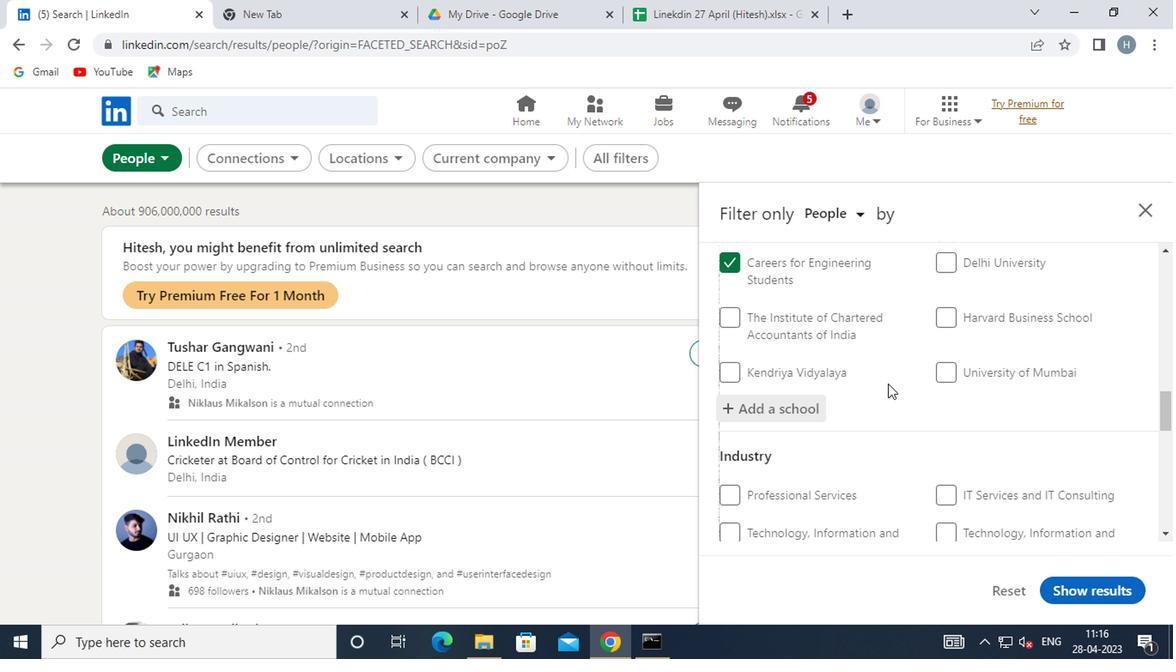 
Action: Mouse scrolled (872, 383) with delta (0, 0)
Screenshot: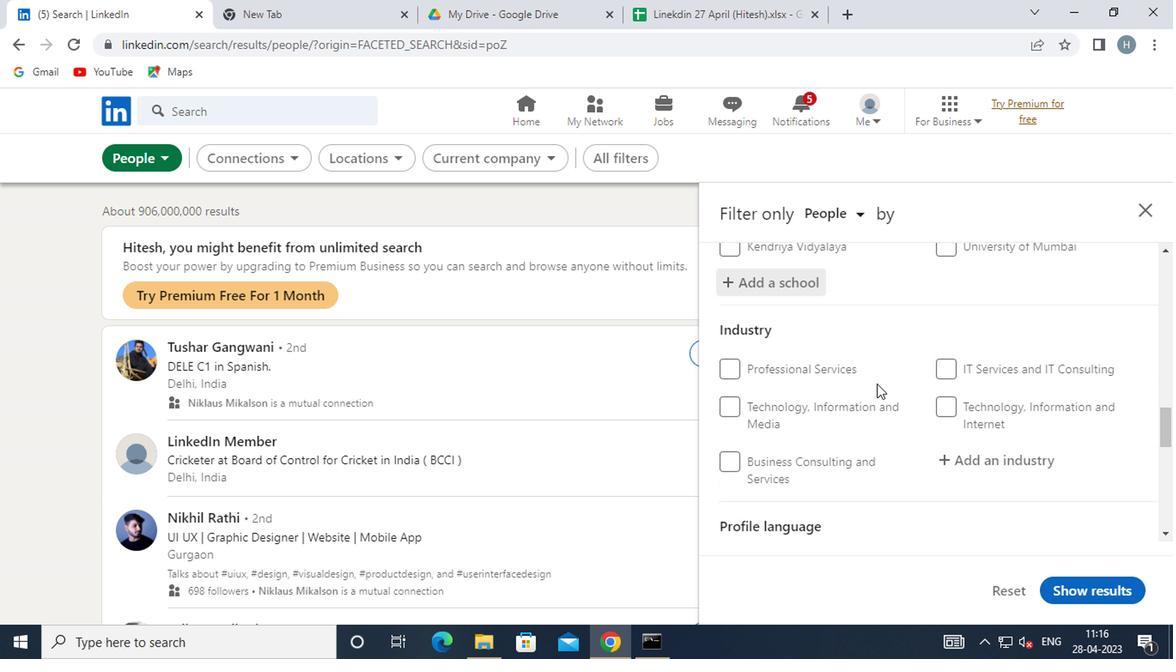 
Action: Mouse moved to (960, 327)
Screenshot: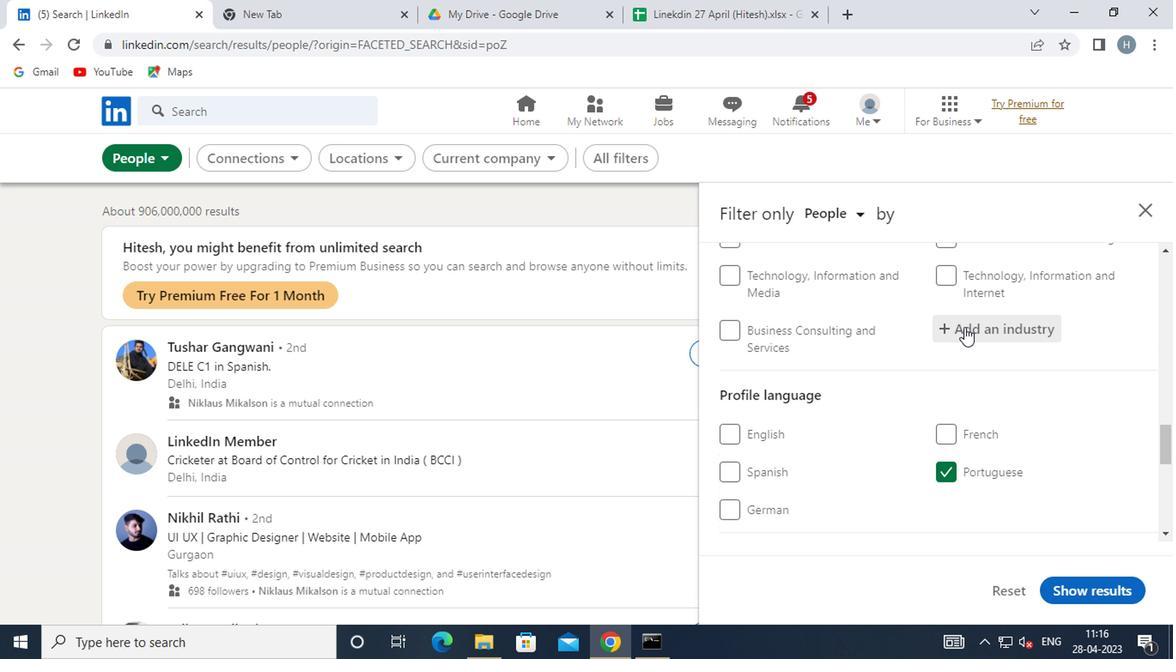 
Action: Mouse pressed left at (960, 327)
Screenshot: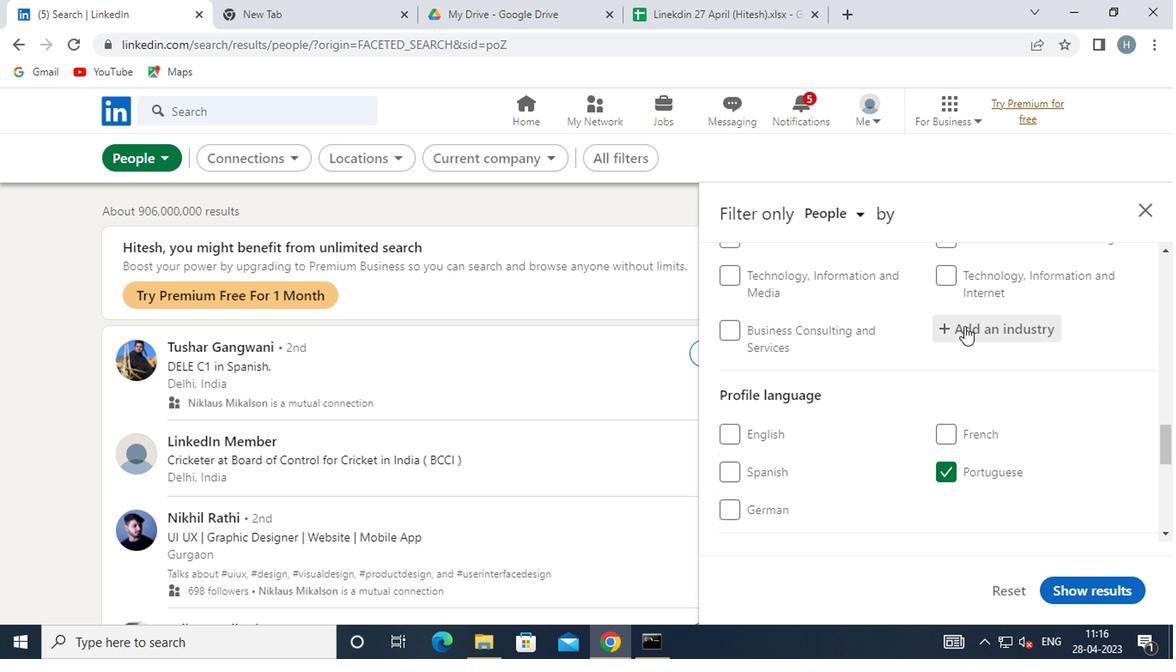 
Action: Mouse moved to (960, 326)
Screenshot: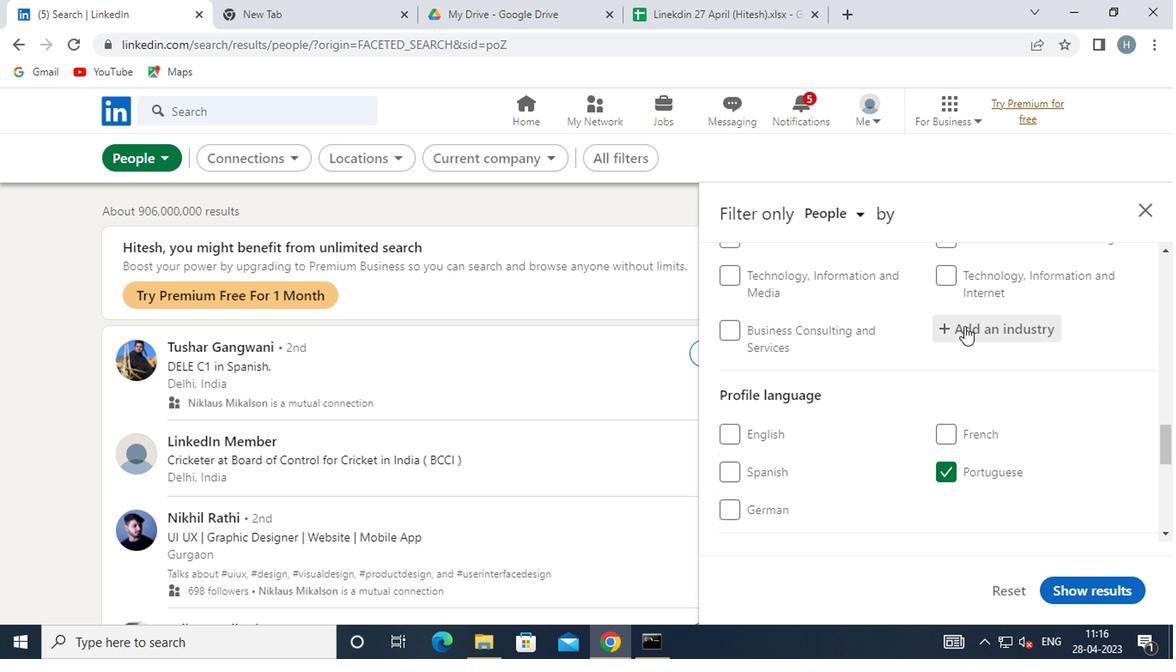 
Action: Key pressed <Key.shift>FOSSI
Screenshot: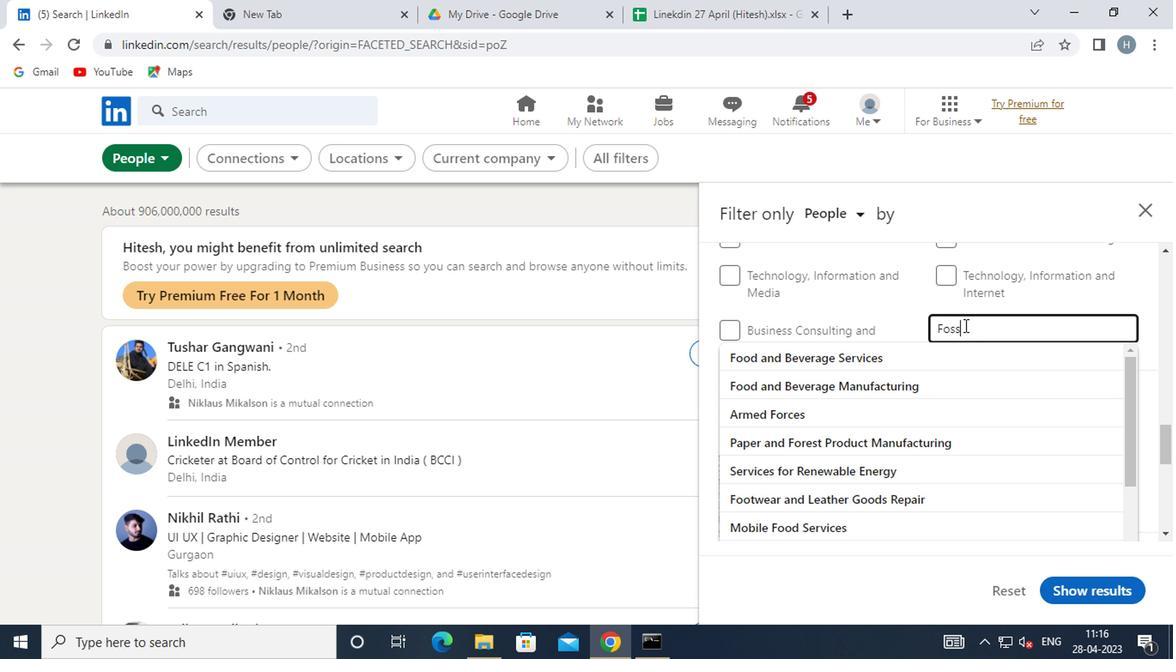 
Action: Mouse moved to (909, 359)
Screenshot: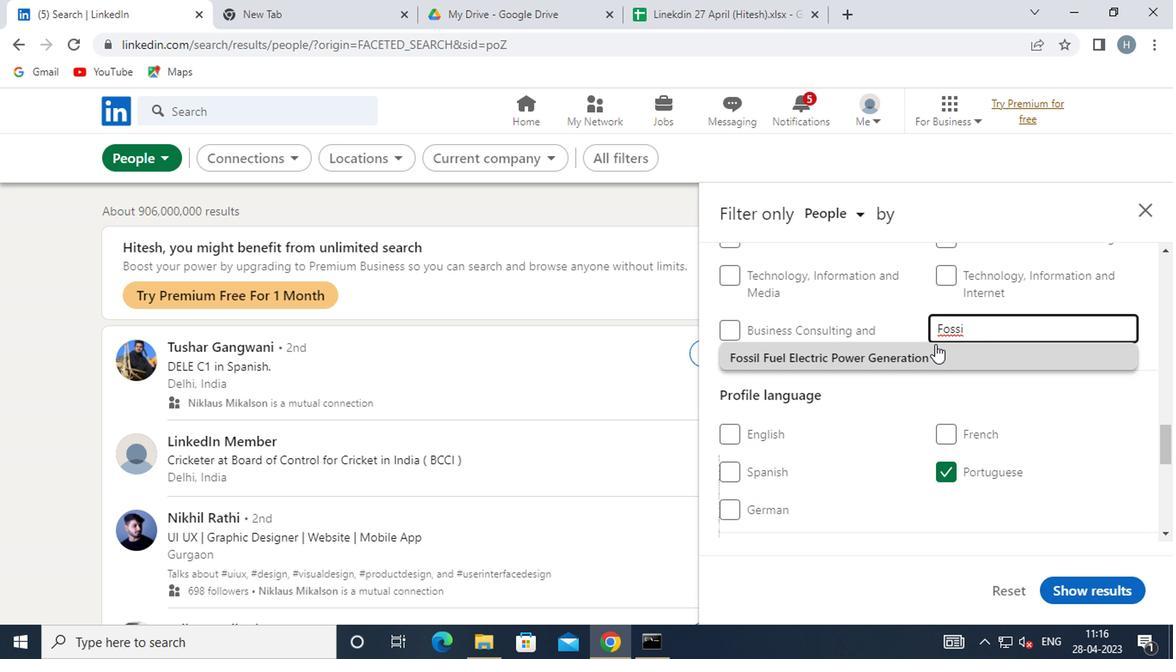 
Action: Mouse pressed left at (909, 359)
Screenshot: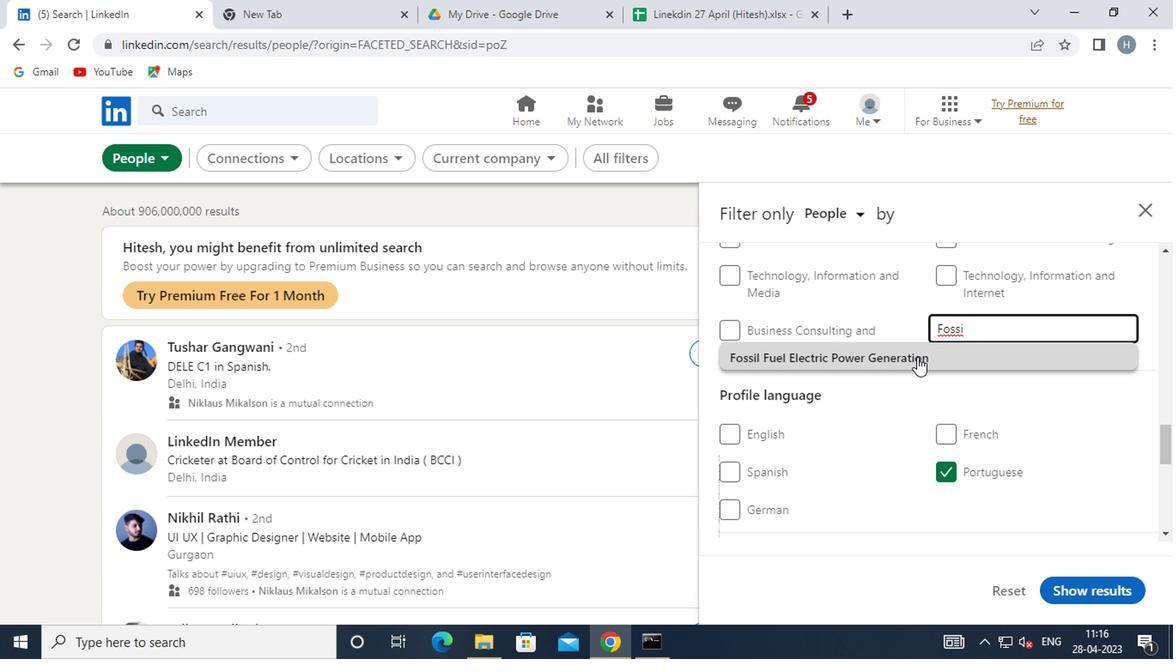 
Action: Mouse scrolled (909, 358) with delta (0, -1)
Screenshot: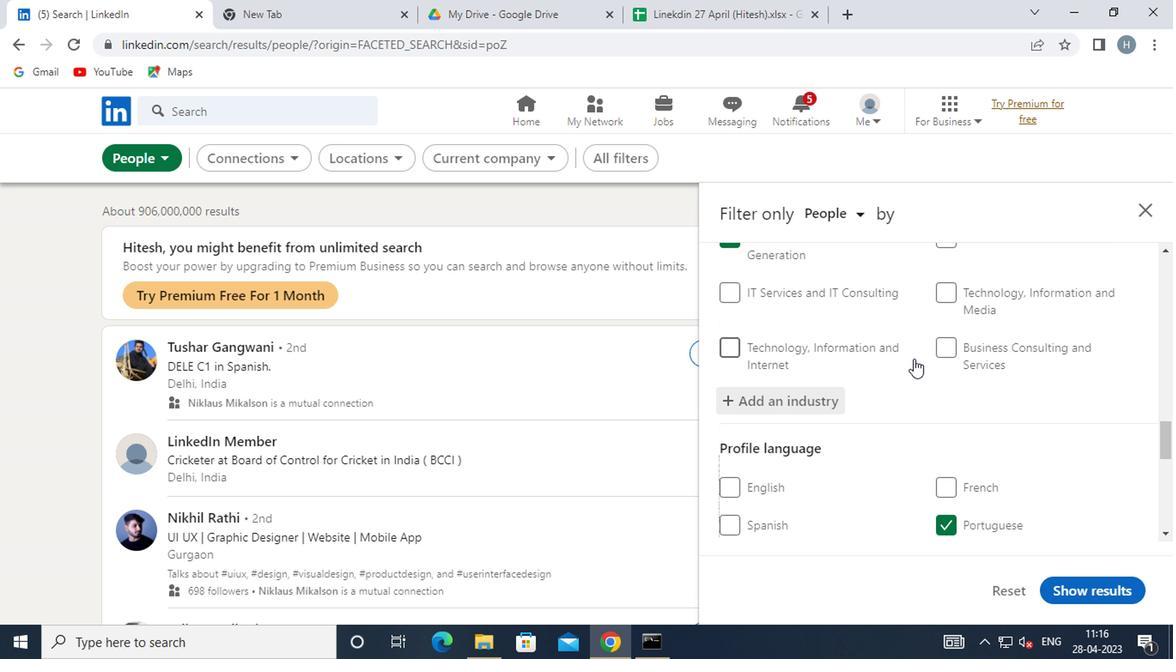 
Action: Mouse moved to (895, 361)
Screenshot: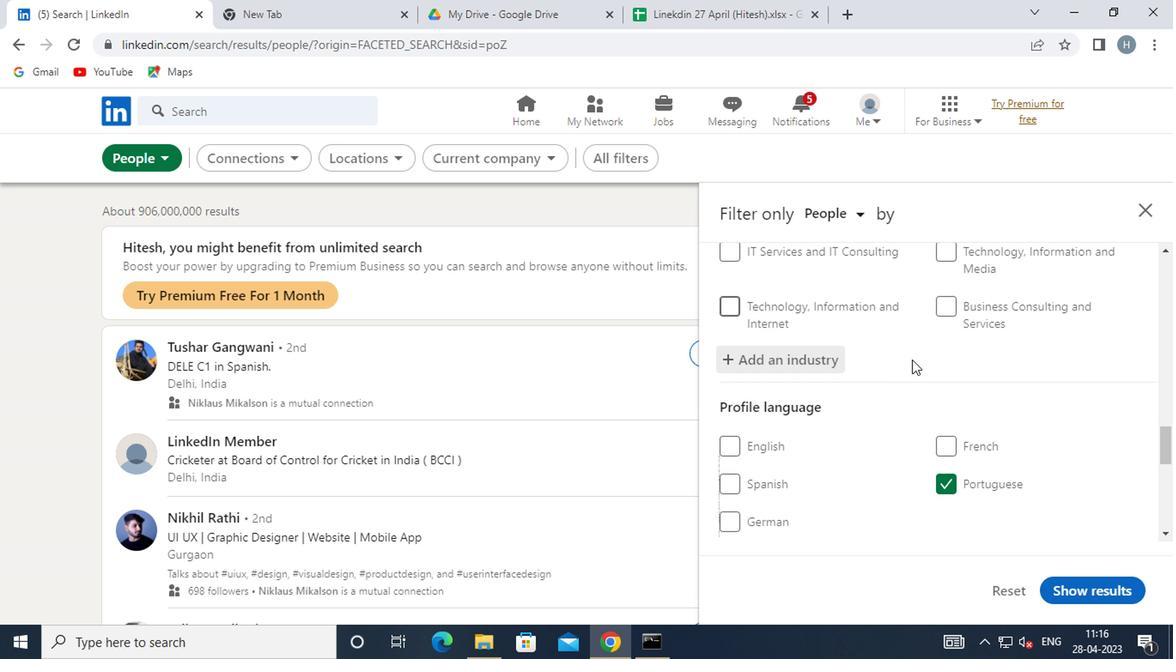 
Action: Mouse scrolled (895, 360) with delta (0, 0)
Screenshot: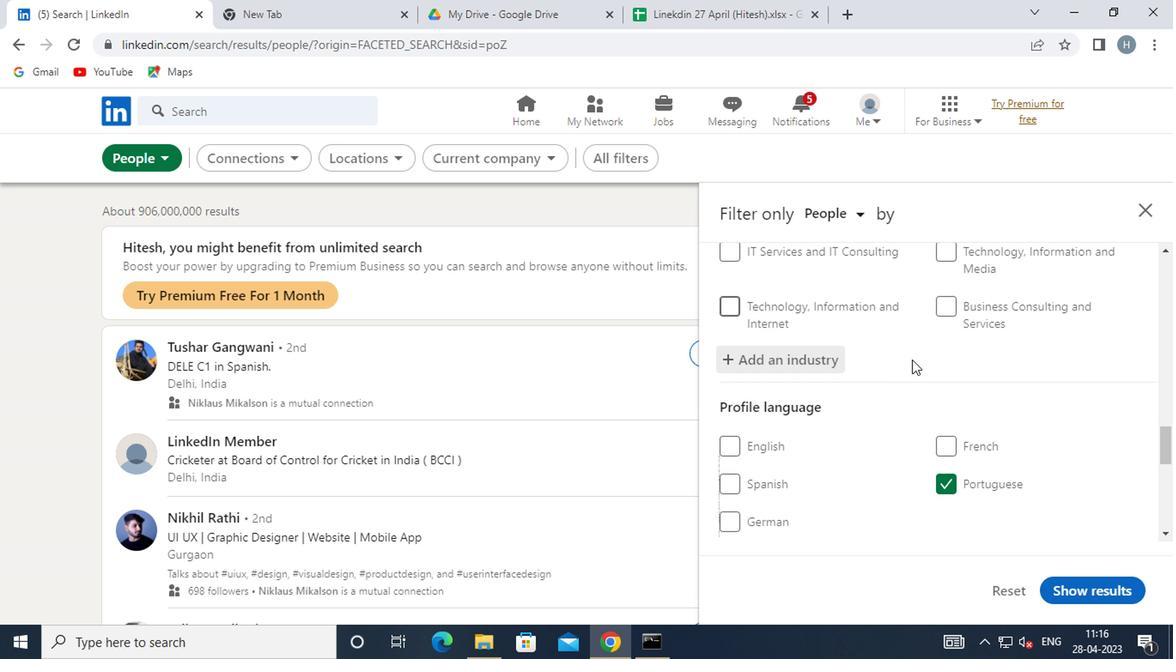
Action: Mouse moved to (876, 371)
Screenshot: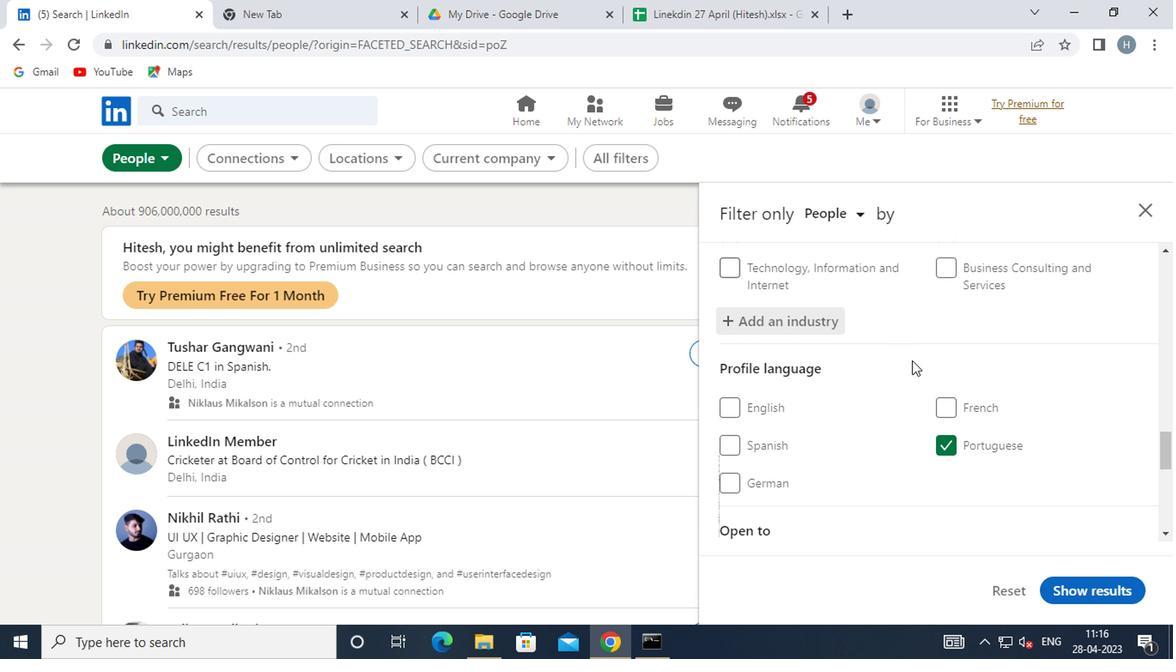 
Action: Mouse scrolled (876, 370) with delta (0, 0)
Screenshot: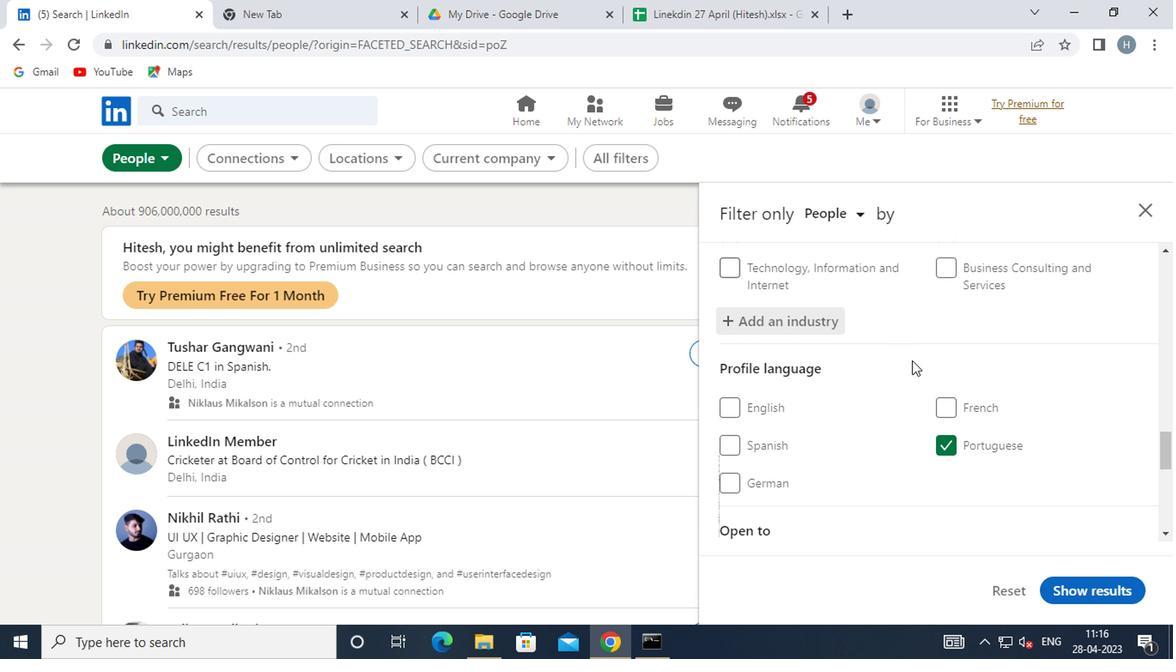 
Action: Mouse moved to (870, 375)
Screenshot: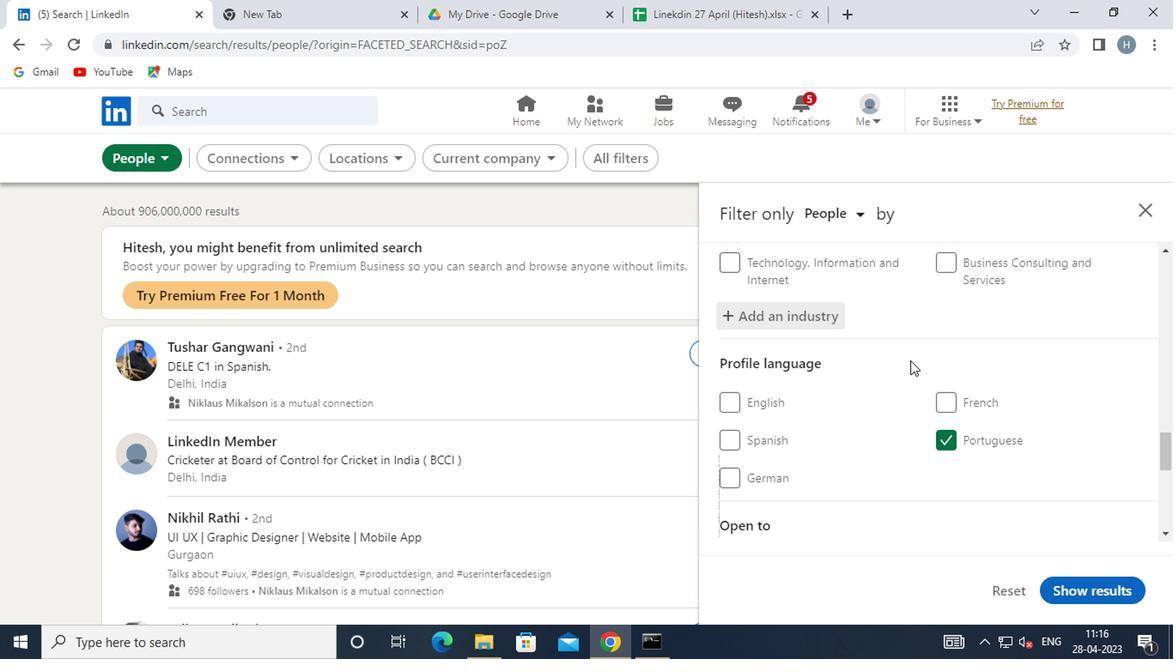 
Action: Mouse scrolled (870, 373) with delta (0, -1)
Screenshot: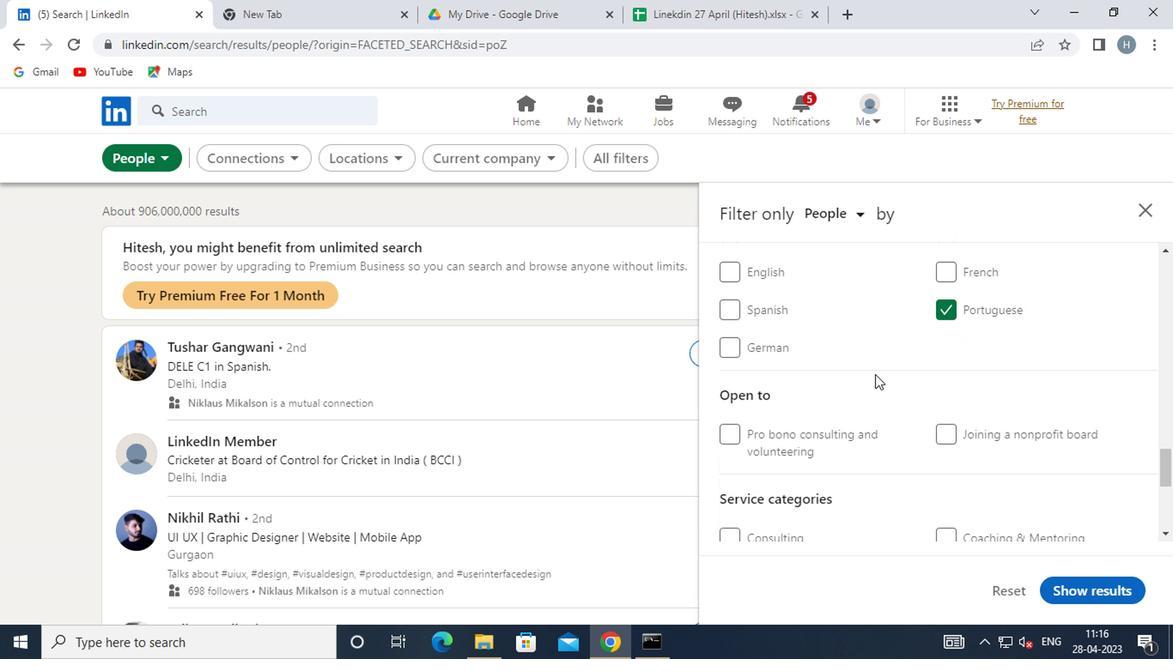 
Action: Mouse scrolled (870, 373) with delta (0, -1)
Screenshot: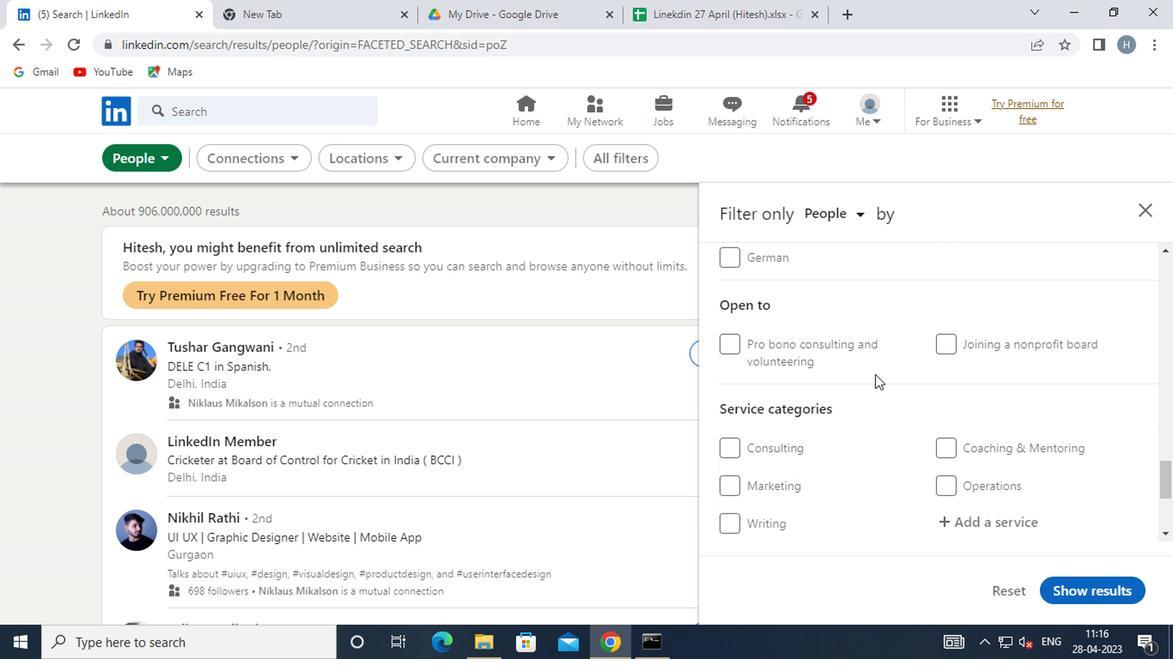 
Action: Mouse moved to (968, 391)
Screenshot: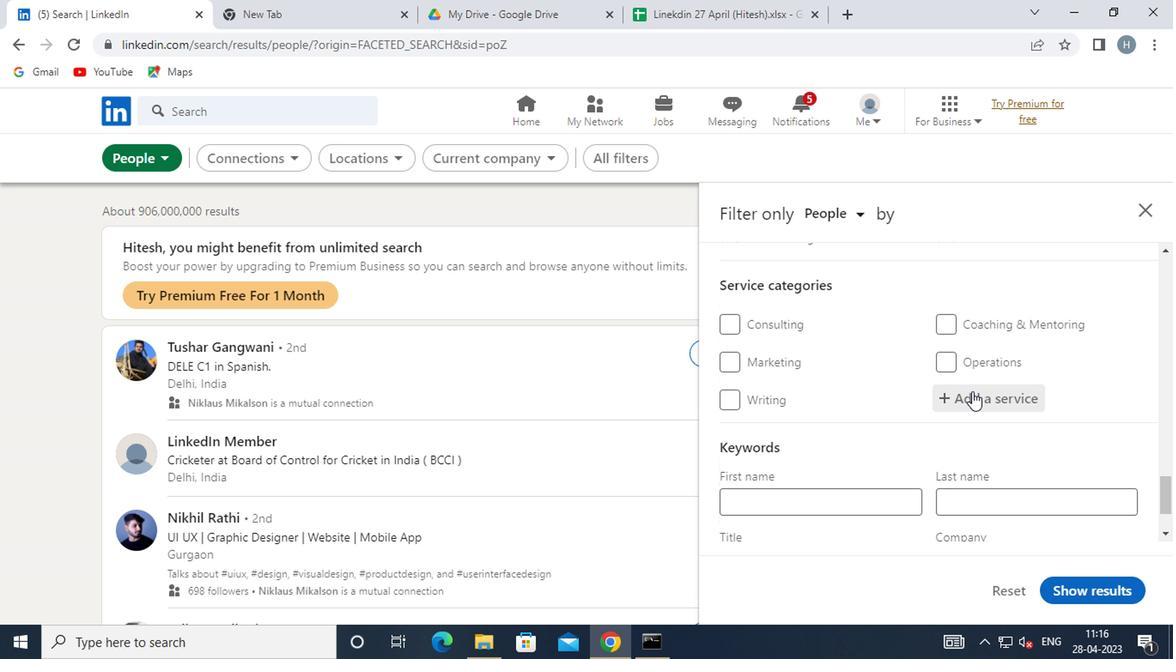 
Action: Mouse pressed left at (968, 391)
Screenshot: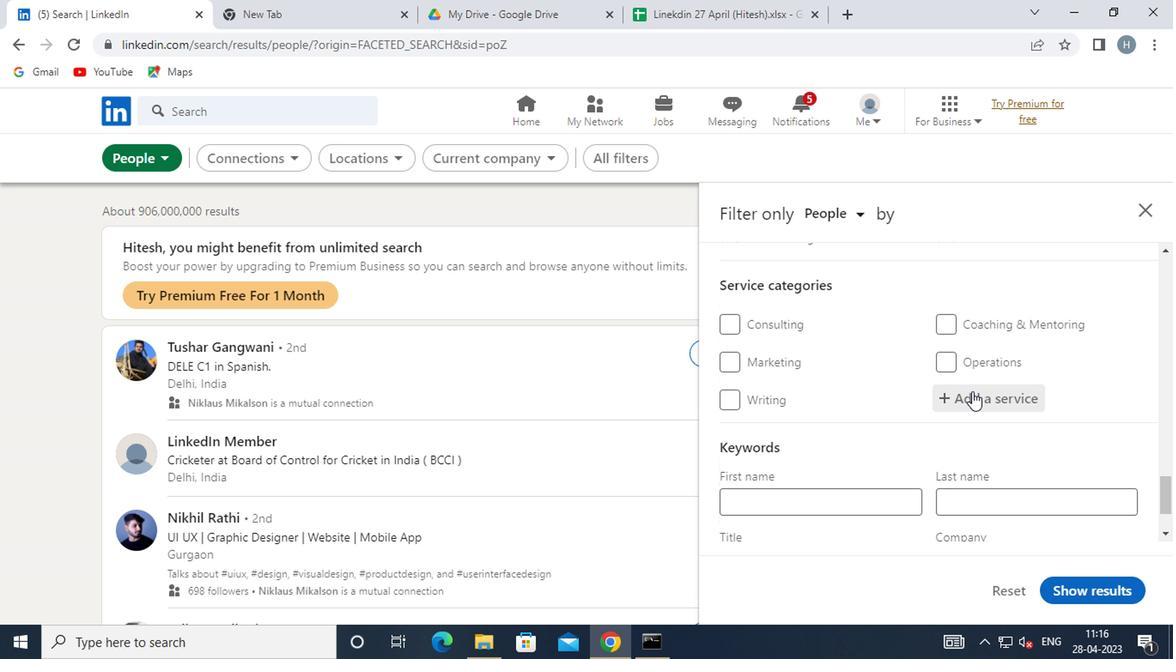 
Action: Mouse moved to (968, 390)
Screenshot: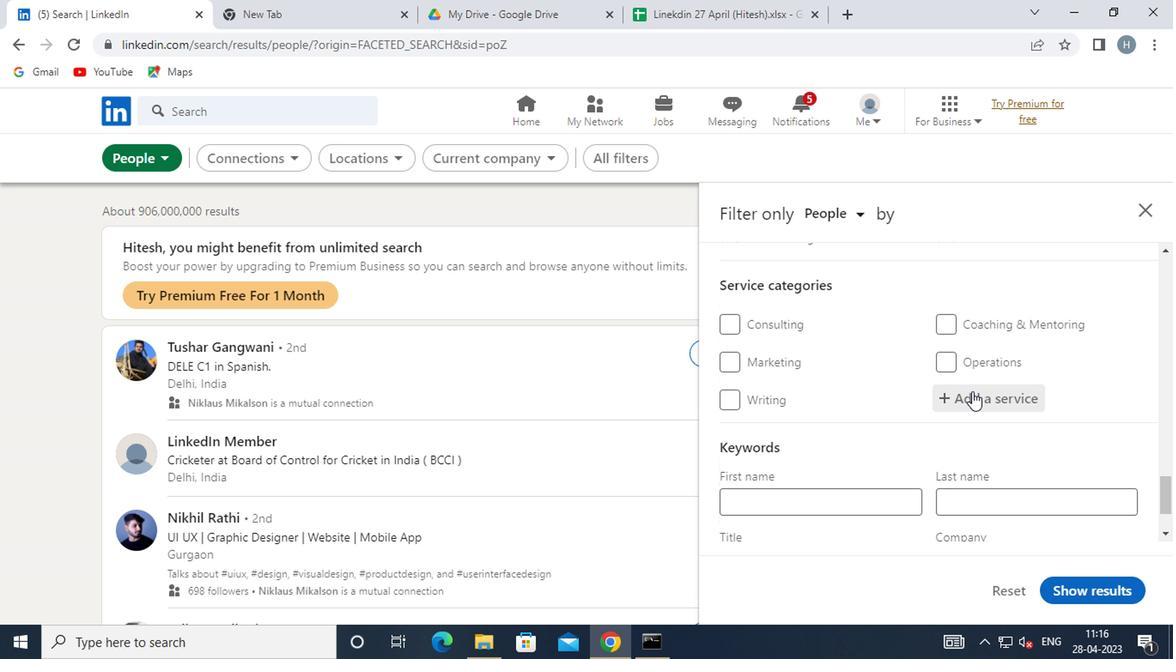 
Action: Key pressed <Key.shift>COACHING<Key.space><Key.shift><Key.shift><Key.shift><Key.shift><Key.shift><Key.shift><Key.shift>&<Key.space><Key.shift><Key.shift>MENTORING
Screenshot: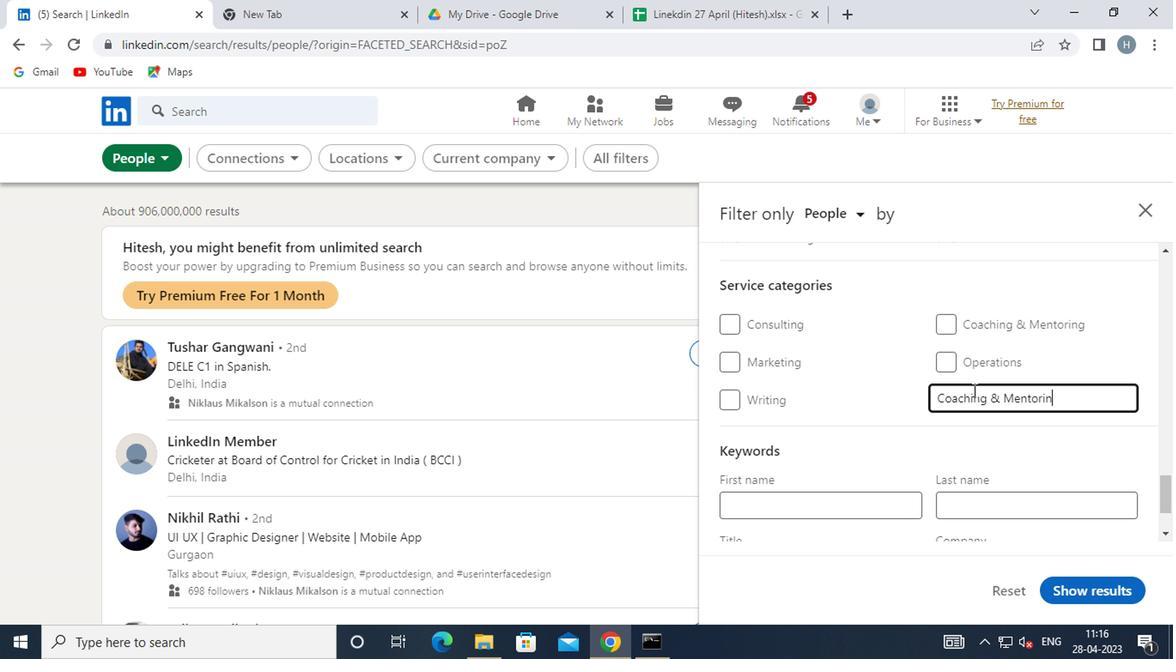 
Action: Mouse moved to (1079, 435)
Screenshot: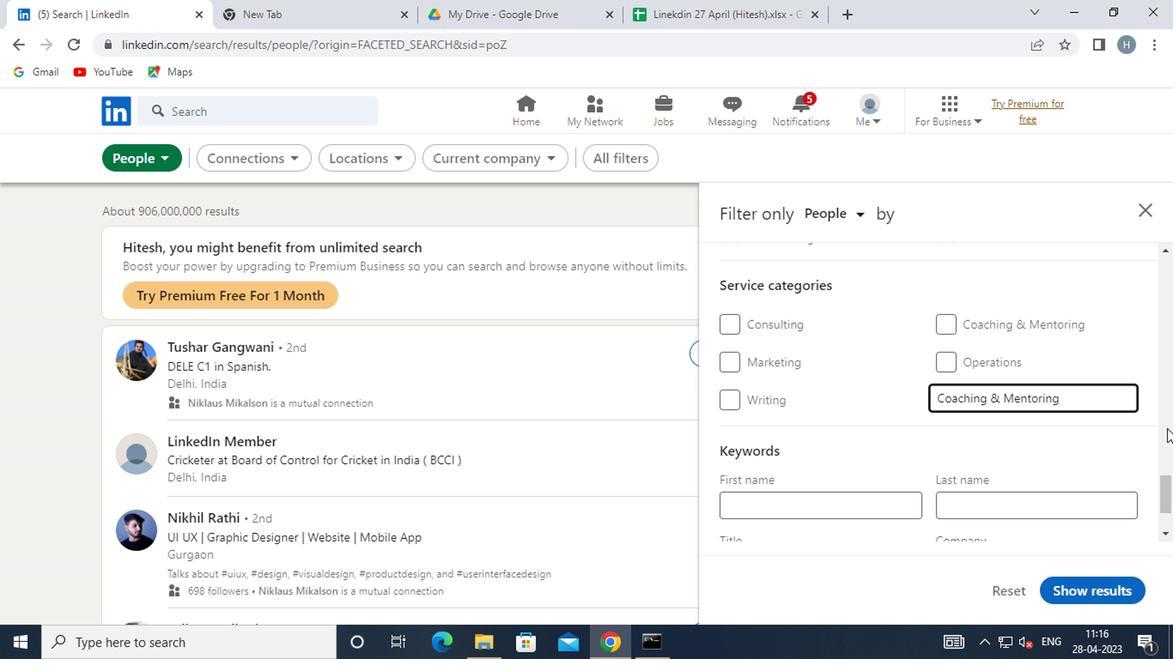 
Action: Mouse pressed left at (1079, 435)
Screenshot: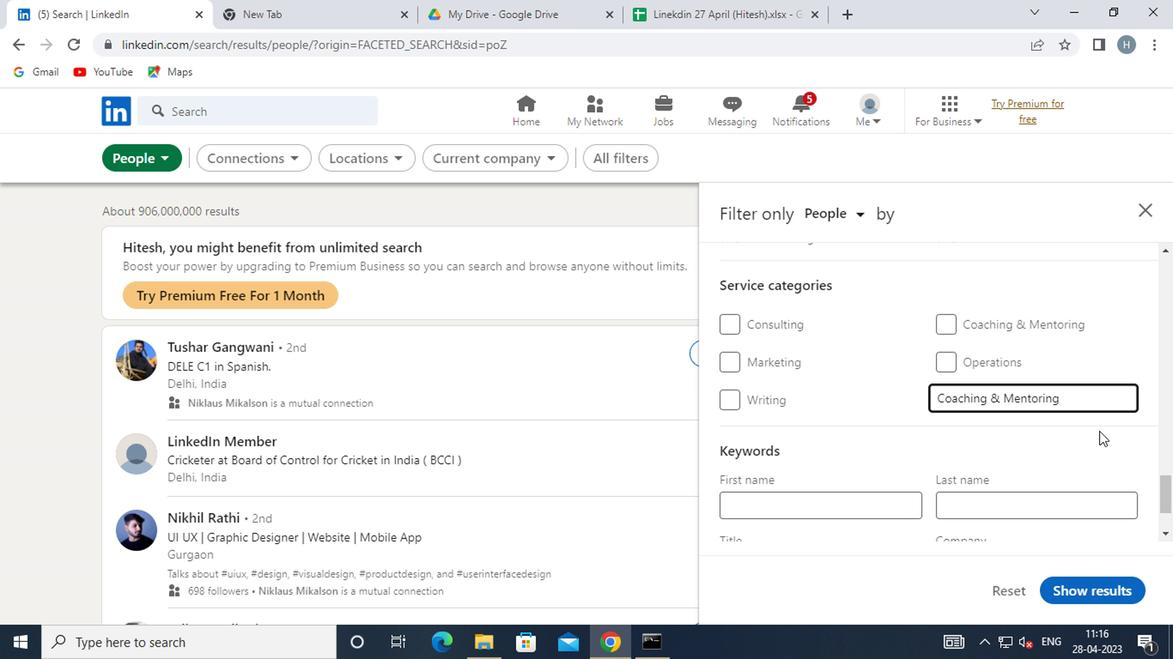 
Action: Mouse moved to (991, 433)
Screenshot: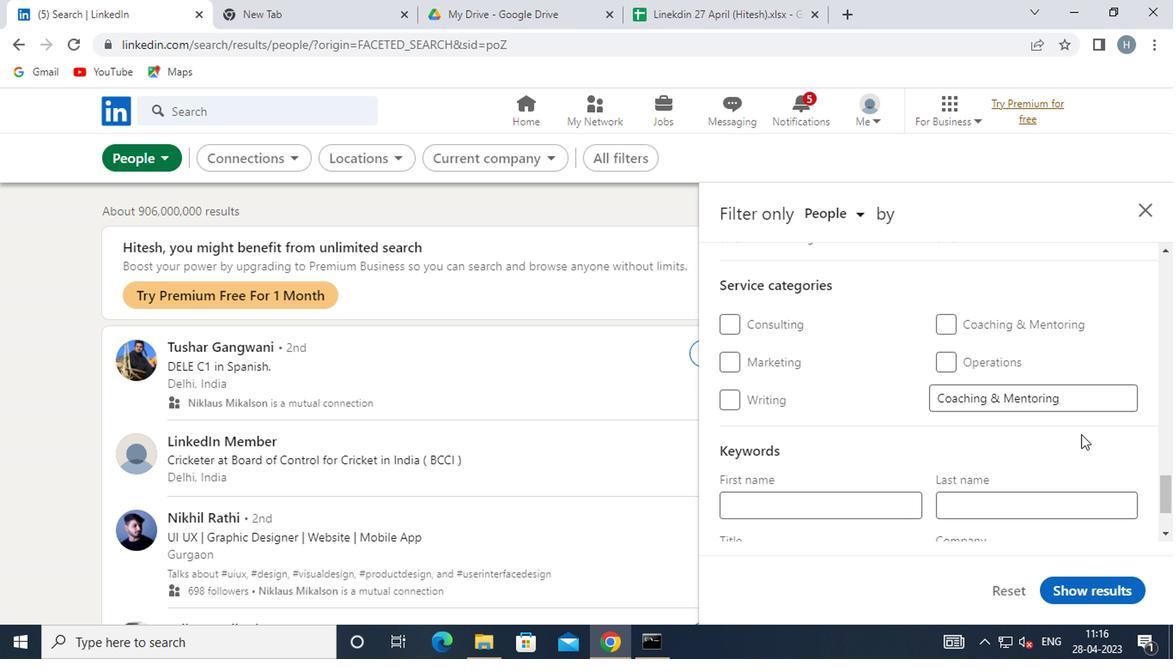 
Action: Mouse scrolled (991, 433) with delta (0, 0)
Screenshot: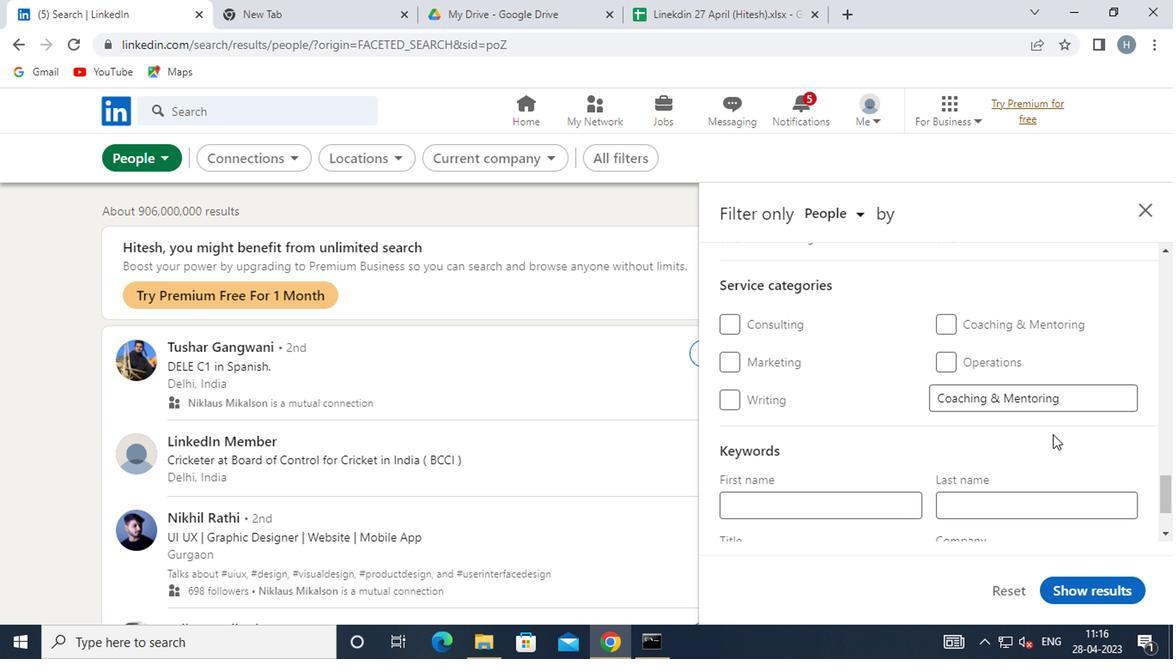 
Action: Mouse moved to (989, 433)
Screenshot: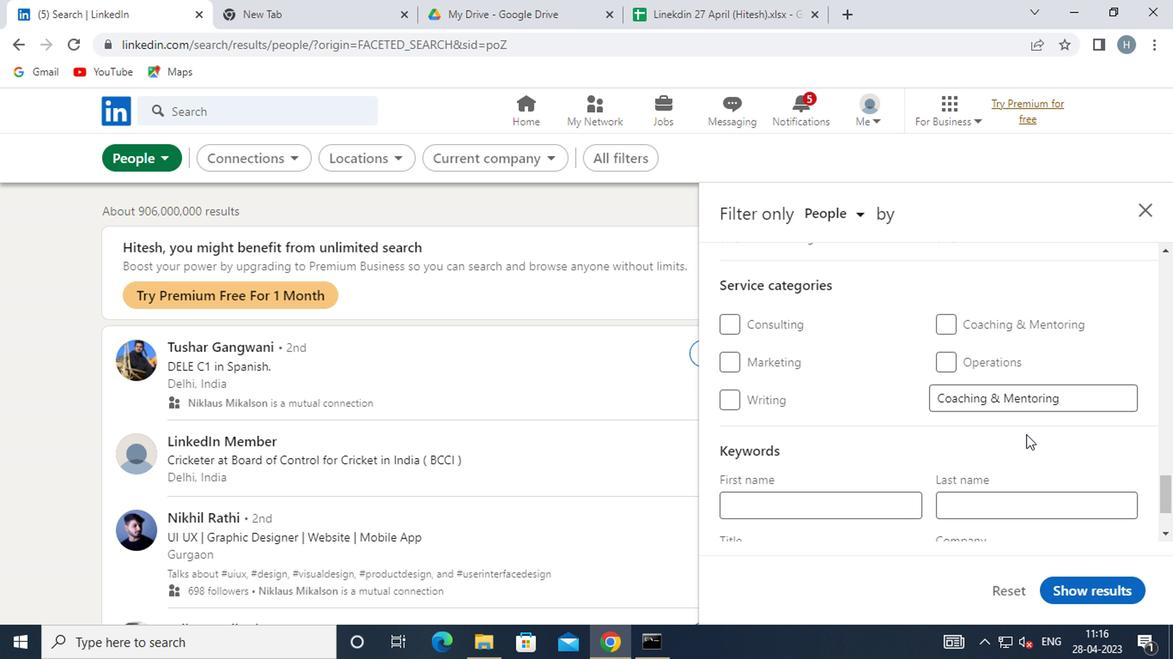
Action: Mouse scrolled (989, 433) with delta (0, 0)
Screenshot: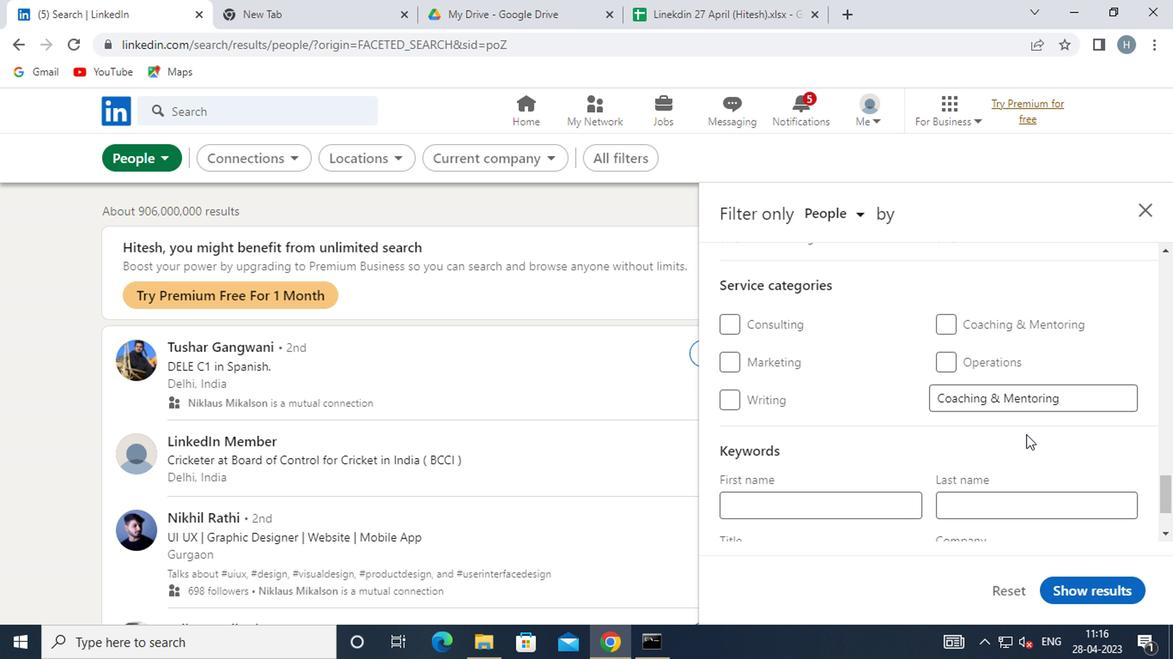 
Action: Mouse moved to (957, 433)
Screenshot: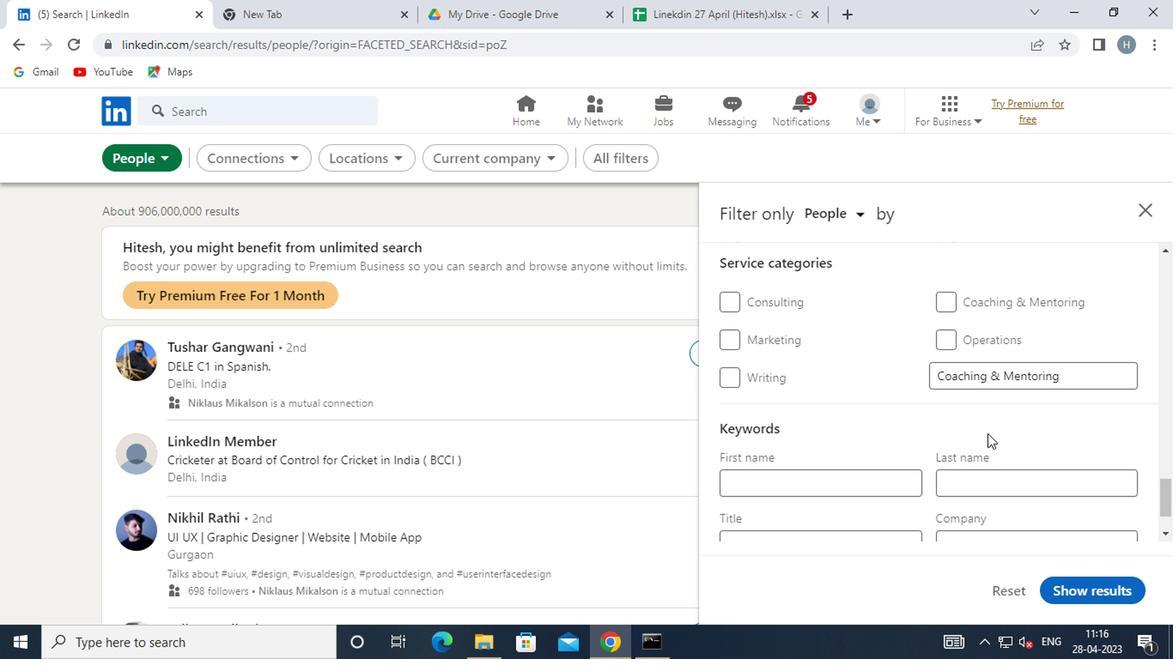 
Action: Mouse scrolled (957, 432) with delta (0, 0)
Screenshot: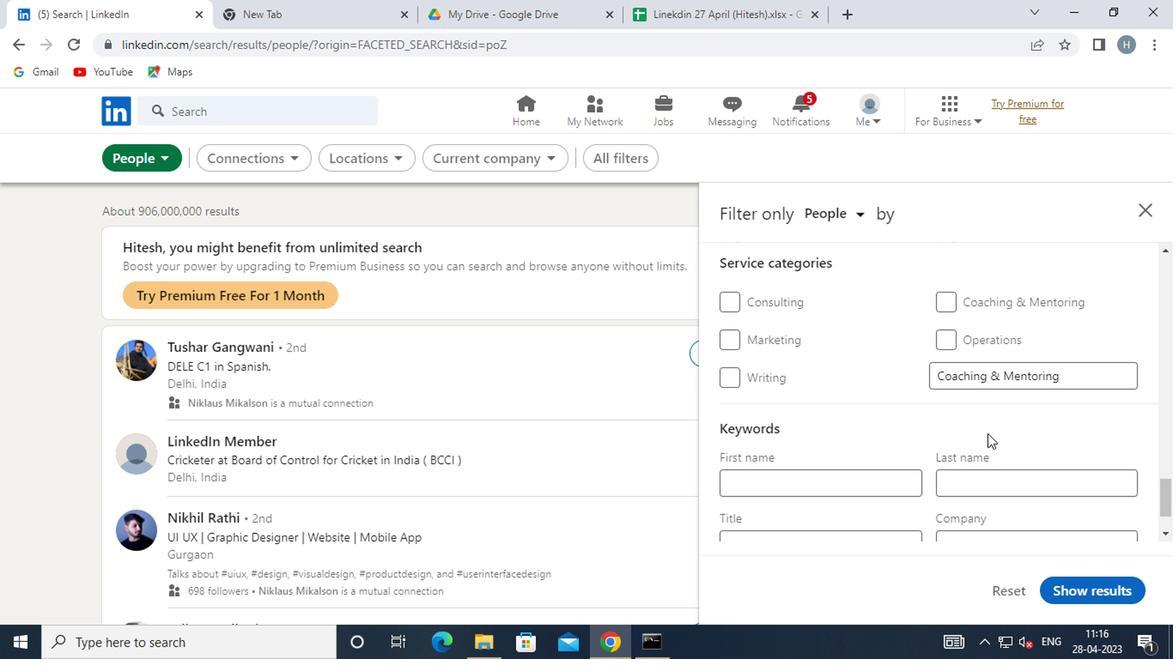 
Action: Mouse moved to (847, 452)
Screenshot: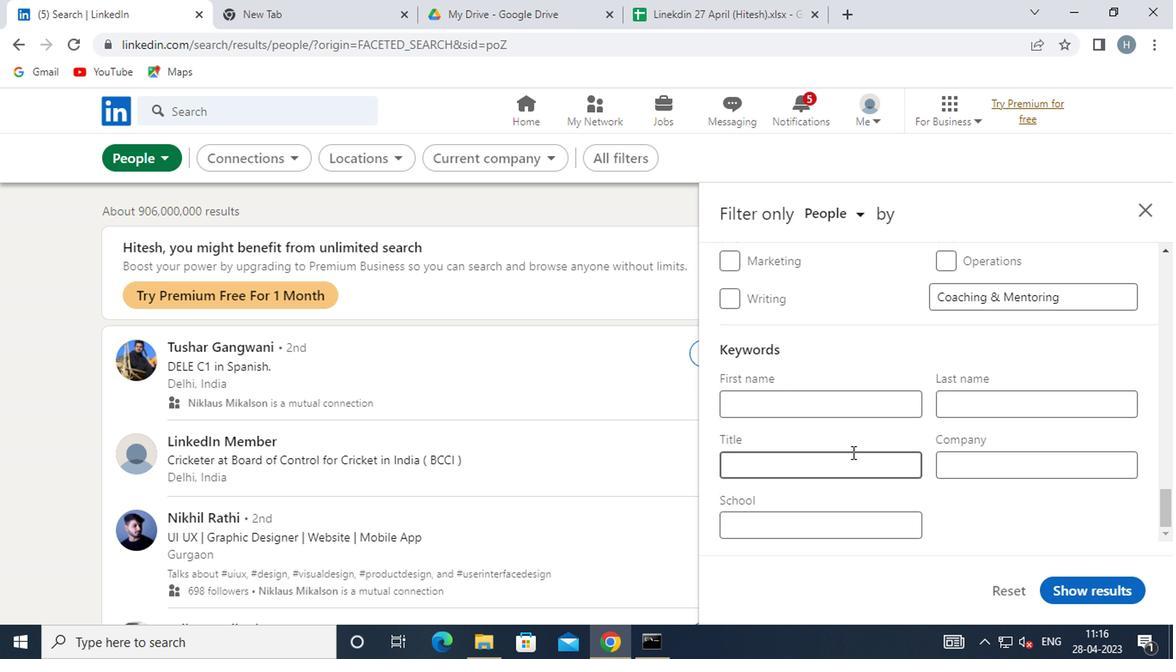 
Action: Mouse pressed left at (847, 452)
Screenshot: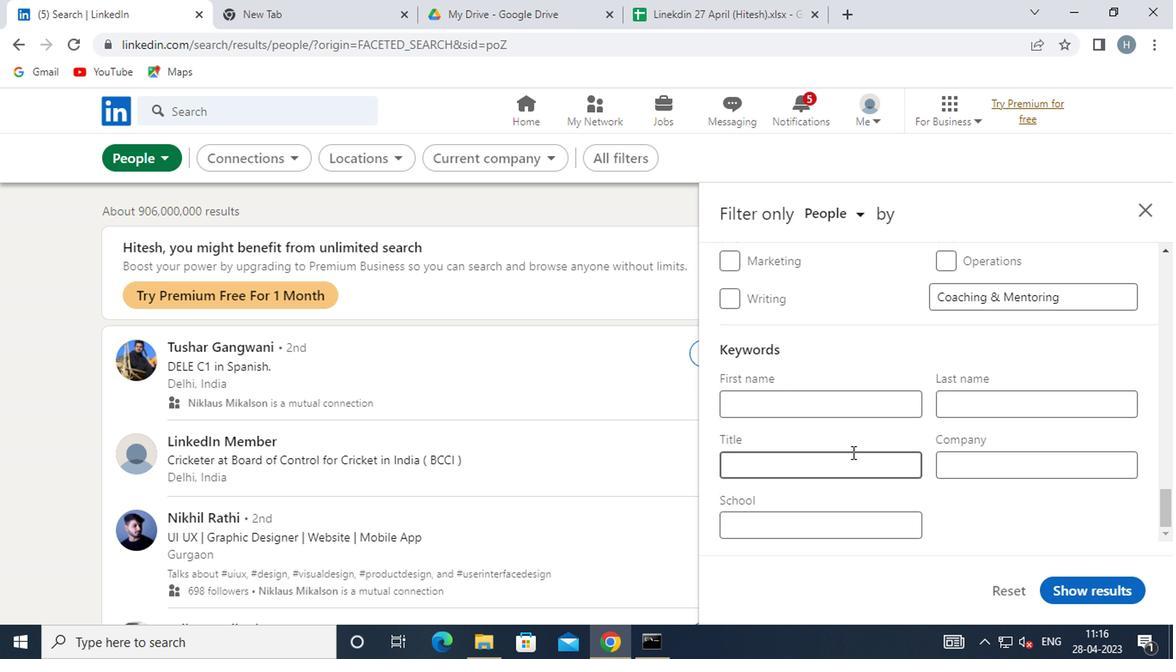 
Action: Key pressed <Key.shift>FRONT<Key.space><Key.shift>DESK<Key.space><Key.shift><Key.shift><Key.shift><Key.shift><Key.shift><Key.shift><Key.shift><Key.shift><Key.shift><Key.shift><Key.shift><Key.shift><Key.shift><Key.shift><Key.shift><Key.shift><Key.shift><Key.shift><Key.shift><Key.shift><Key.shift><Key.backspace><Key.space>MANAGER
Screenshot: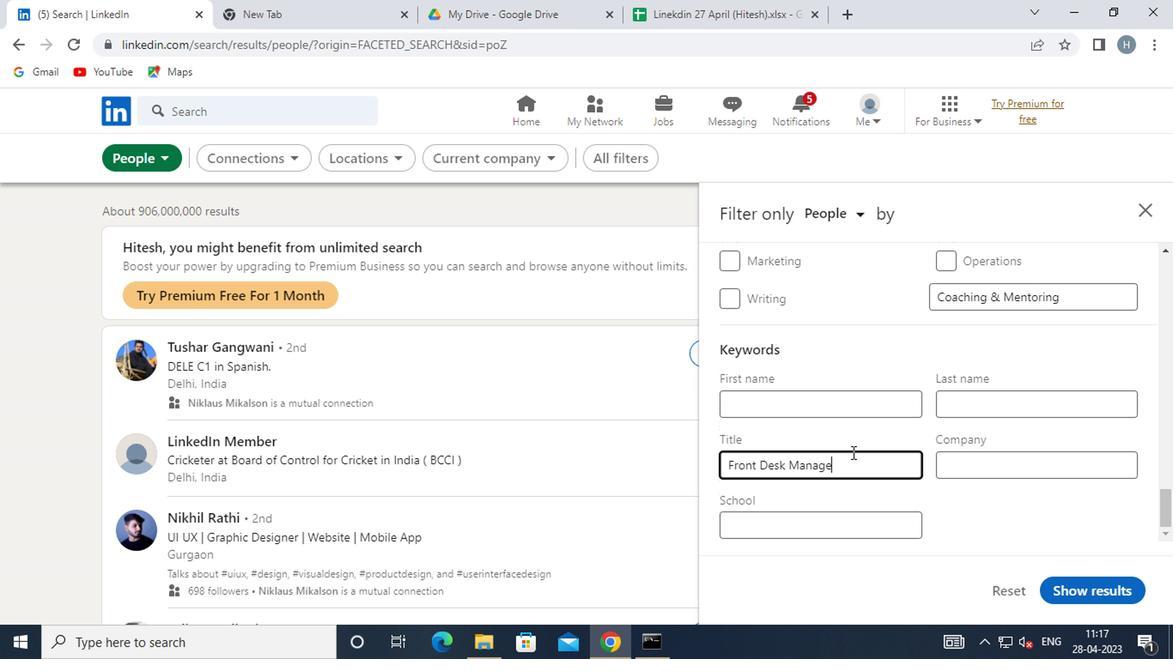 
Action: Mouse moved to (1078, 592)
Screenshot: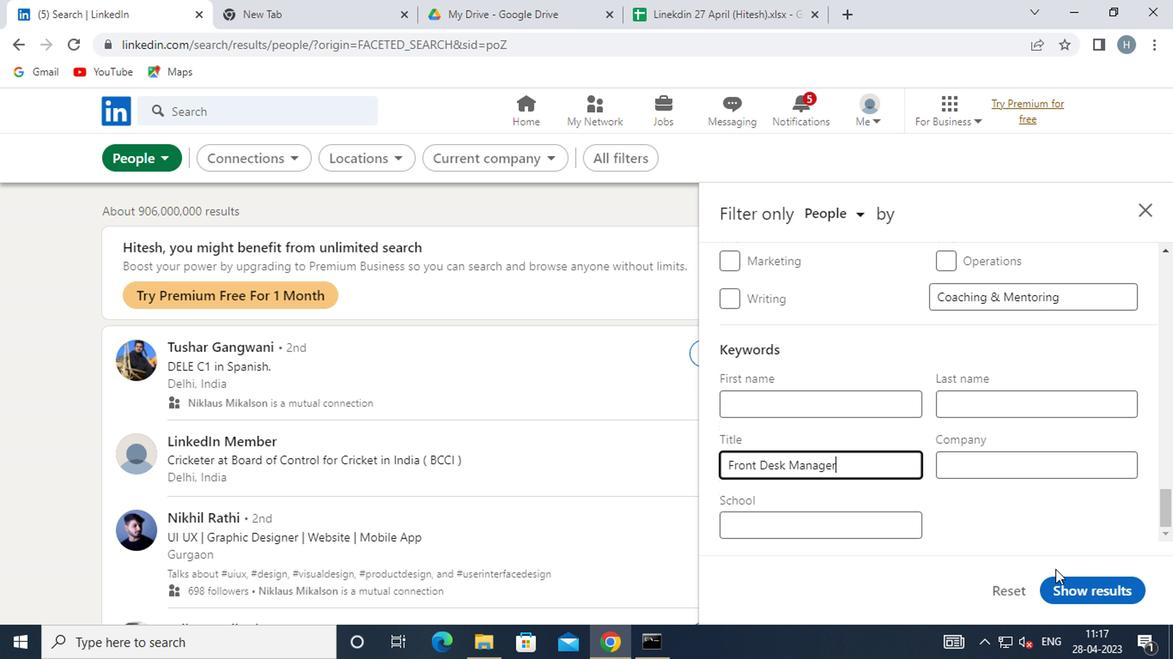 
Action: Mouse pressed left at (1078, 592)
Screenshot: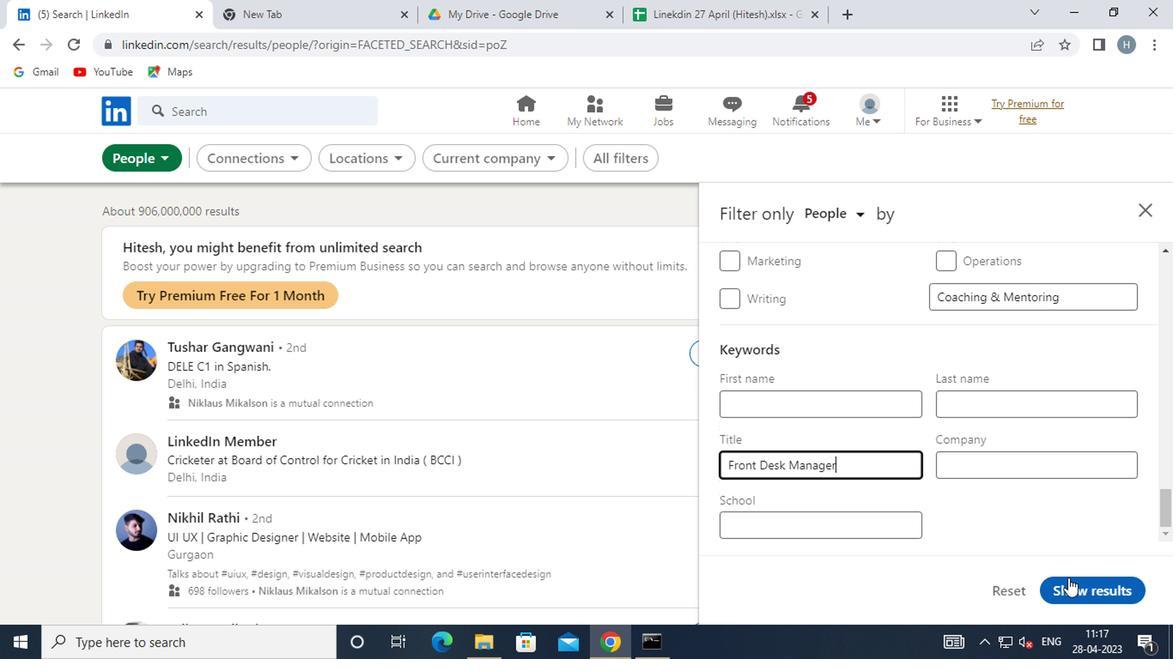 
Action: Mouse moved to (674, 329)
Screenshot: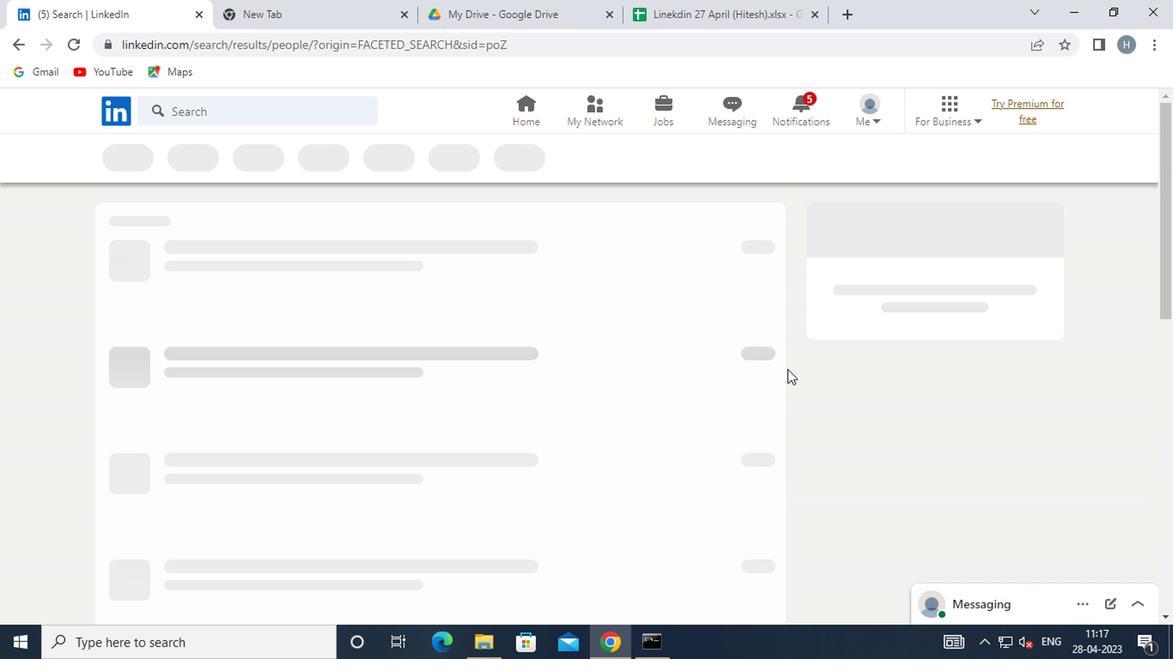 
